 Task: Toggle the show push success notification.
Action: Mouse moved to (7, 514)
Screenshot: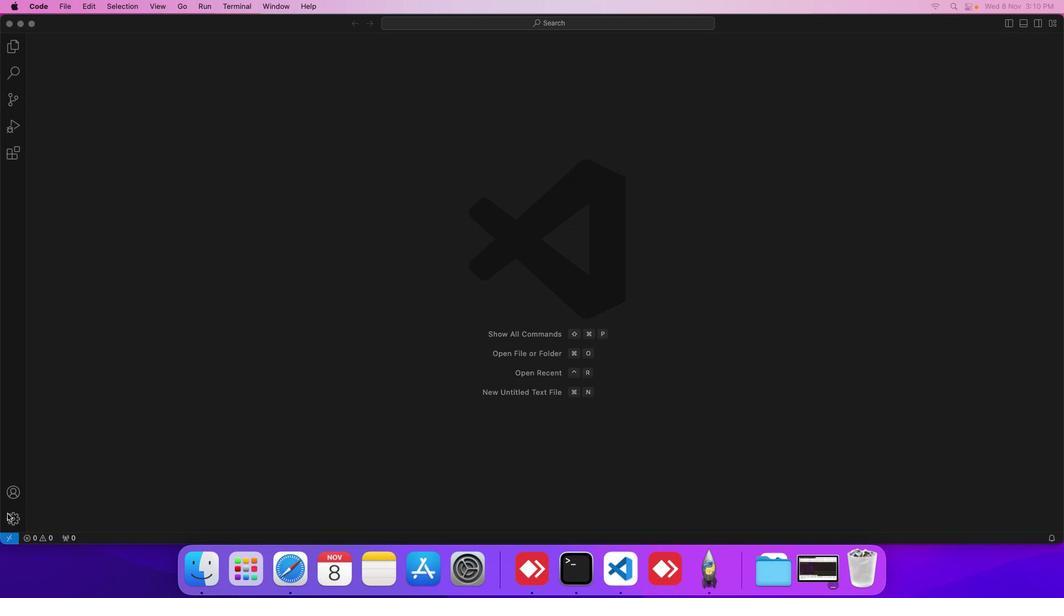 
Action: Mouse pressed left at (7, 514)
Screenshot: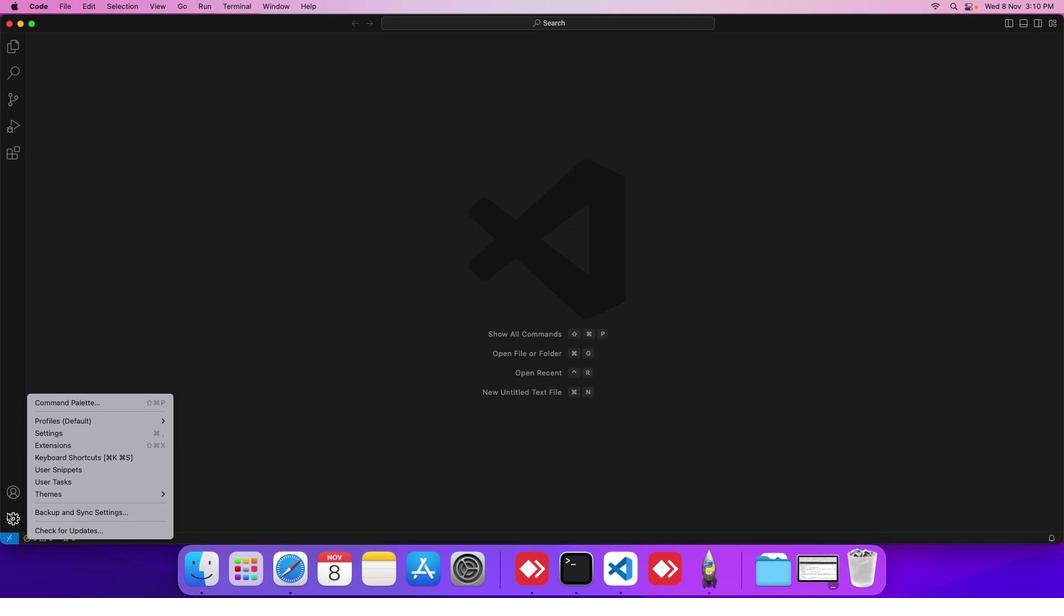 
Action: Mouse moved to (68, 437)
Screenshot: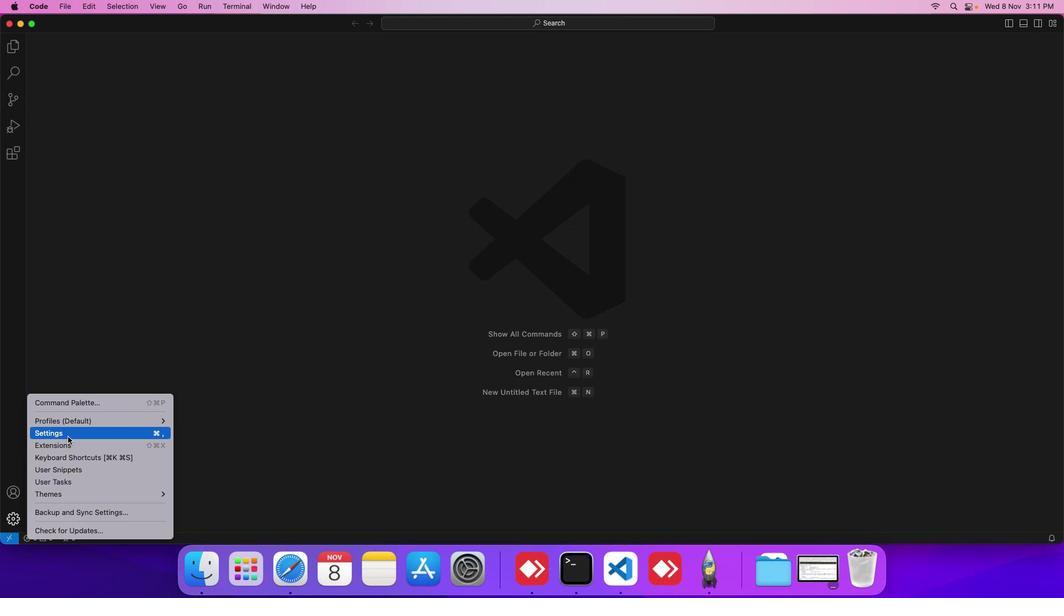
Action: Mouse pressed left at (68, 437)
Screenshot: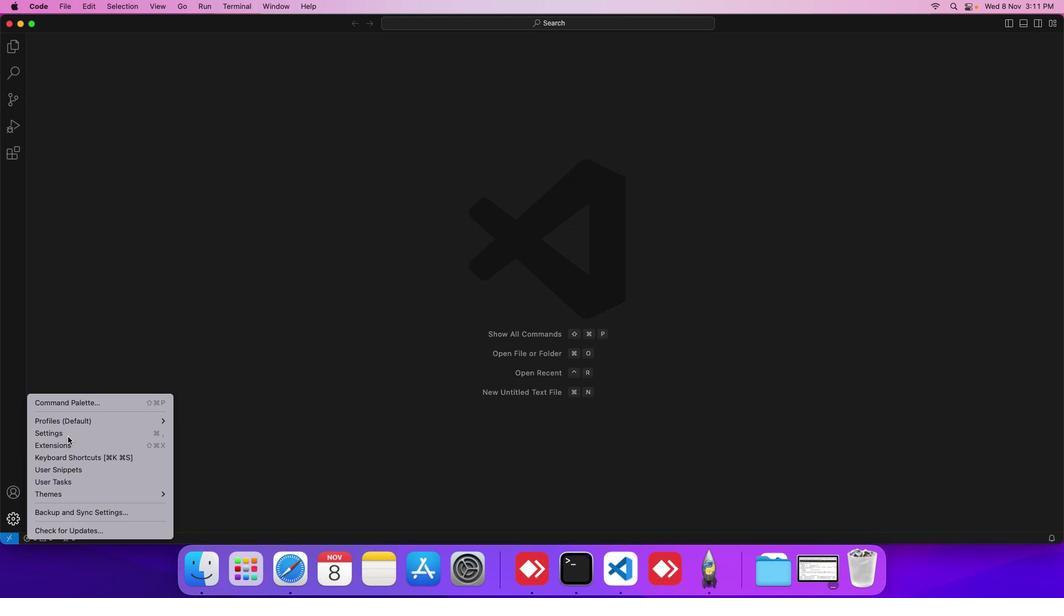 
Action: Mouse moved to (273, 197)
Screenshot: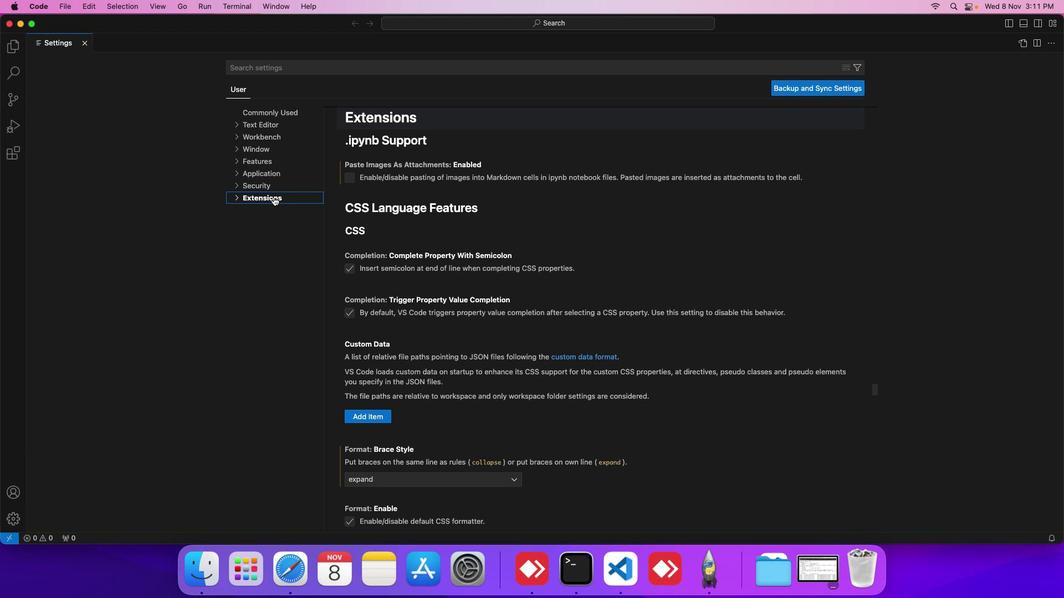 
Action: Mouse pressed left at (273, 197)
Screenshot: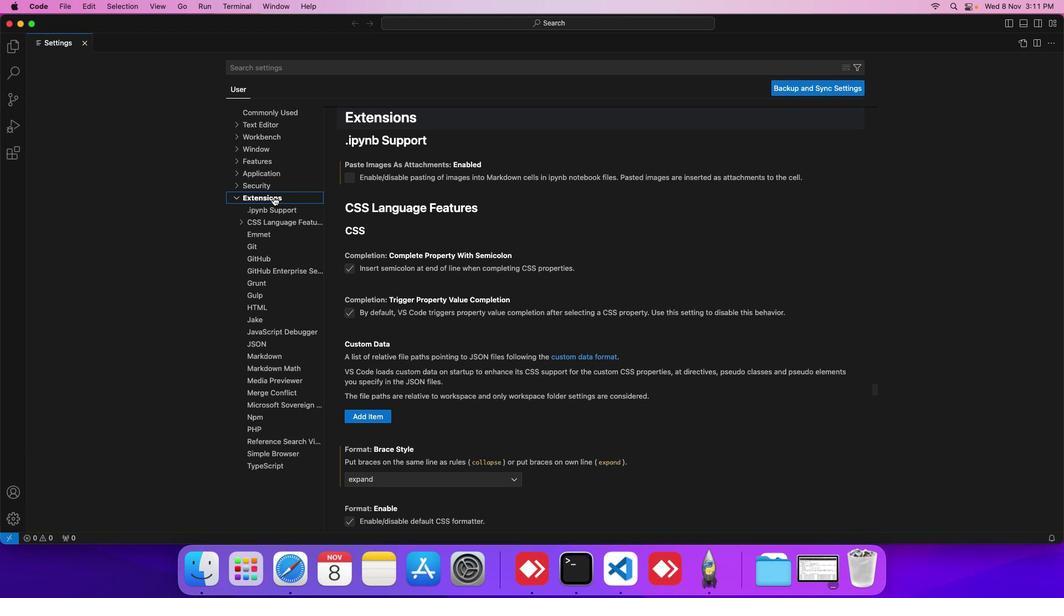 
Action: Mouse moved to (259, 247)
Screenshot: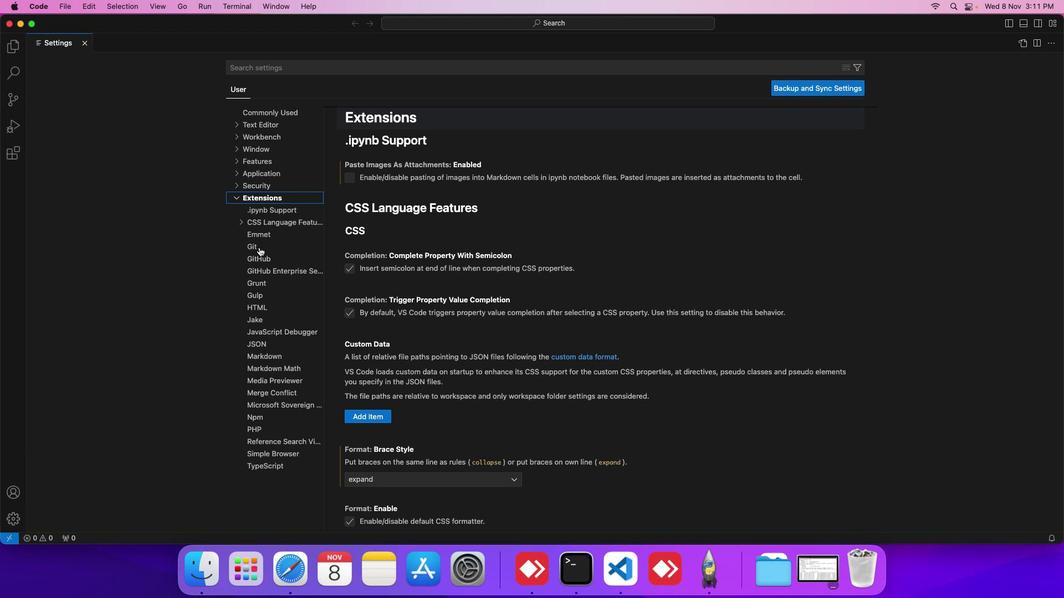 
Action: Mouse pressed left at (259, 247)
Screenshot: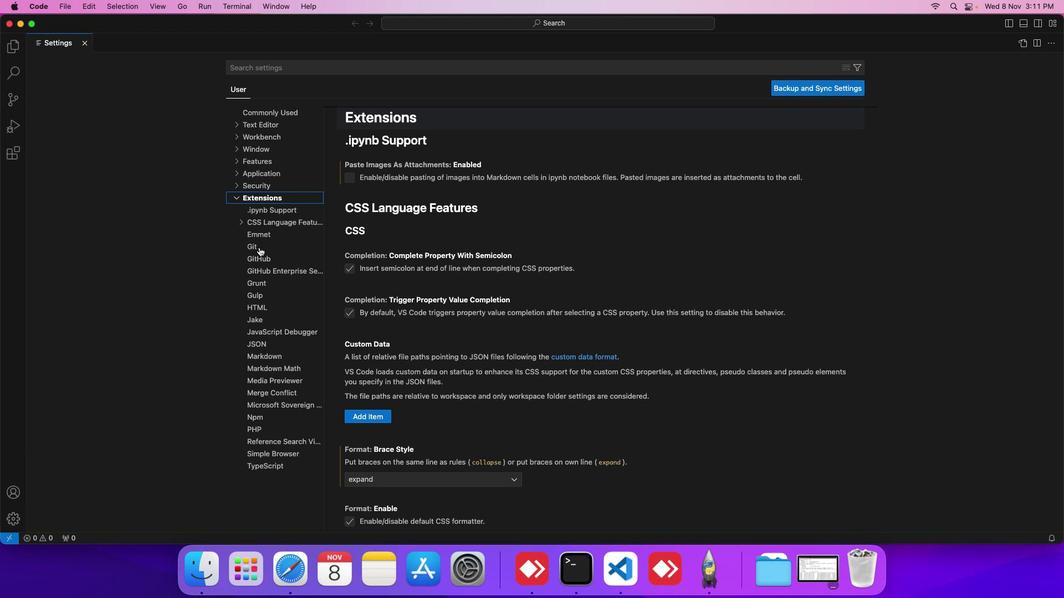 
Action: Mouse moved to (372, 320)
Screenshot: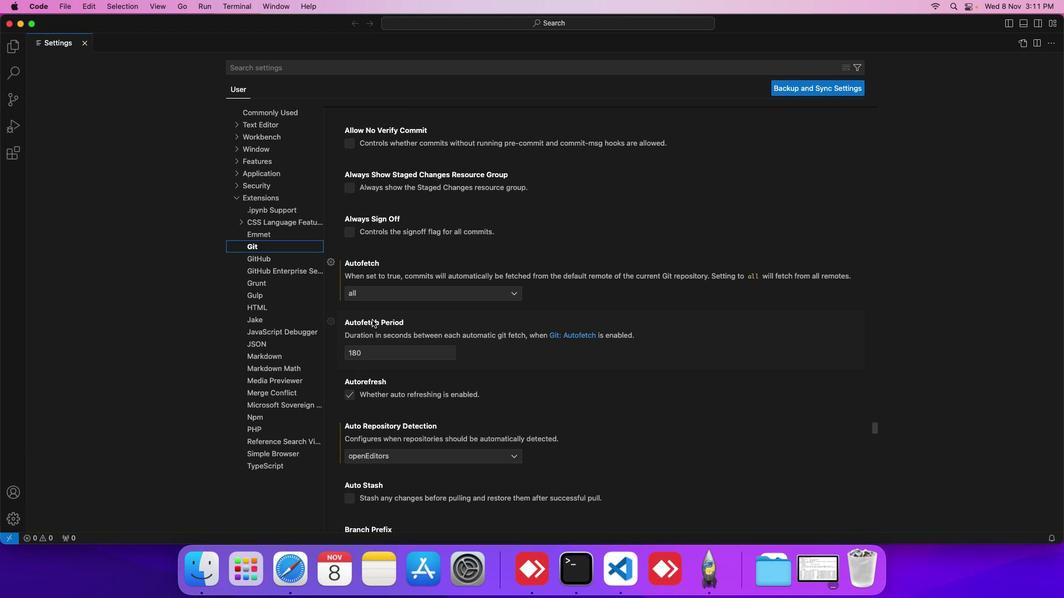 
Action: Mouse scrolled (372, 320) with delta (0, 0)
Screenshot: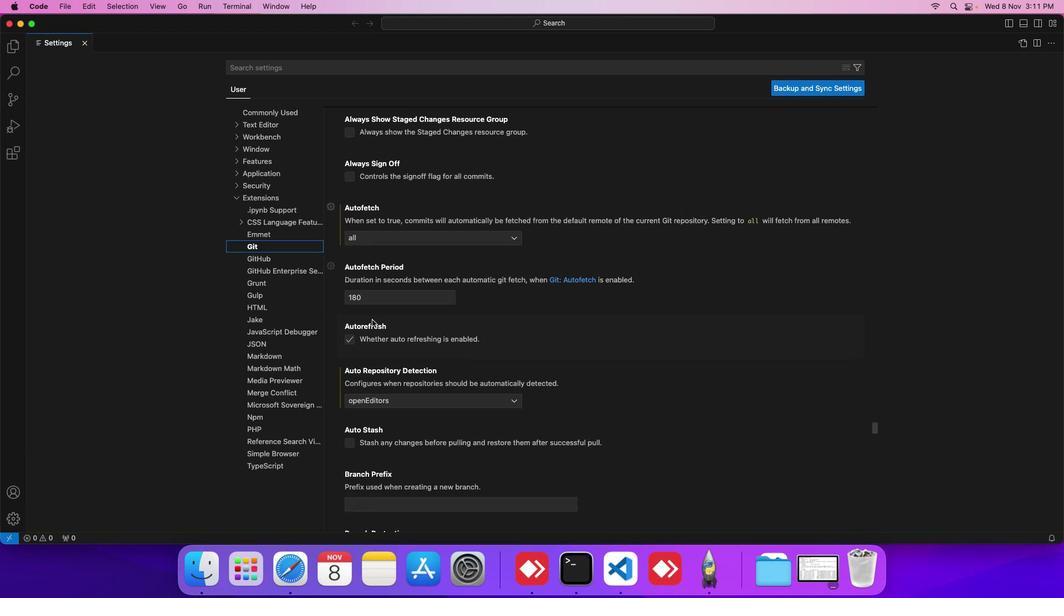 
Action: Mouse scrolled (372, 320) with delta (0, 0)
Screenshot: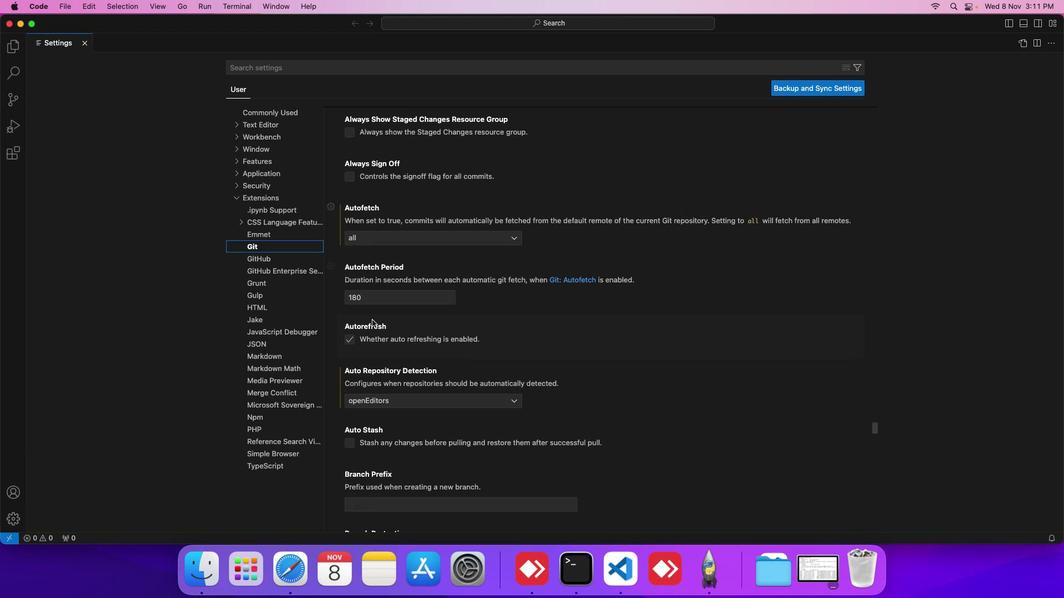 
Action: Mouse scrolled (372, 320) with delta (0, -1)
Screenshot: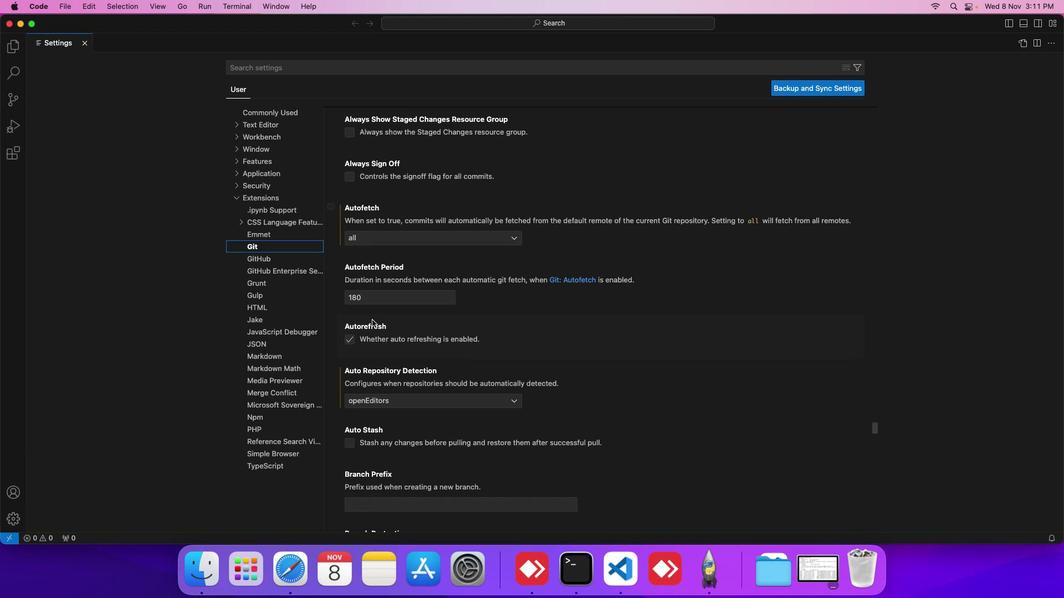 
Action: Mouse scrolled (372, 320) with delta (0, 0)
Screenshot: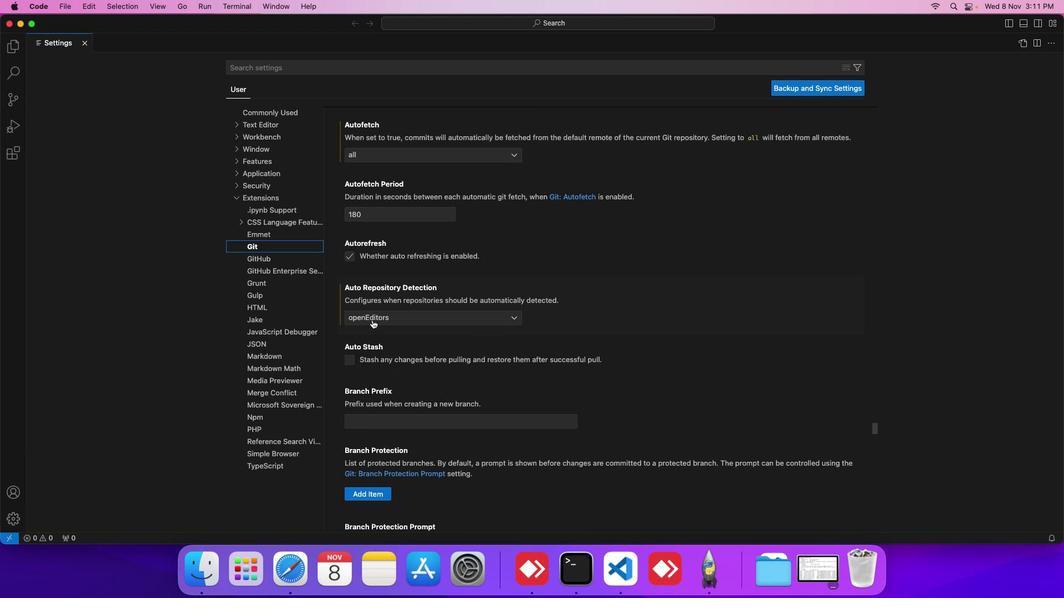
Action: Mouse scrolled (372, 320) with delta (0, -1)
Screenshot: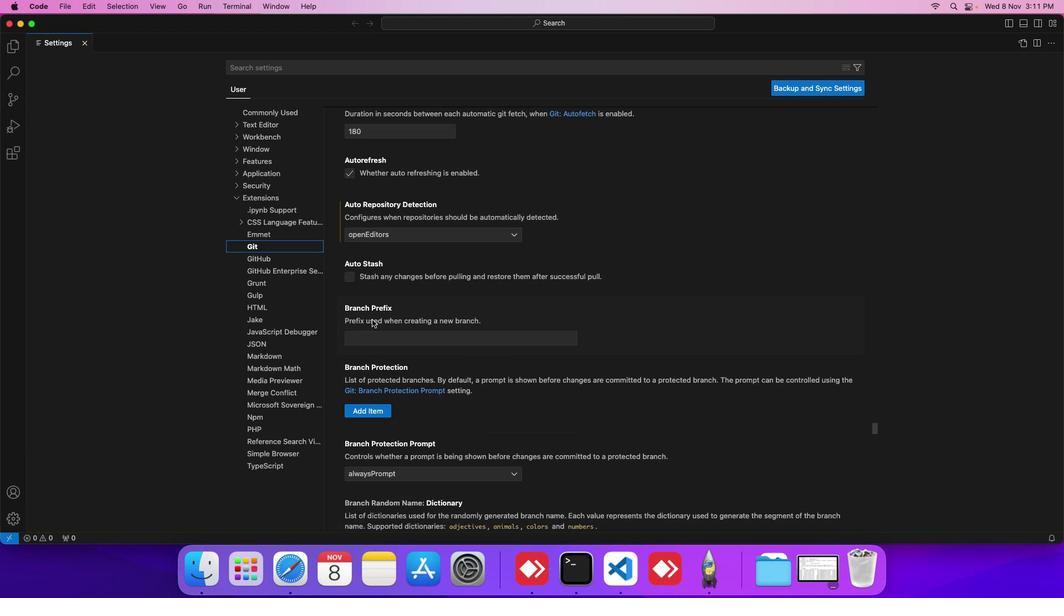 
Action: Mouse scrolled (372, 320) with delta (0, -1)
Screenshot: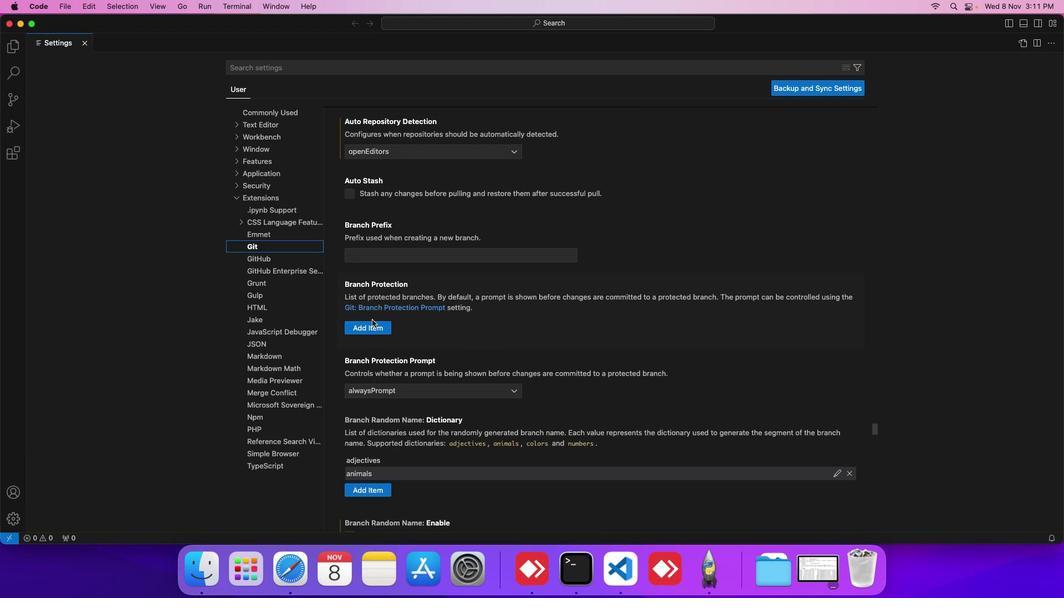 
Action: Mouse scrolled (372, 320) with delta (0, -1)
Screenshot: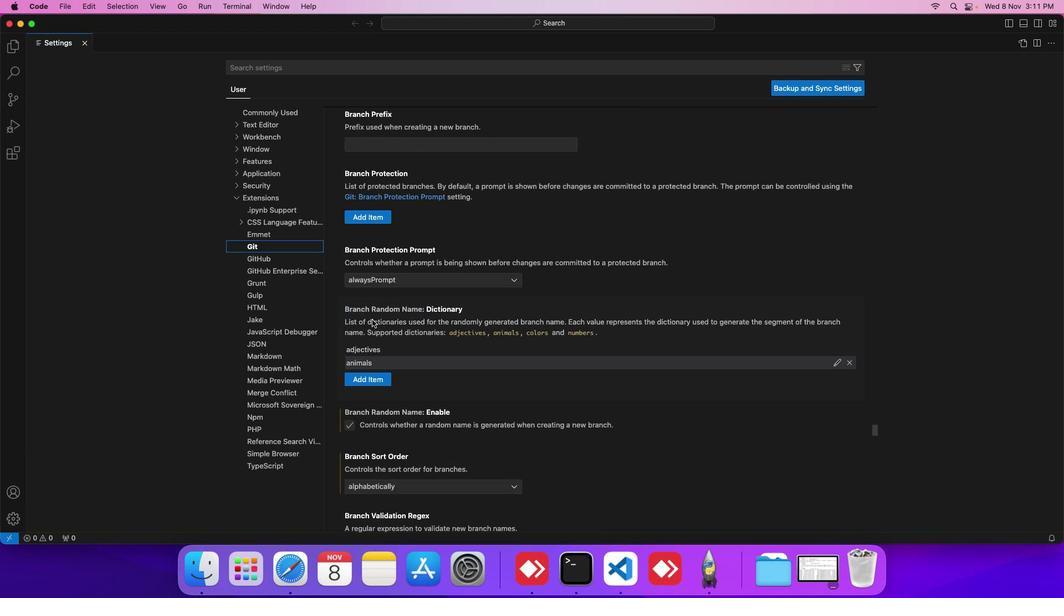 
Action: Mouse scrolled (372, 320) with delta (0, -2)
Screenshot: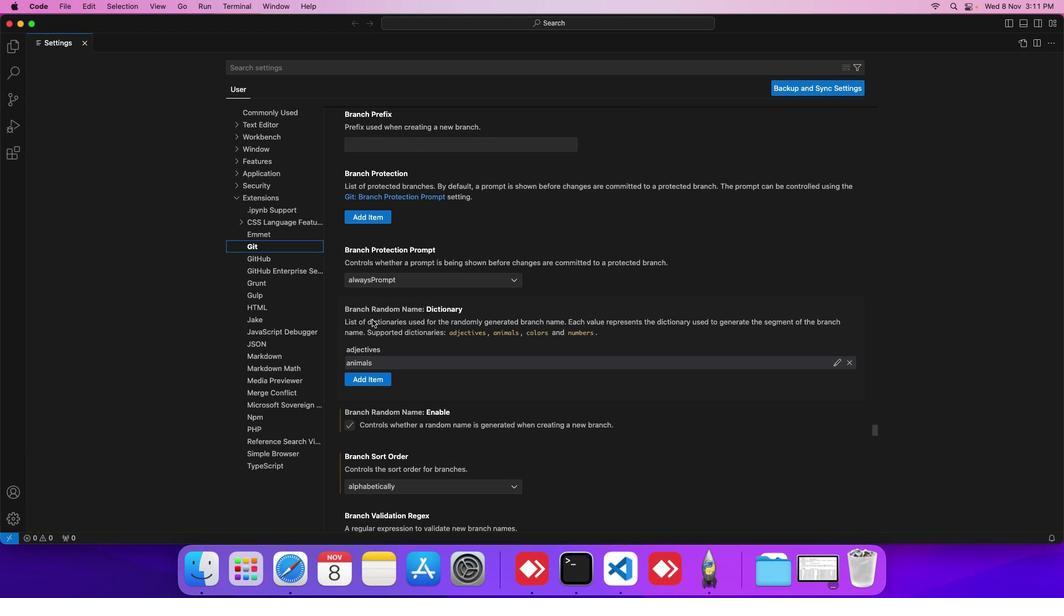 
Action: Mouse scrolled (372, 320) with delta (0, 0)
Screenshot: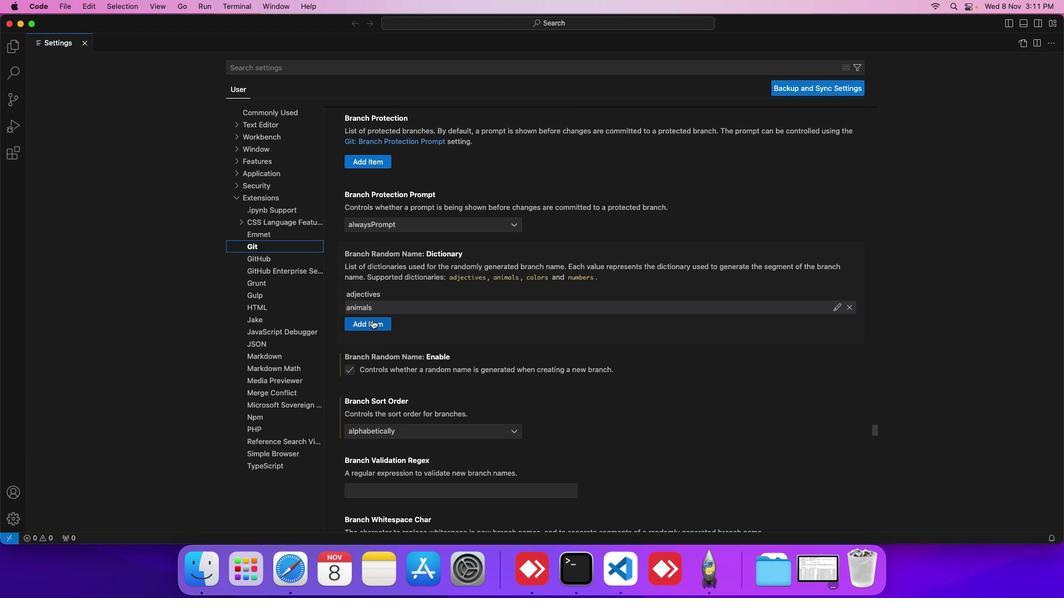 
Action: Mouse scrolled (372, 320) with delta (0, 0)
Screenshot: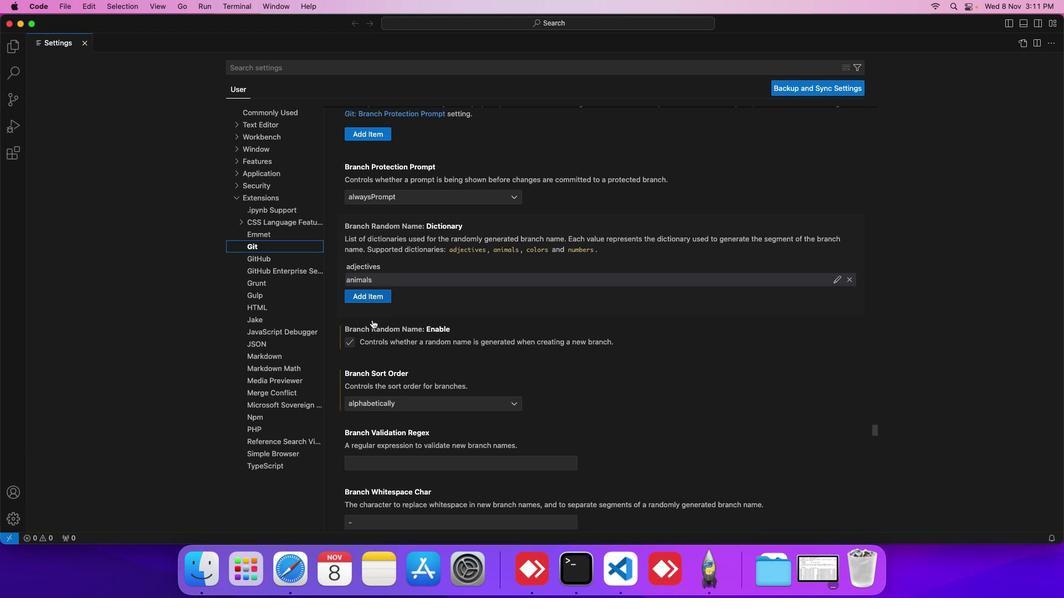 
Action: Mouse scrolled (372, 320) with delta (0, 0)
Screenshot: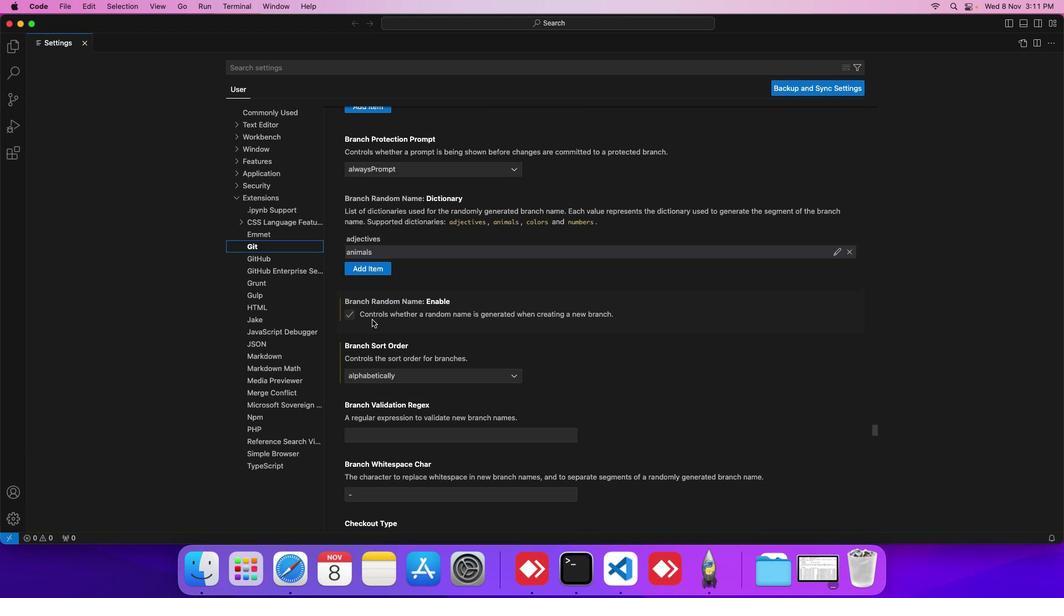 
Action: Mouse scrolled (372, 320) with delta (0, 0)
Screenshot: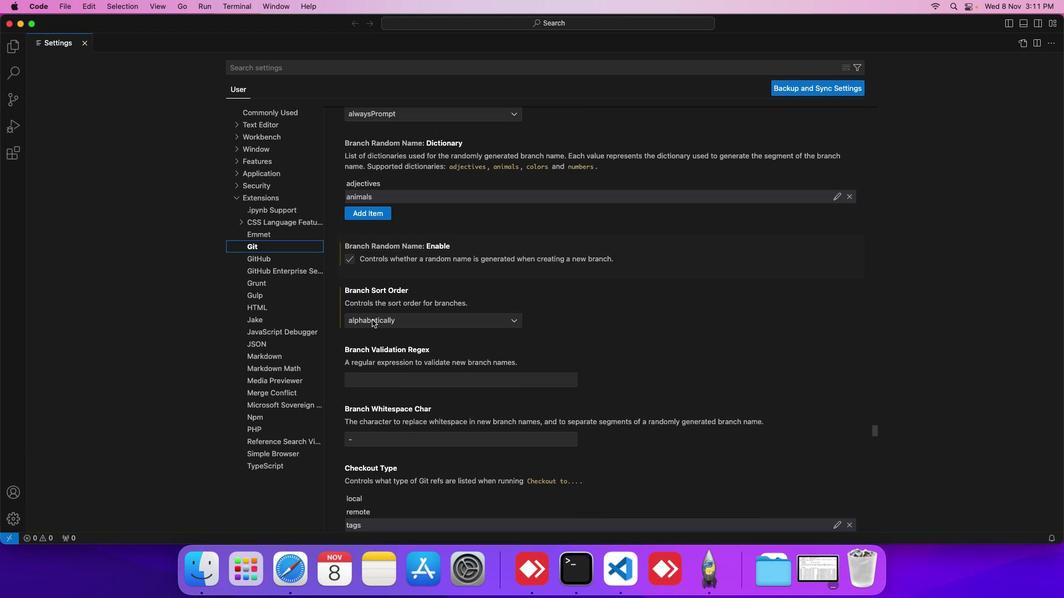 
Action: Mouse scrolled (372, 320) with delta (0, -1)
Screenshot: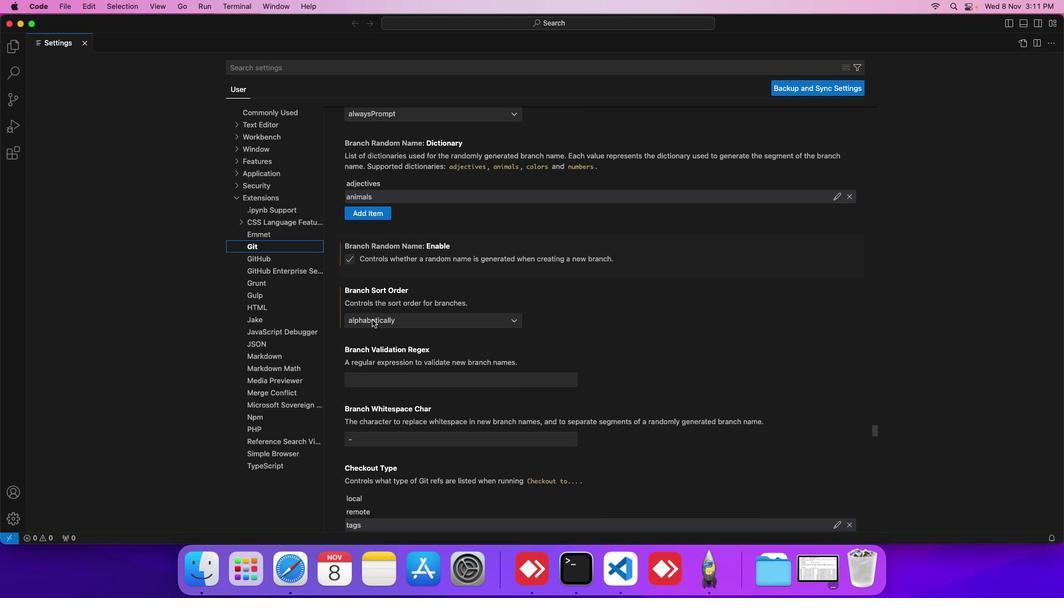 
Action: Mouse scrolled (372, 320) with delta (0, 0)
Screenshot: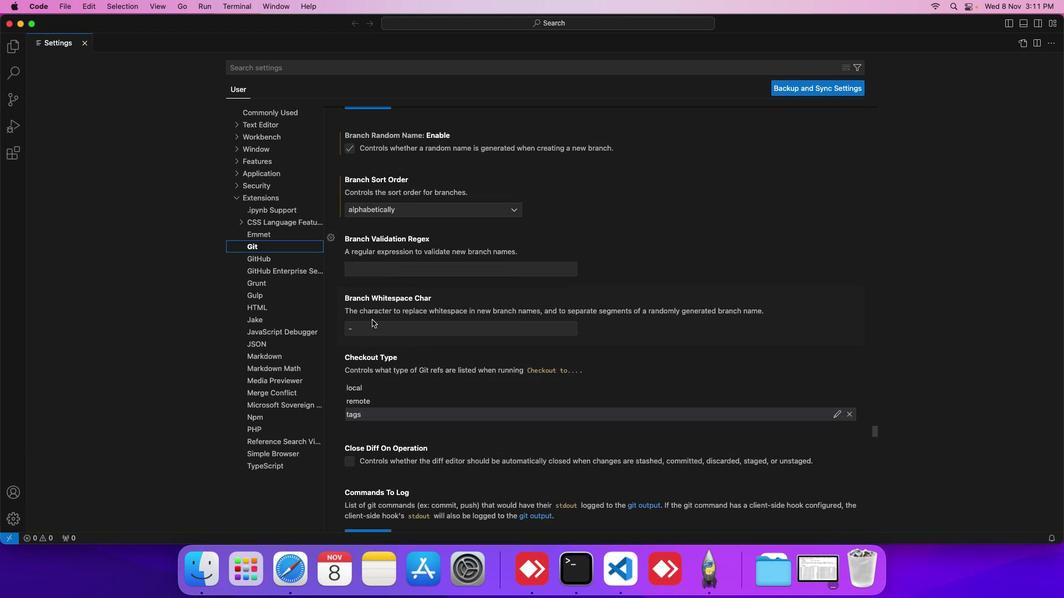 
Action: Mouse scrolled (372, 320) with delta (0, 0)
Screenshot: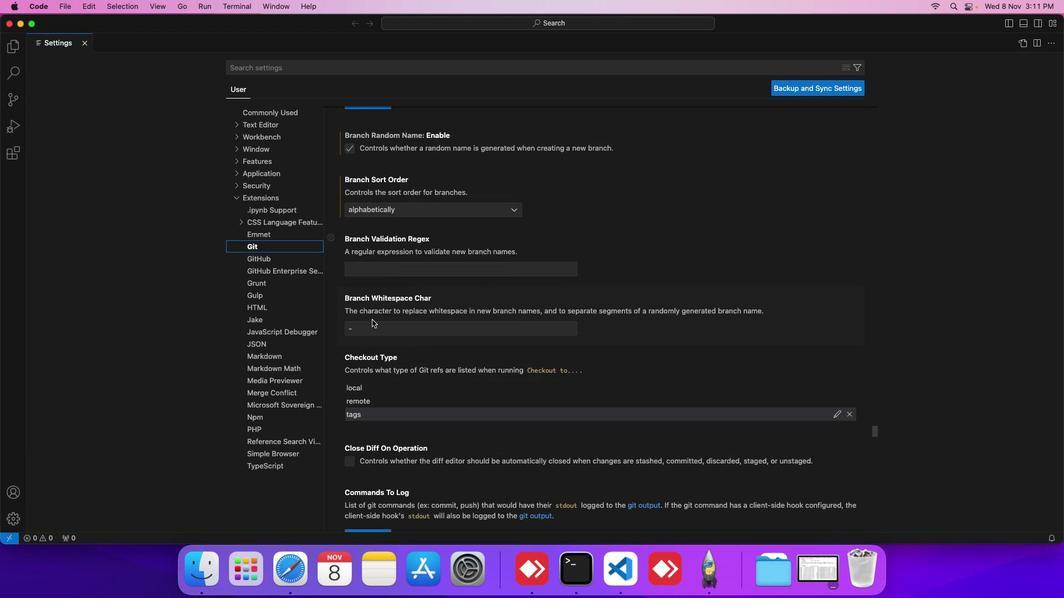 
Action: Mouse scrolled (372, 320) with delta (0, -1)
Screenshot: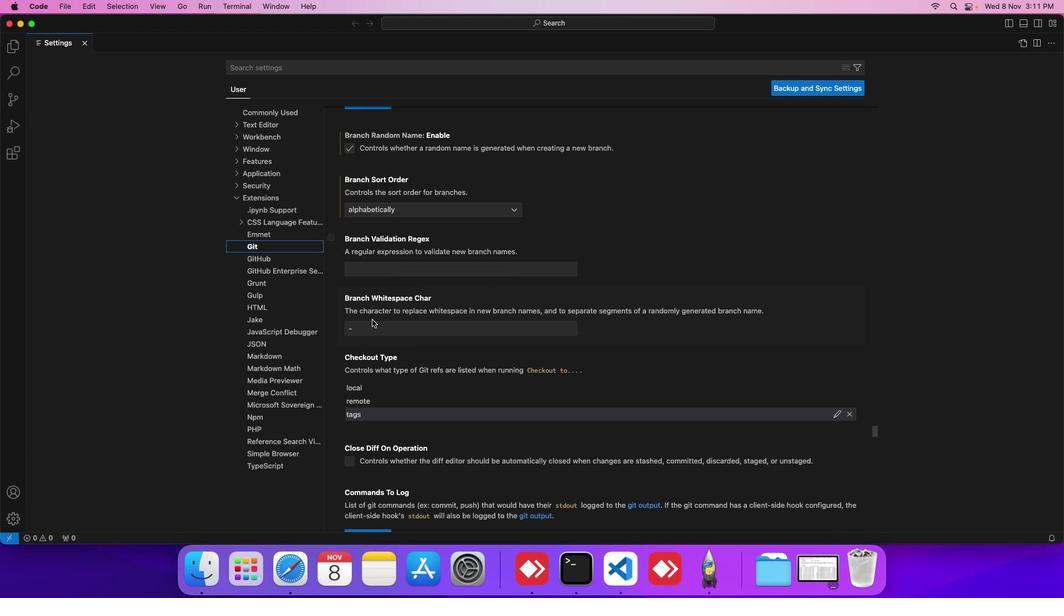 
Action: Mouse scrolled (372, 320) with delta (0, -1)
Screenshot: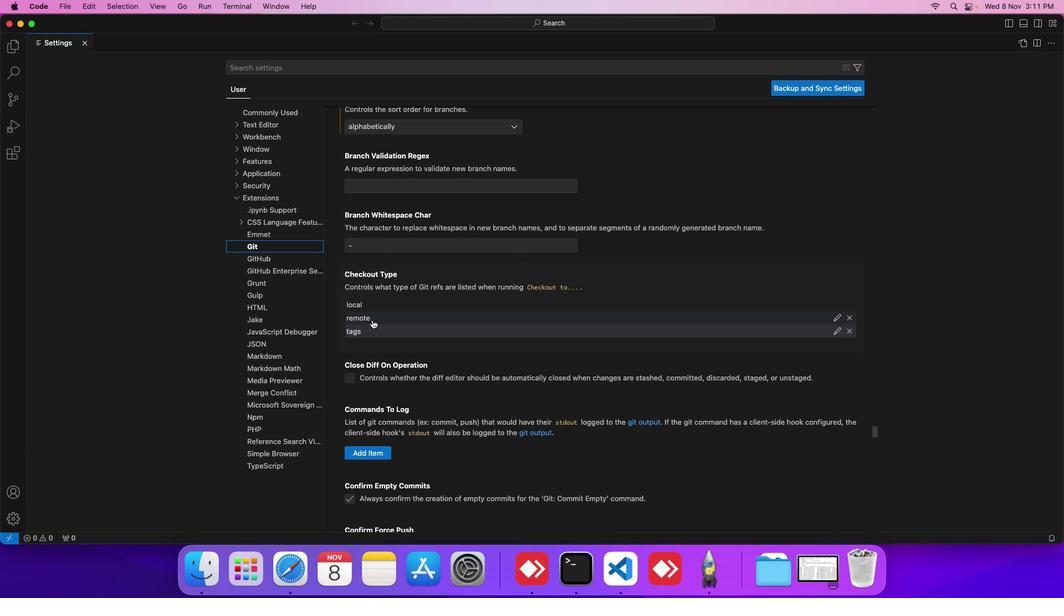 
Action: Mouse scrolled (372, 320) with delta (0, 0)
Screenshot: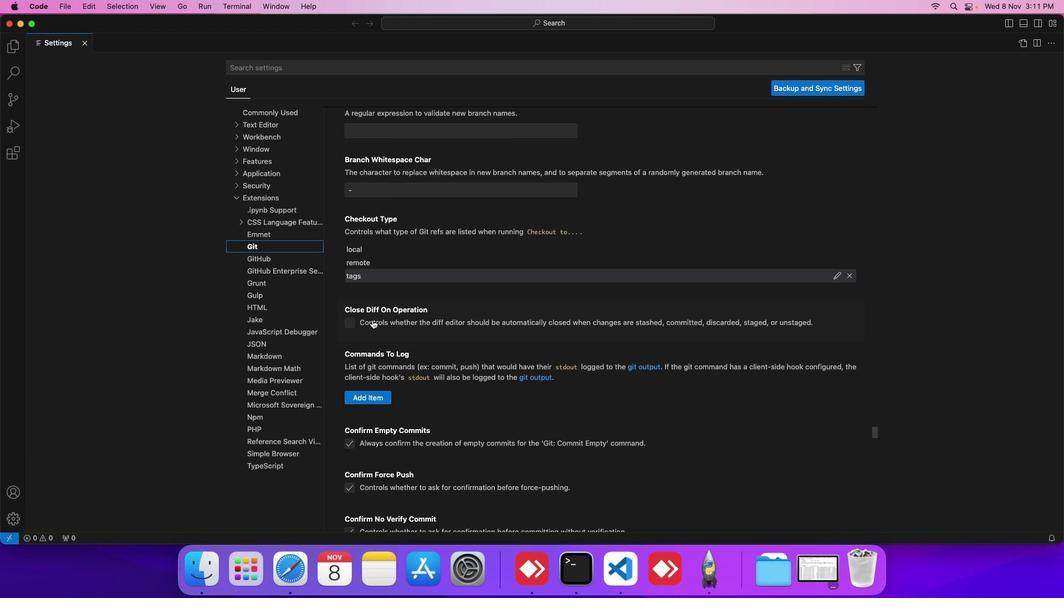 
Action: Mouse scrolled (372, 320) with delta (0, -1)
Screenshot: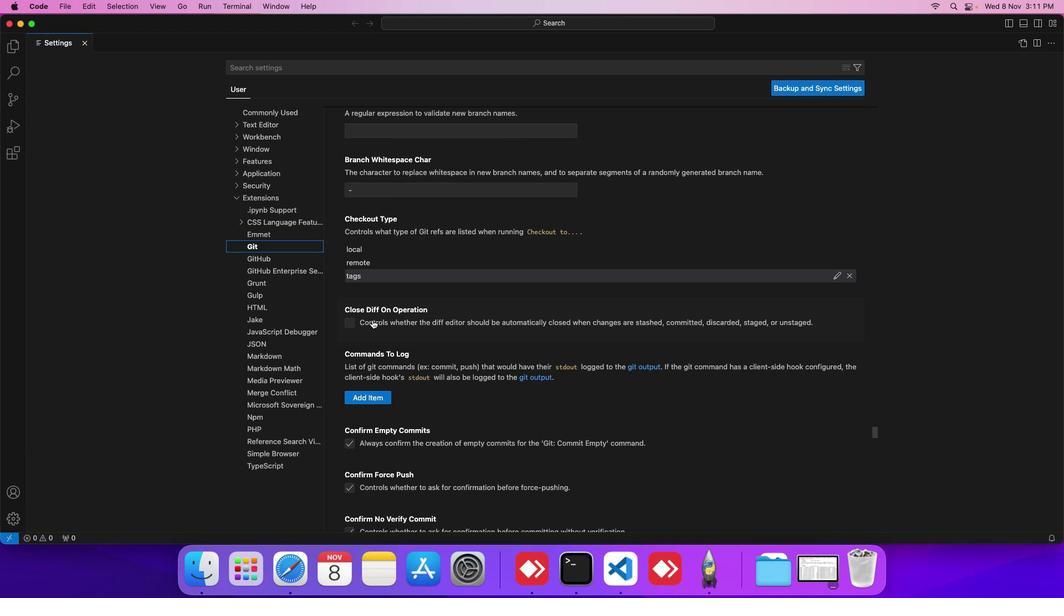 
Action: Mouse scrolled (372, 320) with delta (0, 0)
Screenshot: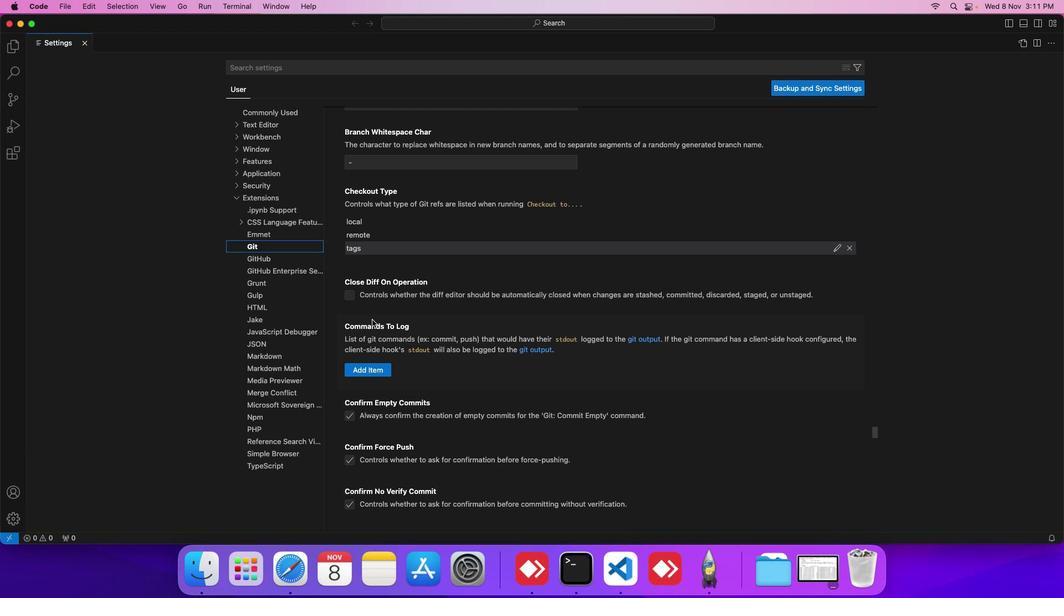 
Action: Mouse scrolled (372, 320) with delta (0, 0)
Screenshot: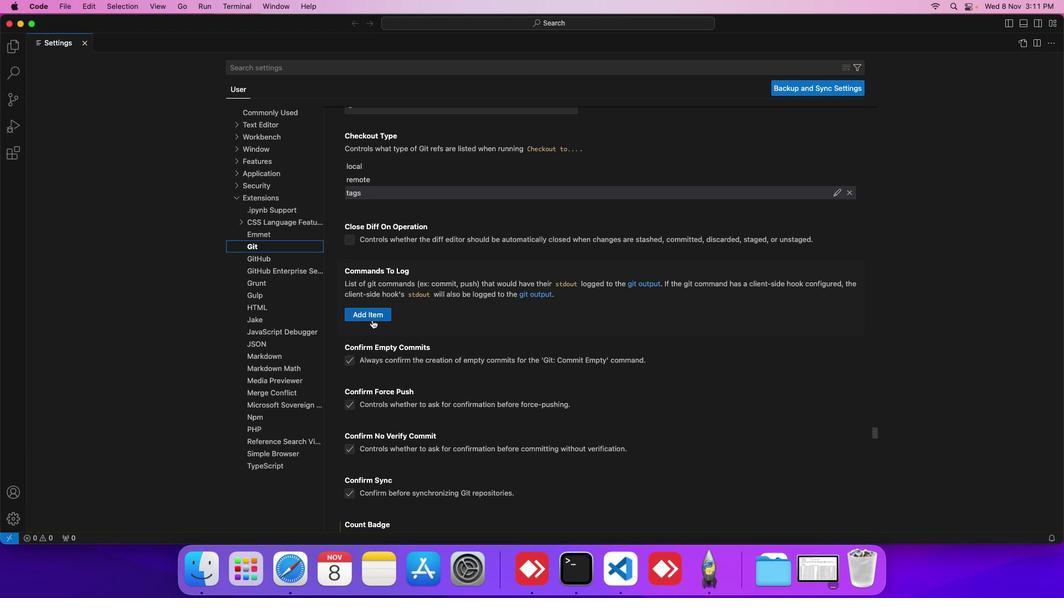 
Action: Mouse scrolled (372, 320) with delta (0, 0)
Screenshot: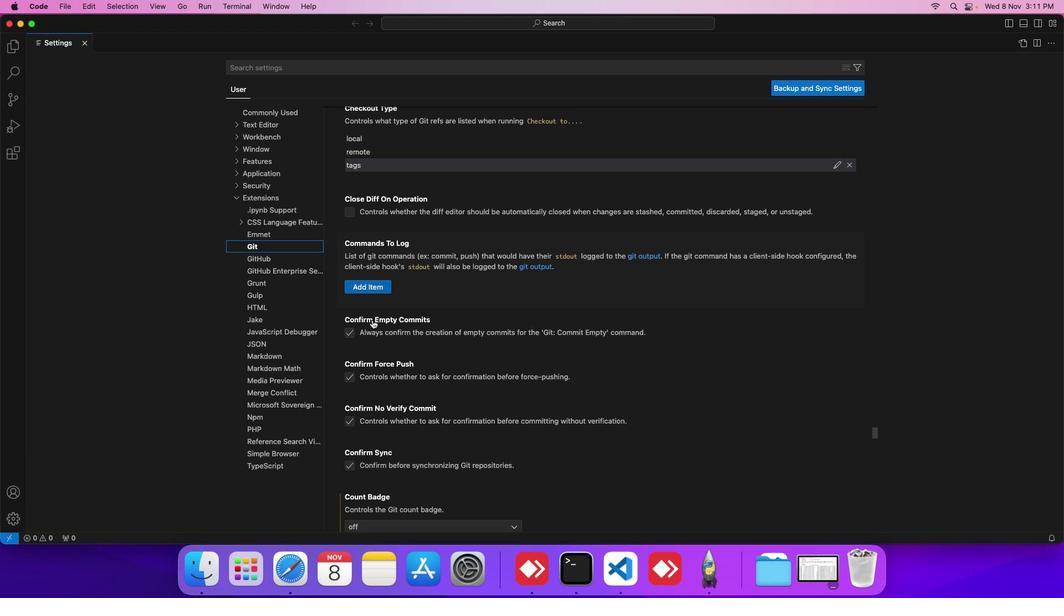 
Action: Mouse scrolled (372, 320) with delta (0, 0)
Screenshot: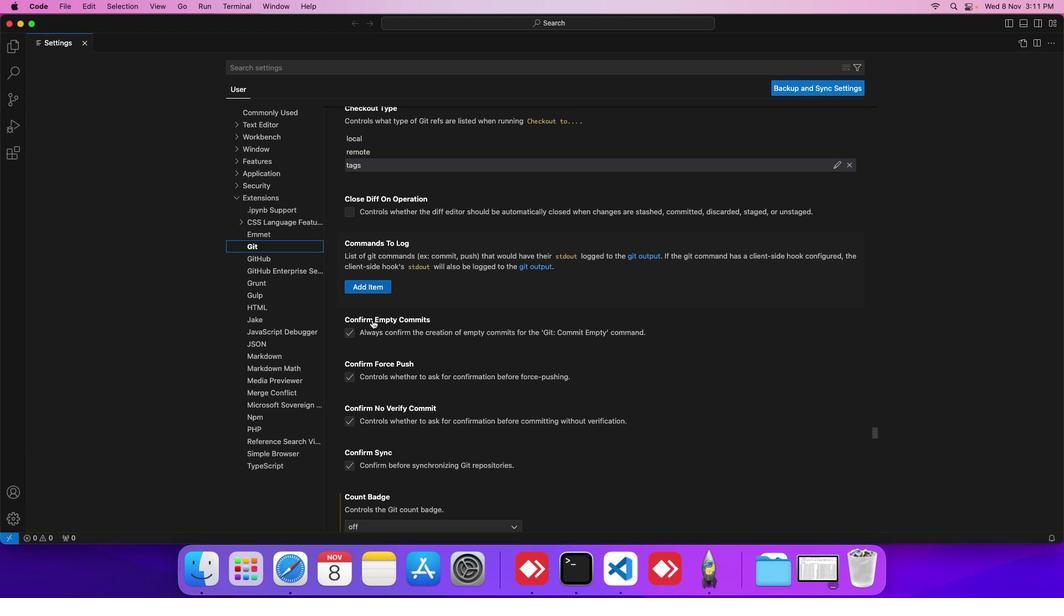 
Action: Mouse scrolled (372, 320) with delta (0, 0)
Screenshot: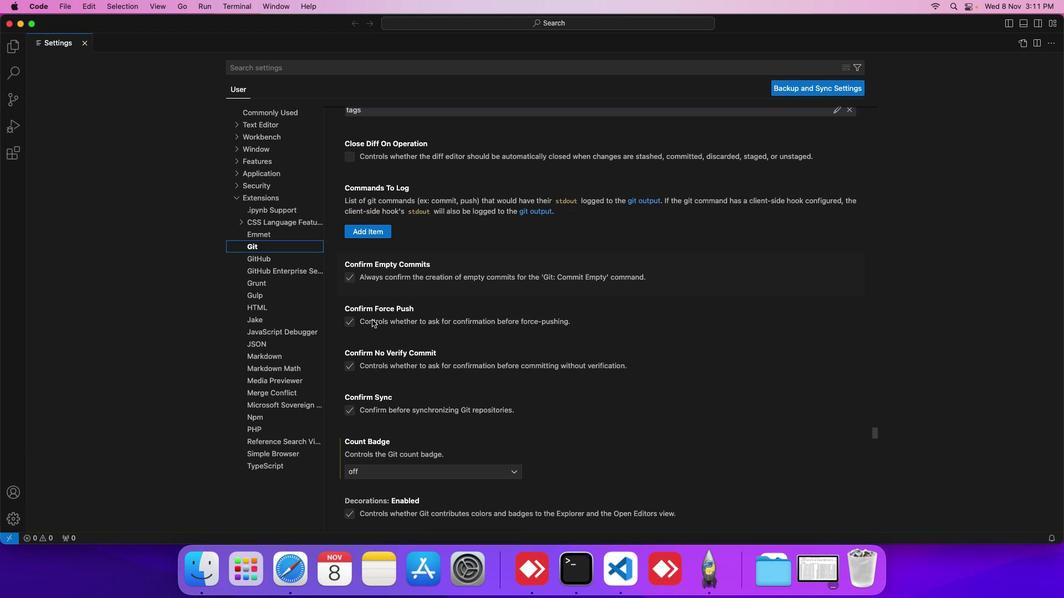 
Action: Mouse scrolled (372, 320) with delta (0, 0)
Screenshot: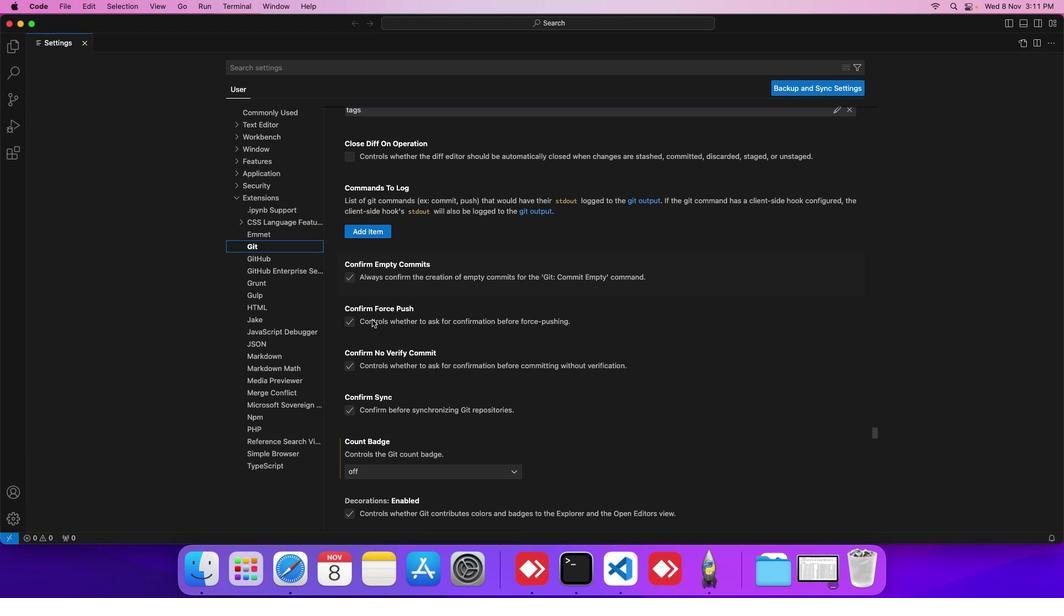 
Action: Mouse scrolled (372, 320) with delta (0, 0)
Screenshot: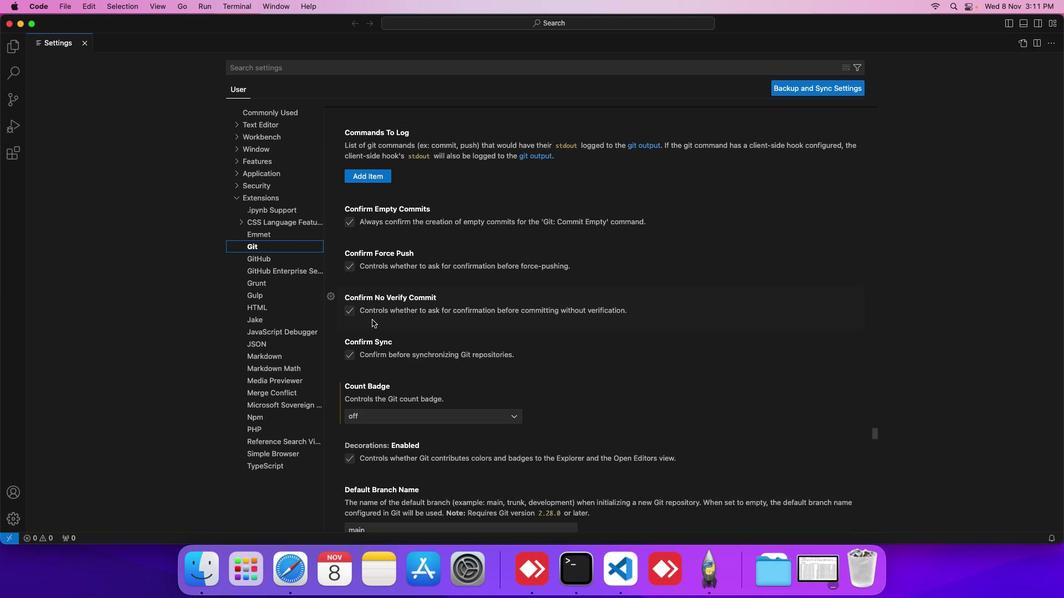 
Action: Mouse scrolled (372, 320) with delta (0, 0)
Screenshot: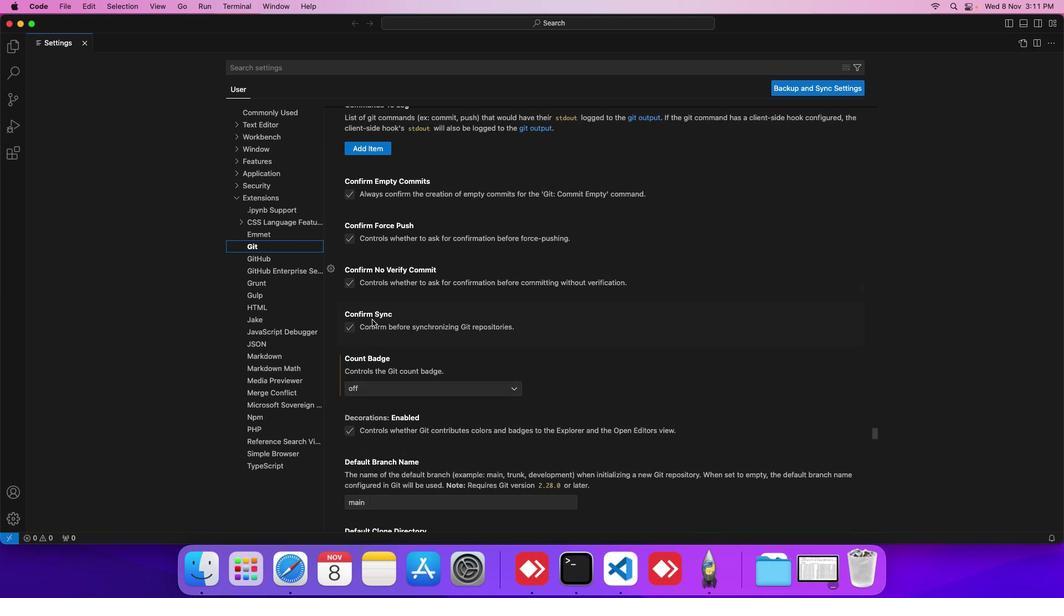 
Action: Mouse scrolled (372, 320) with delta (0, 0)
Screenshot: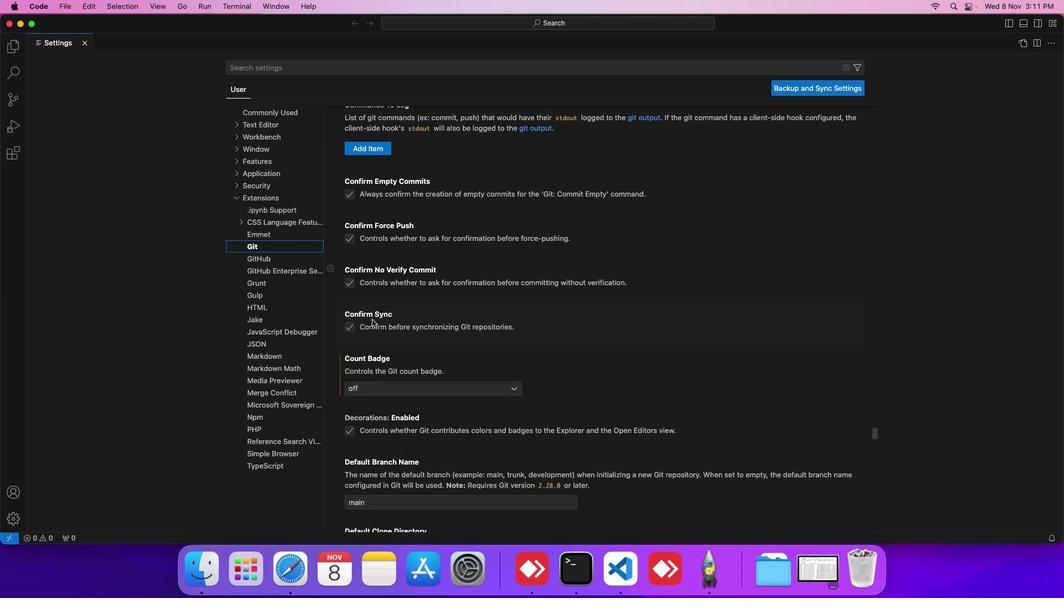 
Action: Mouse scrolled (372, 320) with delta (0, 0)
Screenshot: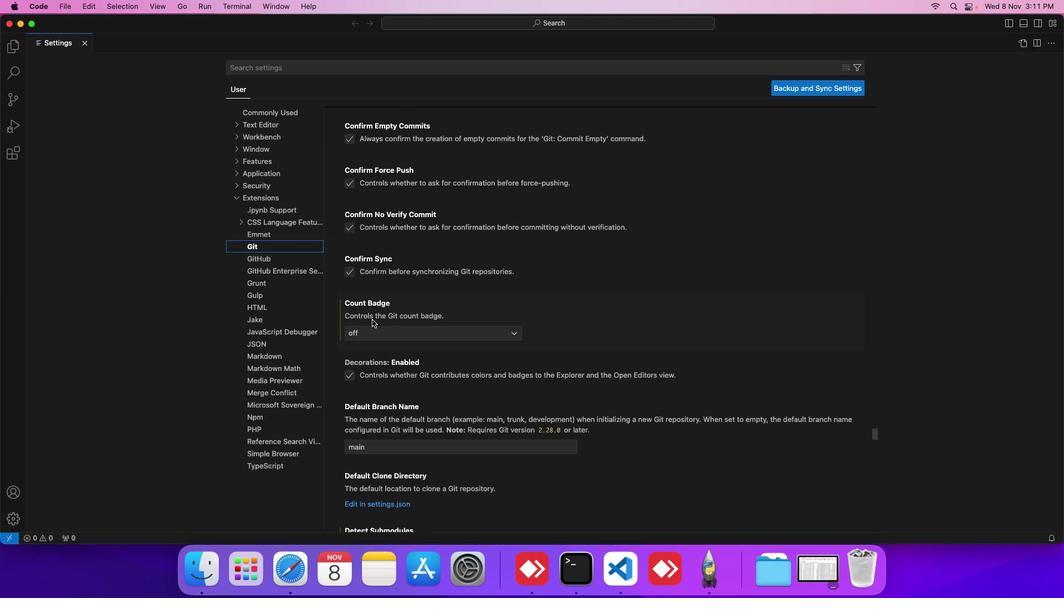 
Action: Mouse scrolled (372, 320) with delta (0, 0)
Screenshot: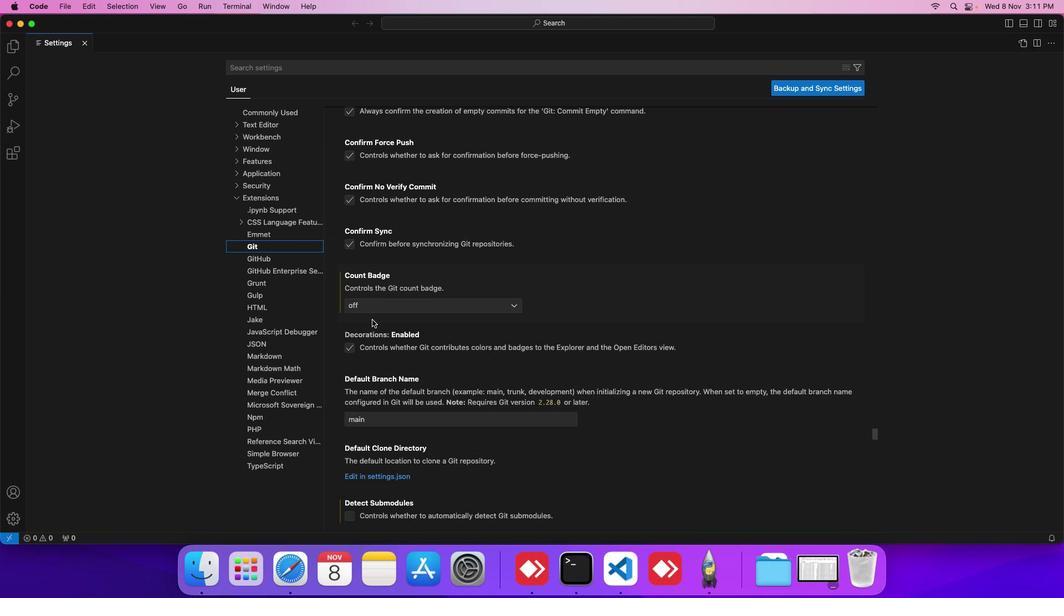 
Action: Mouse scrolled (372, 320) with delta (0, 0)
Screenshot: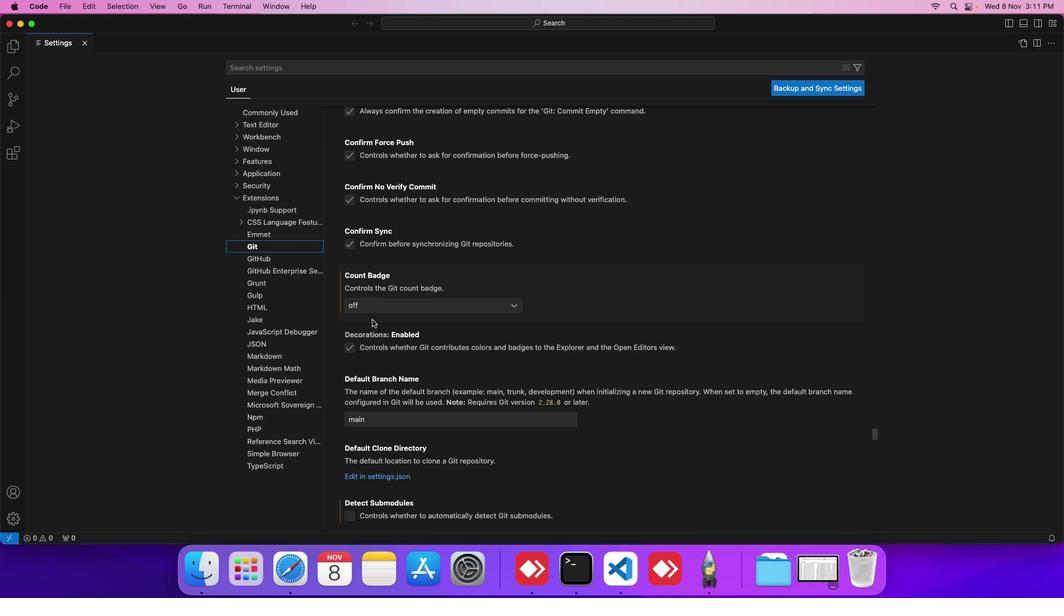 
Action: Mouse scrolled (372, 320) with delta (0, 0)
Screenshot: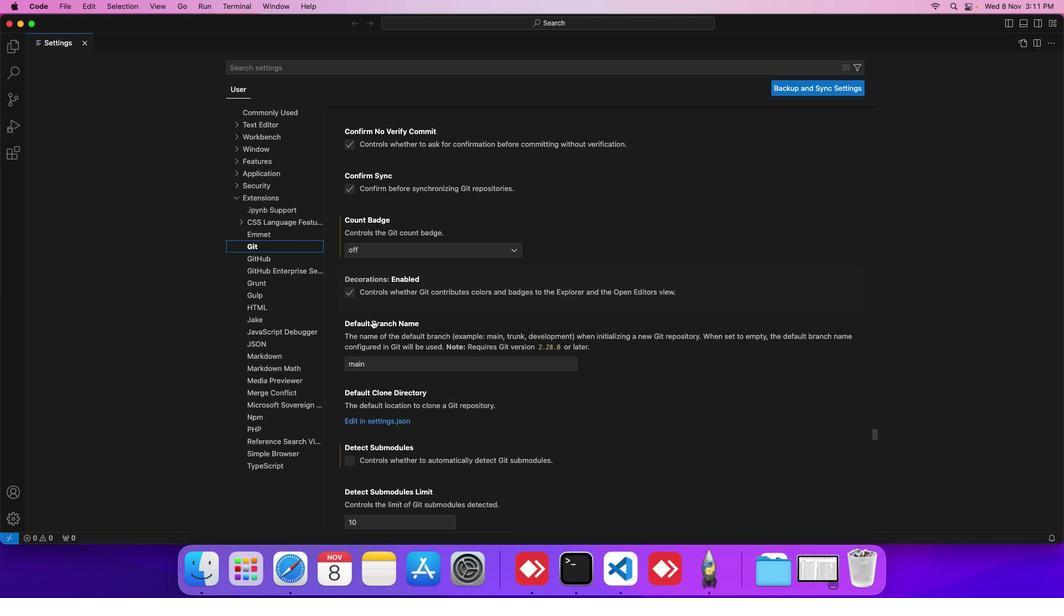 
Action: Mouse scrolled (372, 320) with delta (0, 0)
Screenshot: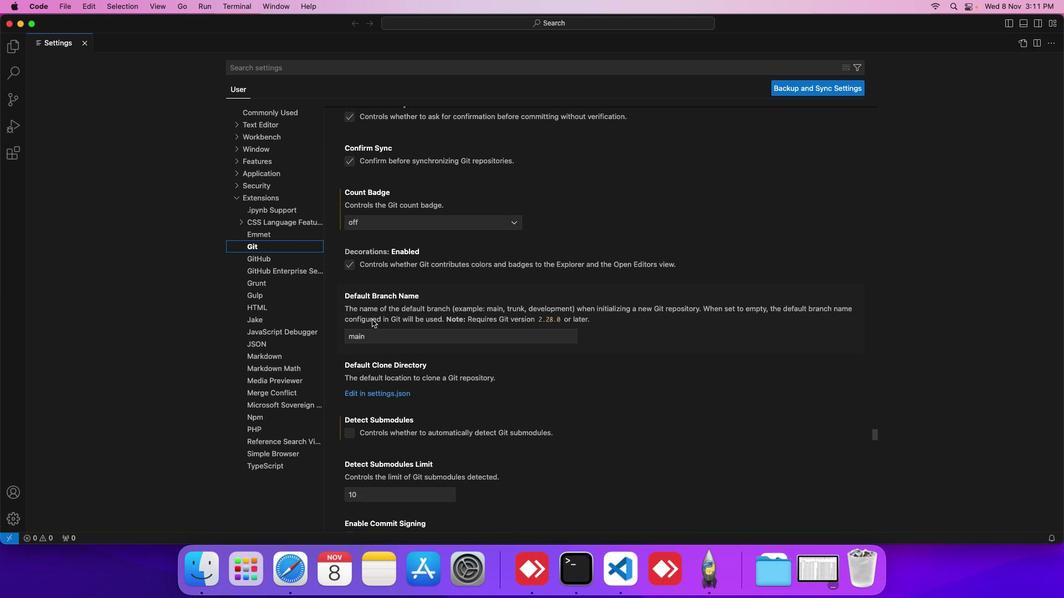 
Action: Mouse scrolled (372, 320) with delta (0, 0)
Screenshot: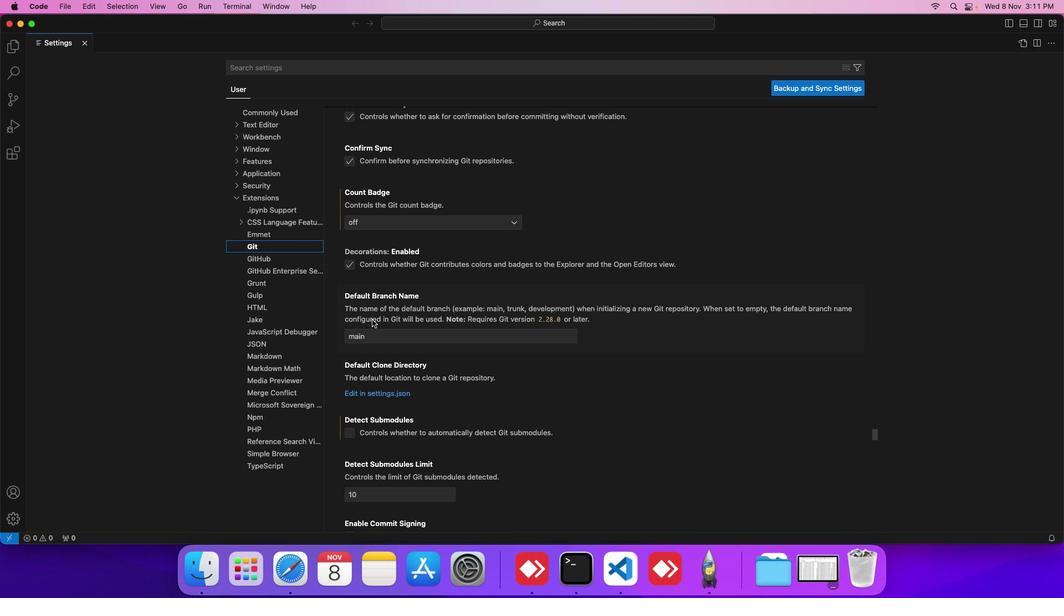
Action: Mouse scrolled (372, 320) with delta (0, 0)
Screenshot: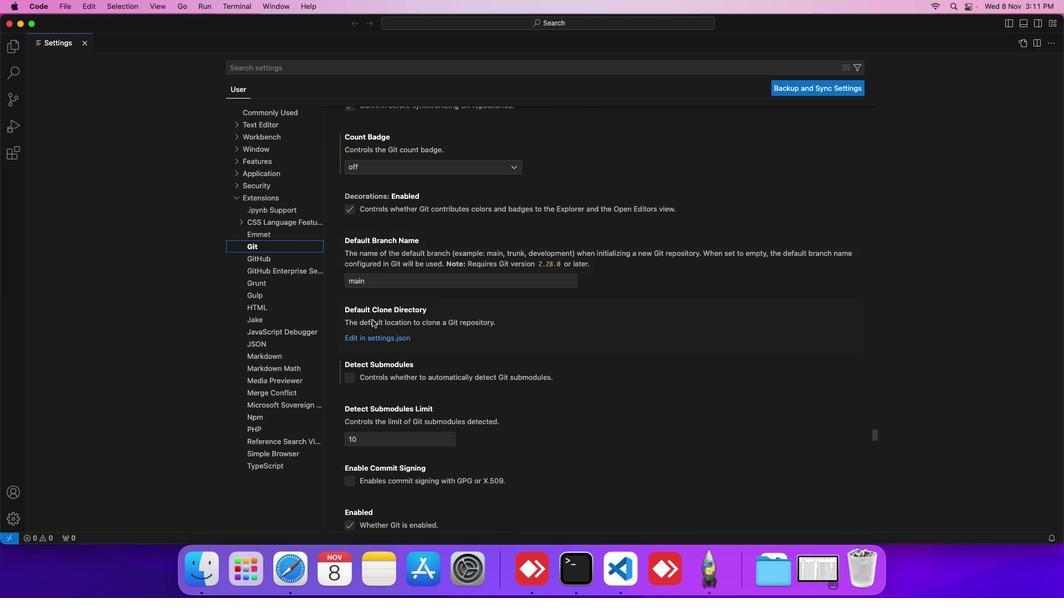 
Action: Mouse scrolled (372, 320) with delta (0, 0)
Screenshot: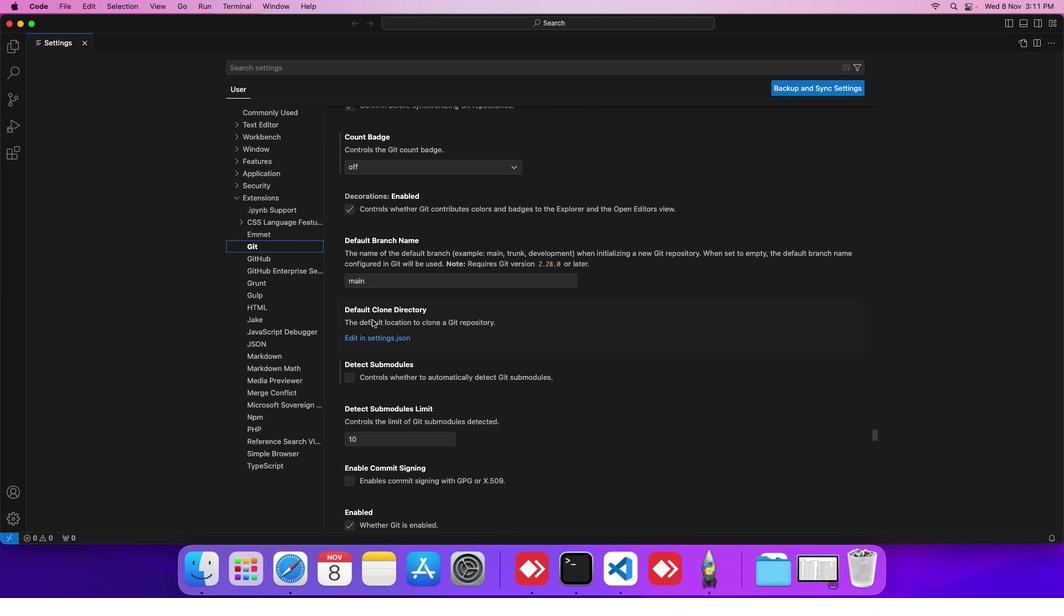 
Action: Mouse scrolled (372, 320) with delta (0, 0)
Screenshot: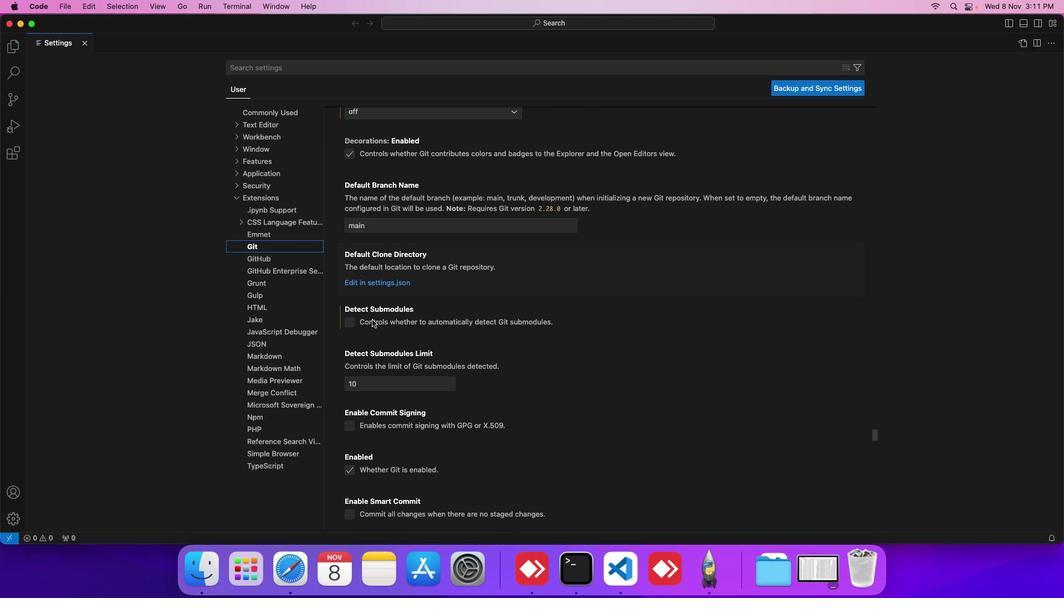 
Action: Mouse scrolled (372, 320) with delta (0, 0)
Screenshot: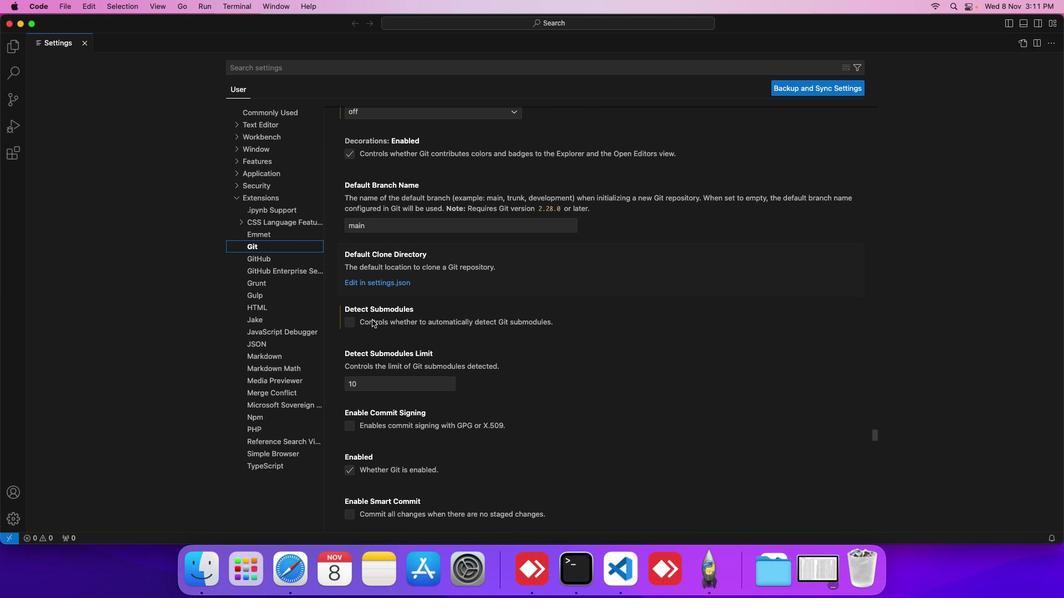 
Action: Mouse scrolled (372, 320) with delta (0, 0)
Screenshot: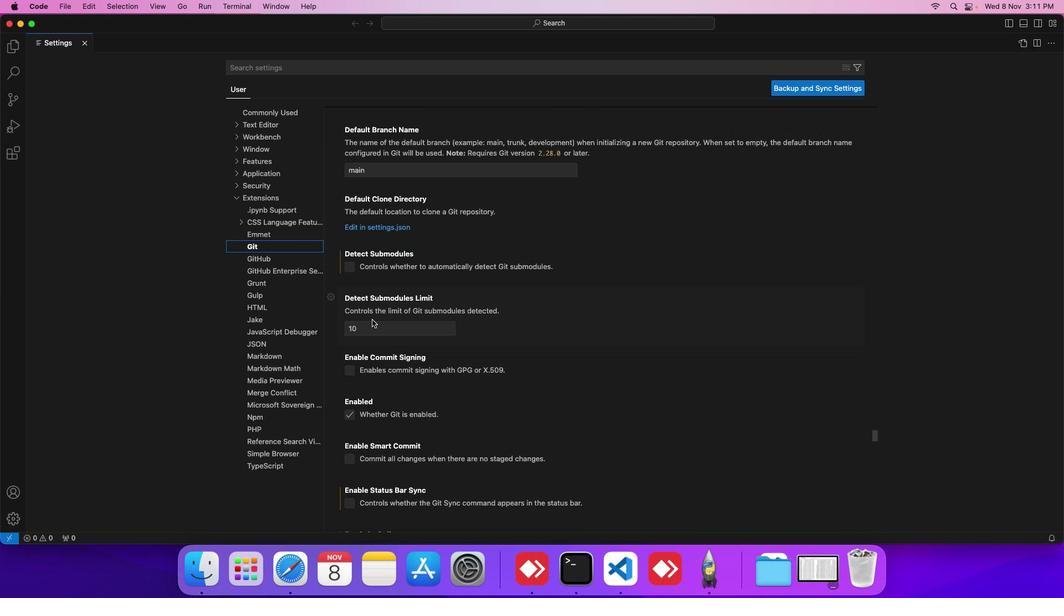
Action: Mouse scrolled (372, 320) with delta (0, 0)
Screenshot: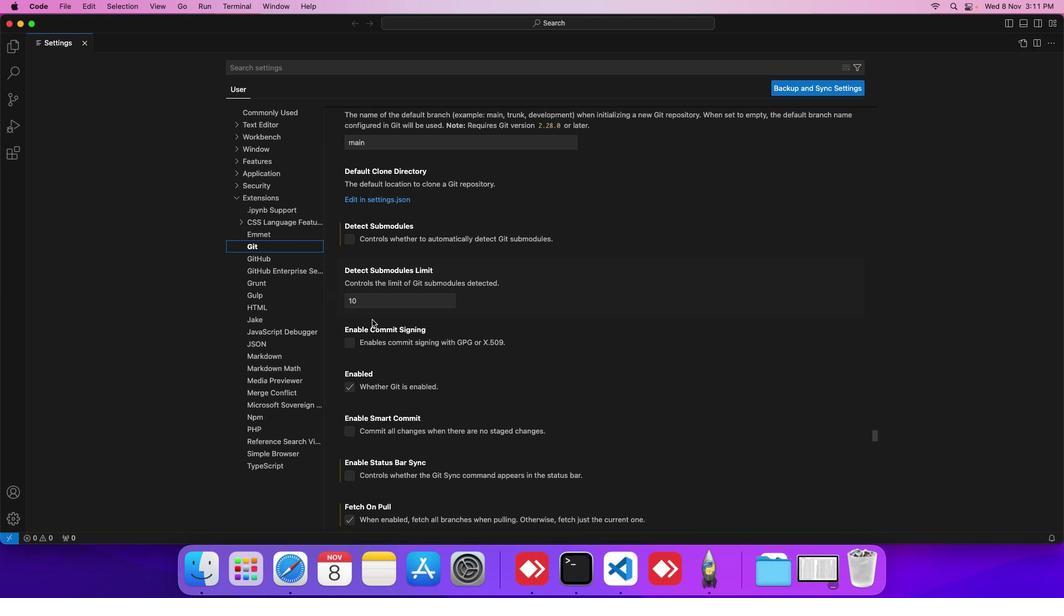 
Action: Mouse scrolled (372, 320) with delta (0, 0)
Screenshot: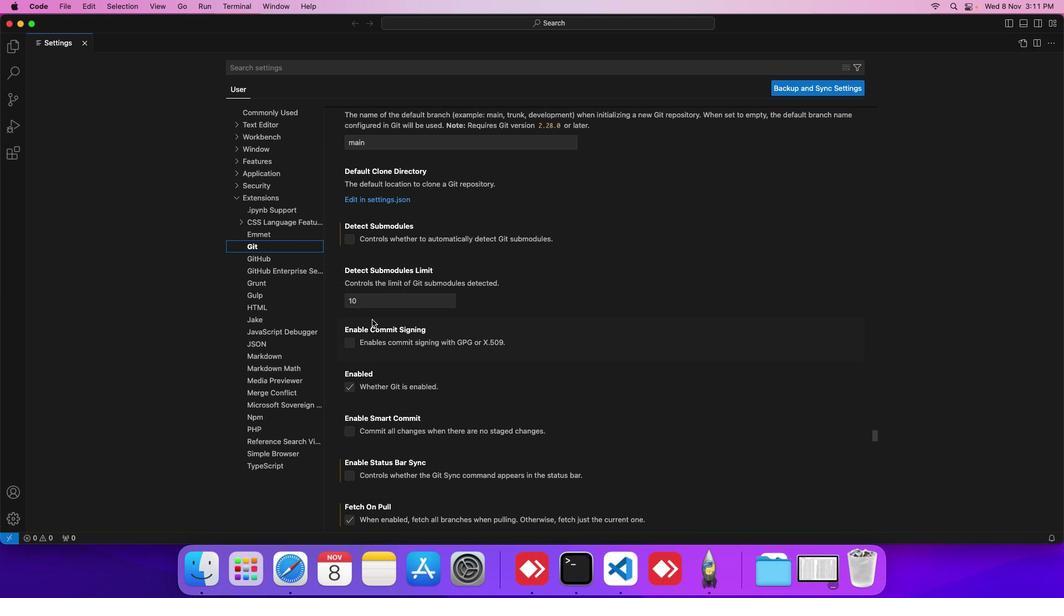 
Action: Mouse scrolled (372, 320) with delta (0, 0)
Screenshot: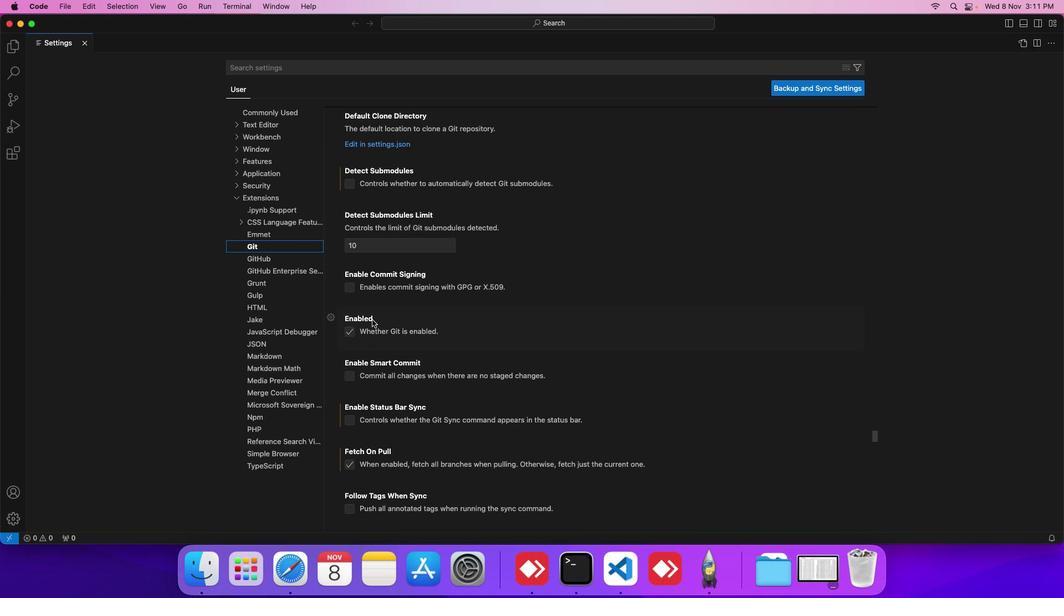 
Action: Mouse scrolled (372, 320) with delta (0, 0)
Screenshot: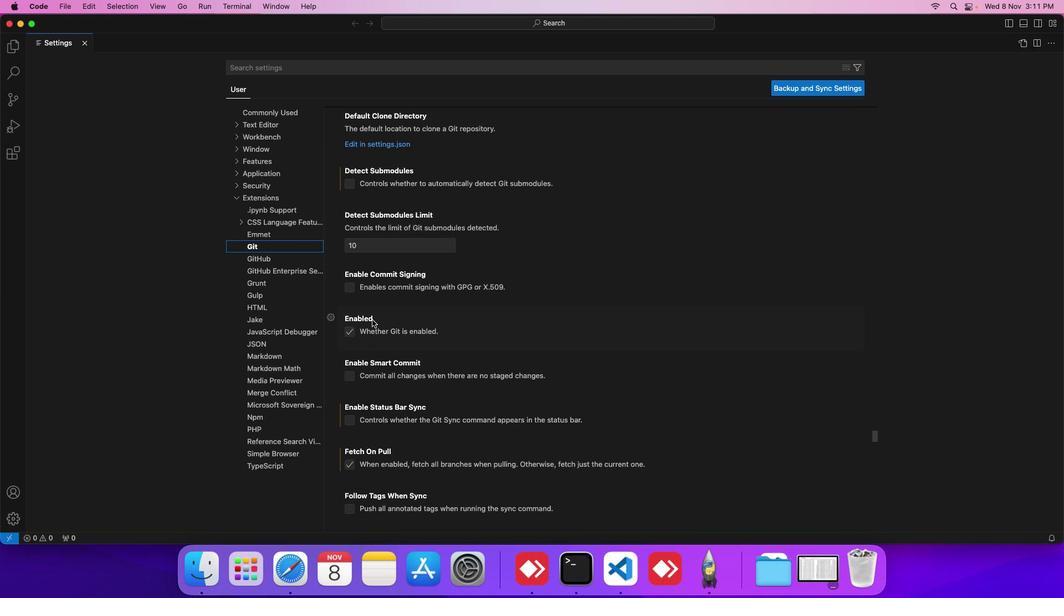 
Action: Mouse scrolled (372, 320) with delta (0, 0)
Screenshot: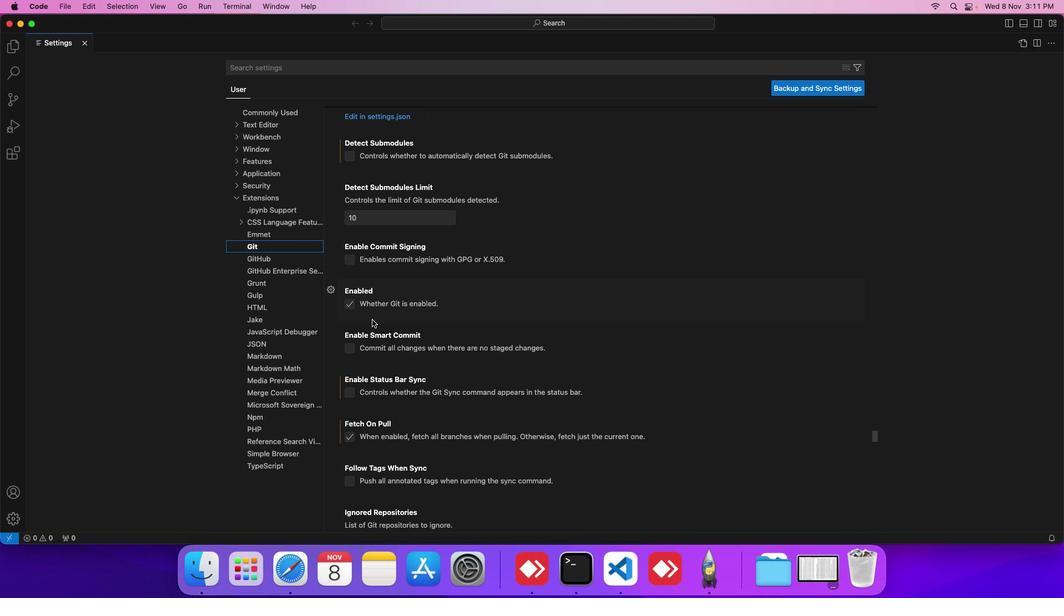 
Action: Mouse scrolled (372, 320) with delta (0, 0)
Screenshot: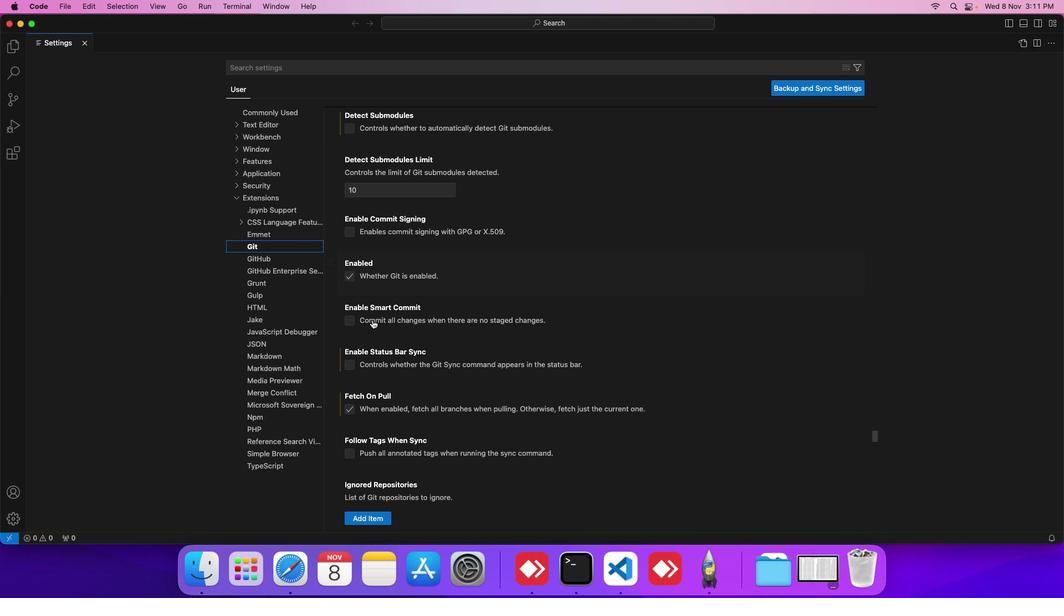
Action: Mouse scrolled (372, 320) with delta (0, 0)
Screenshot: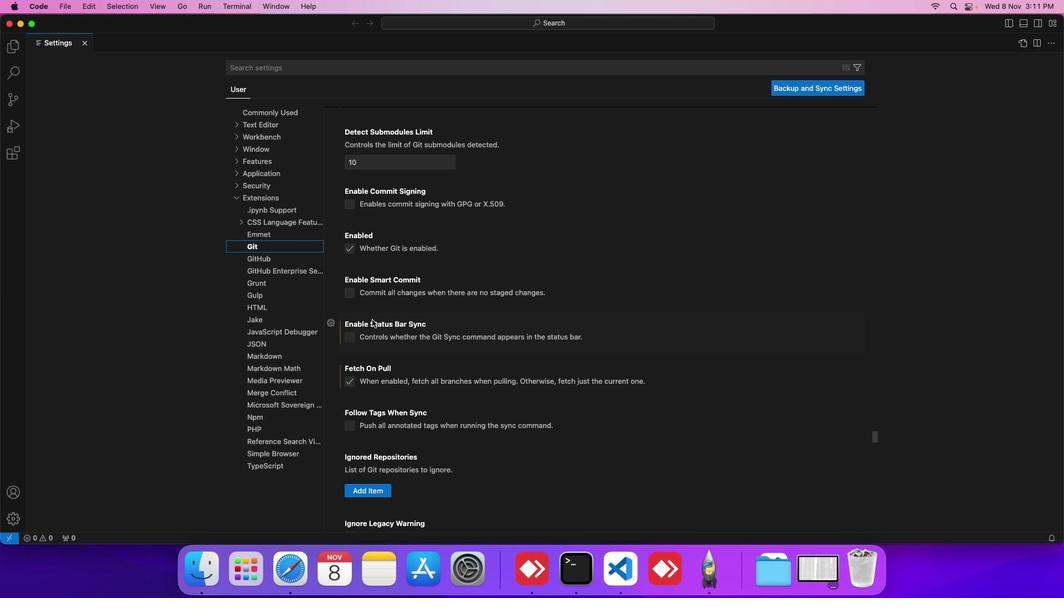 
Action: Mouse scrolled (372, 320) with delta (0, 0)
Screenshot: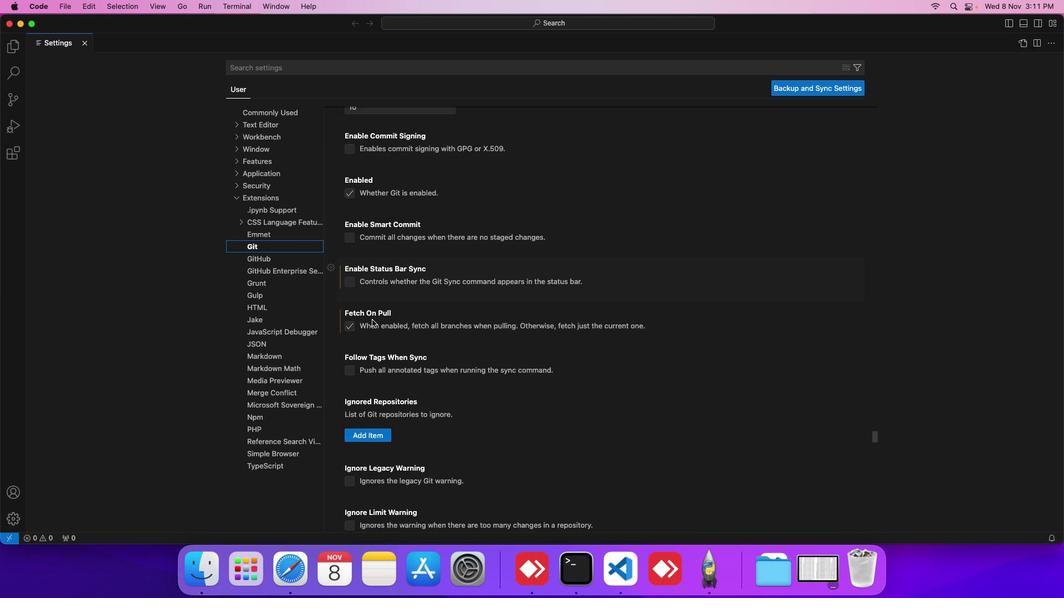 
Action: Mouse scrolled (372, 320) with delta (0, 0)
Screenshot: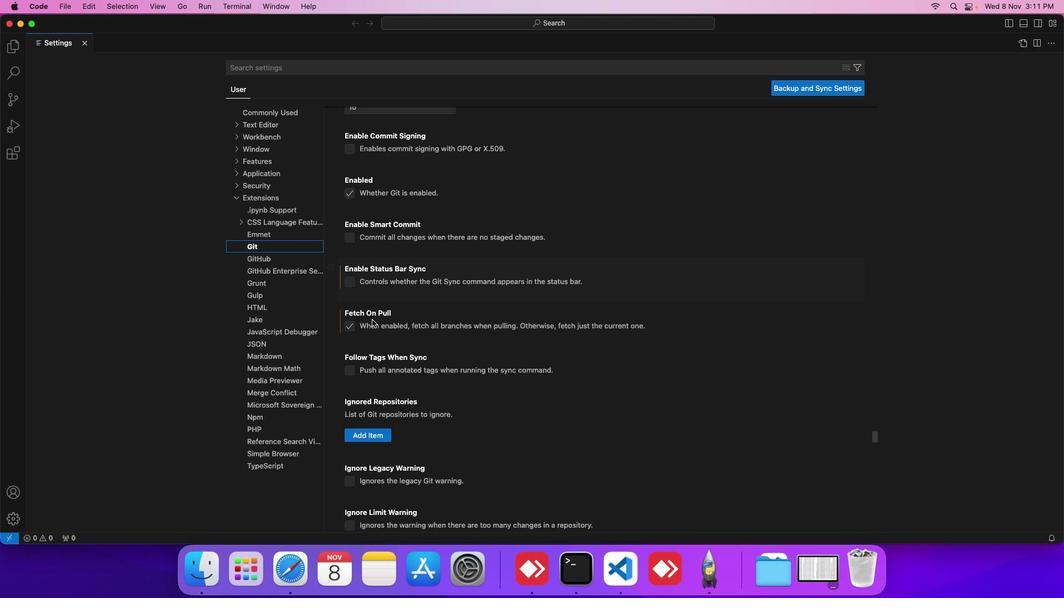 
Action: Mouse scrolled (372, 320) with delta (0, 0)
Screenshot: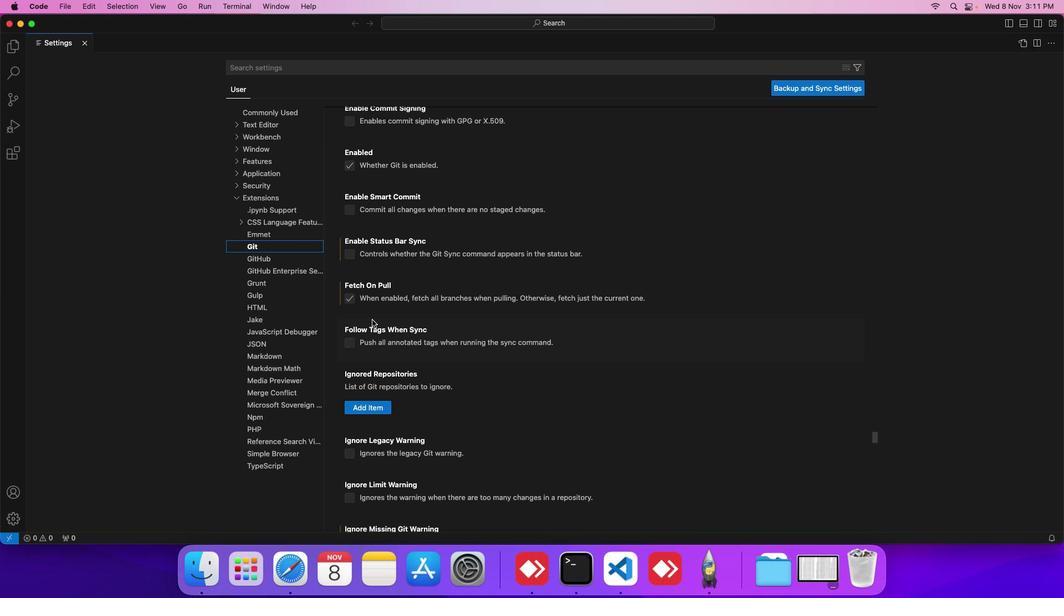 
Action: Mouse scrolled (372, 320) with delta (0, 0)
Screenshot: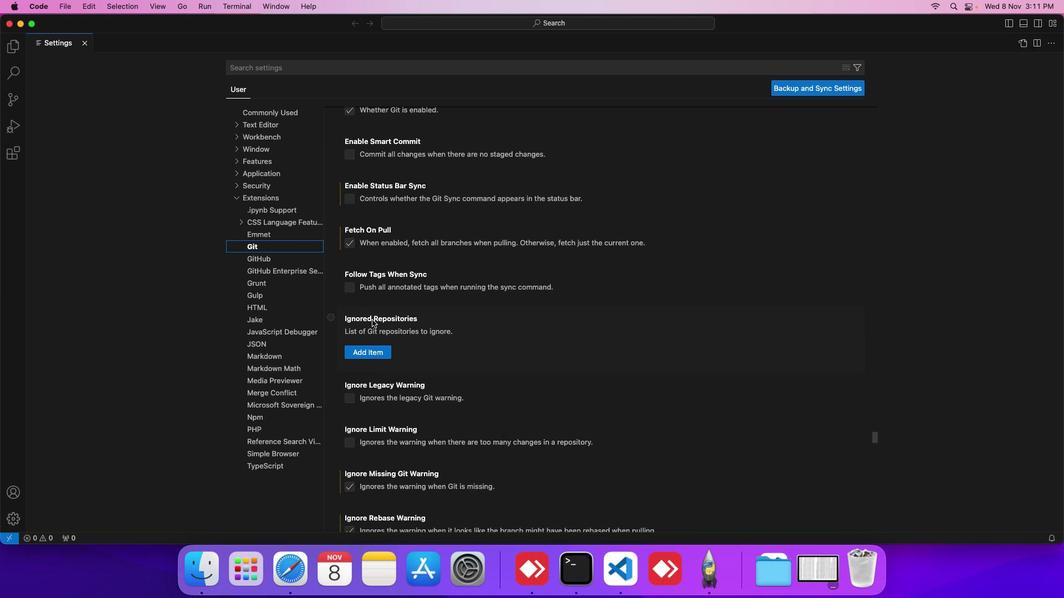 
Action: Mouse scrolled (372, 320) with delta (0, 0)
Screenshot: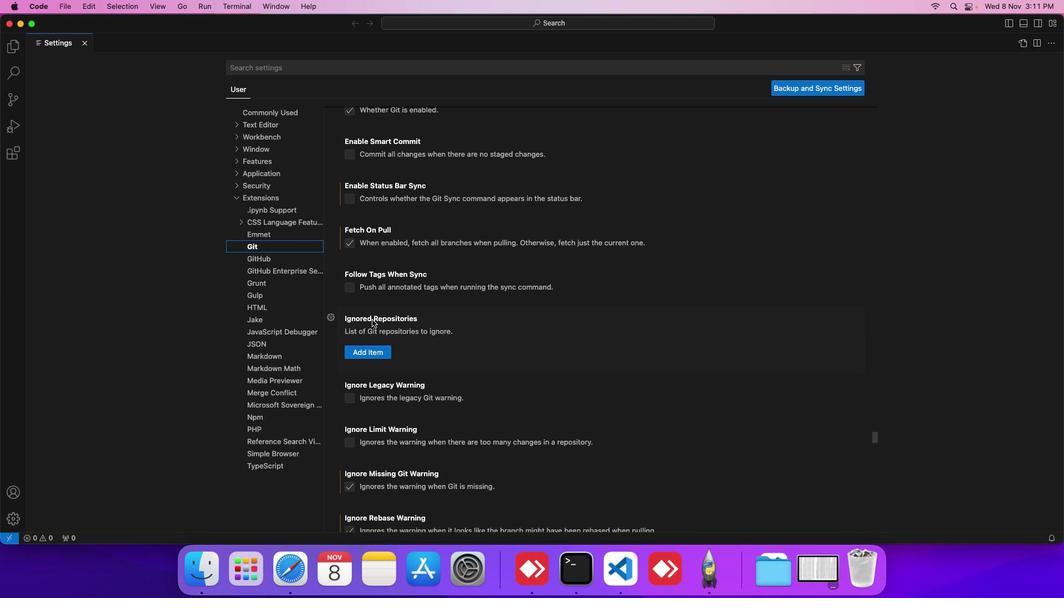 
Action: Mouse scrolled (372, 320) with delta (0, 0)
Screenshot: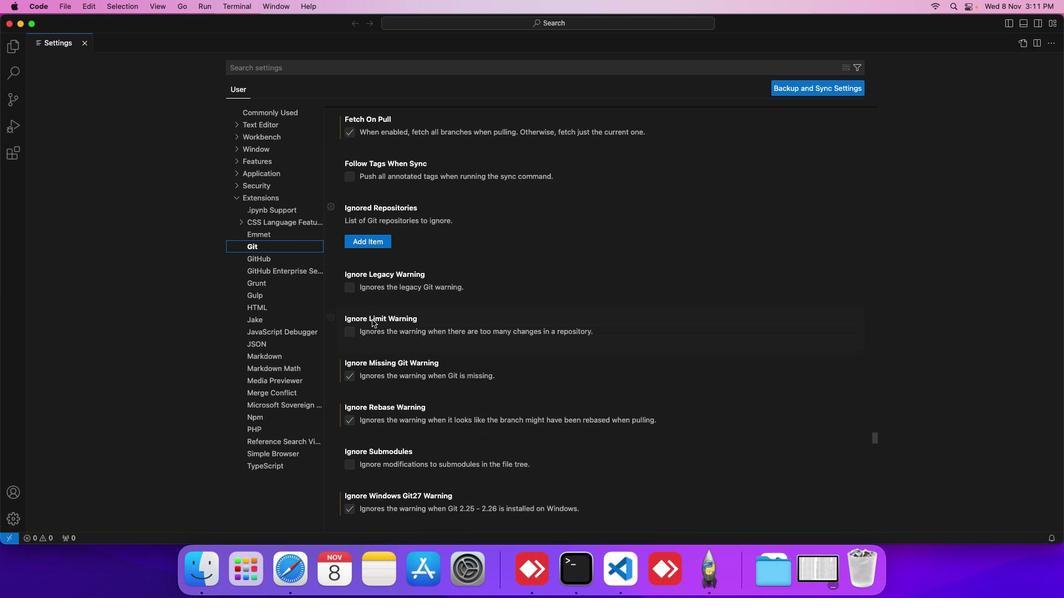 
Action: Mouse scrolled (372, 320) with delta (0, 0)
Screenshot: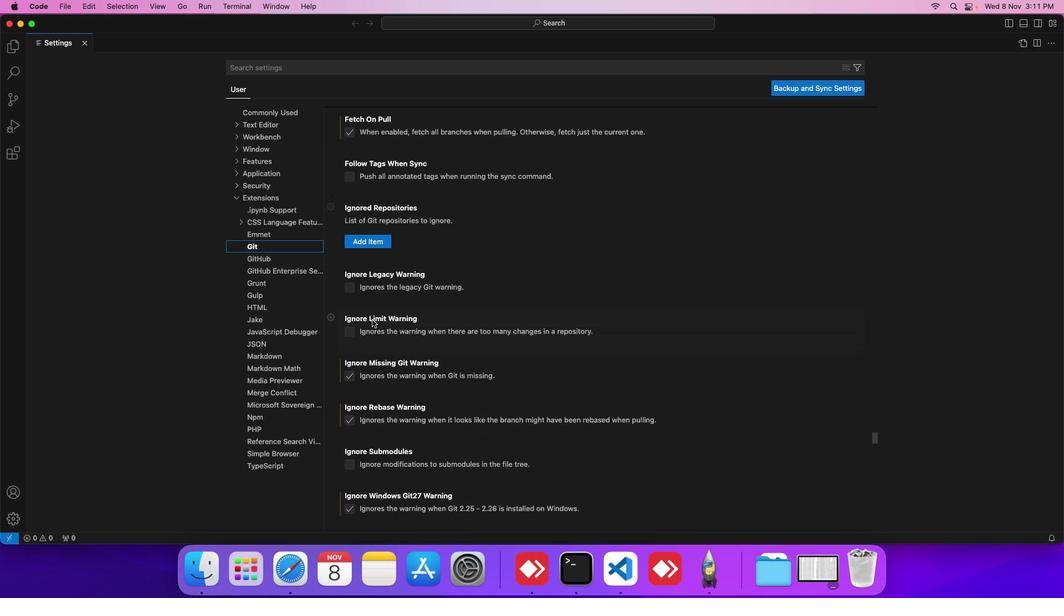 
Action: Mouse scrolled (372, 320) with delta (0, -1)
Screenshot: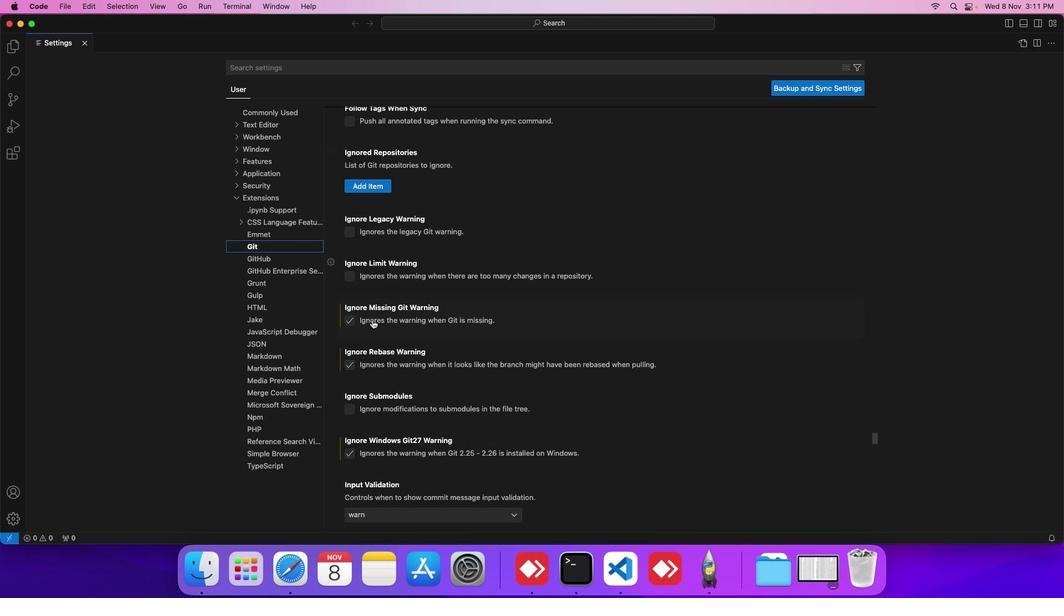 
Action: Mouse scrolled (372, 320) with delta (0, -1)
Screenshot: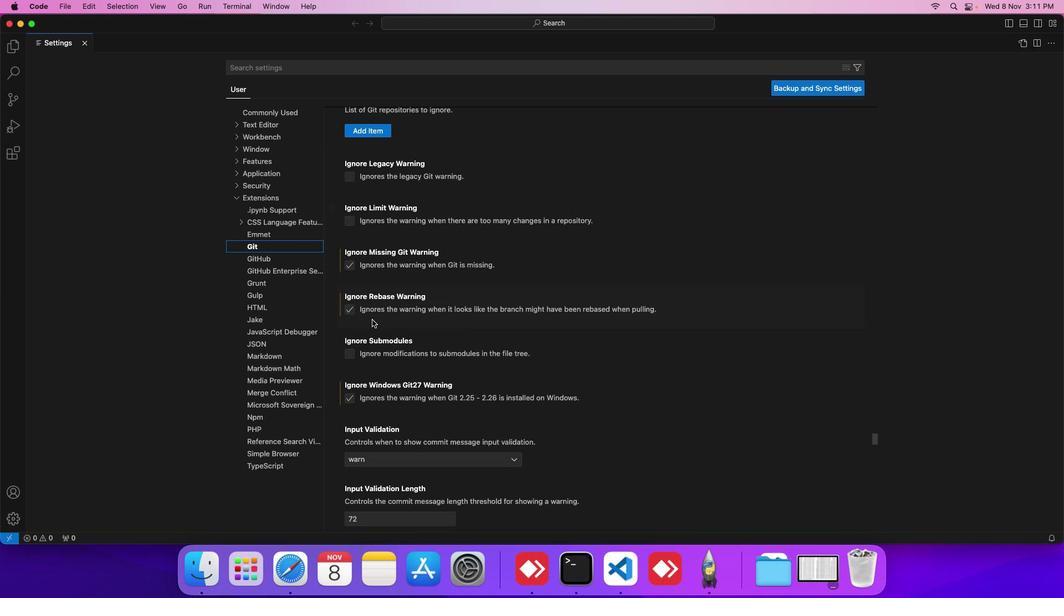 
Action: Mouse scrolled (372, 320) with delta (0, -1)
Screenshot: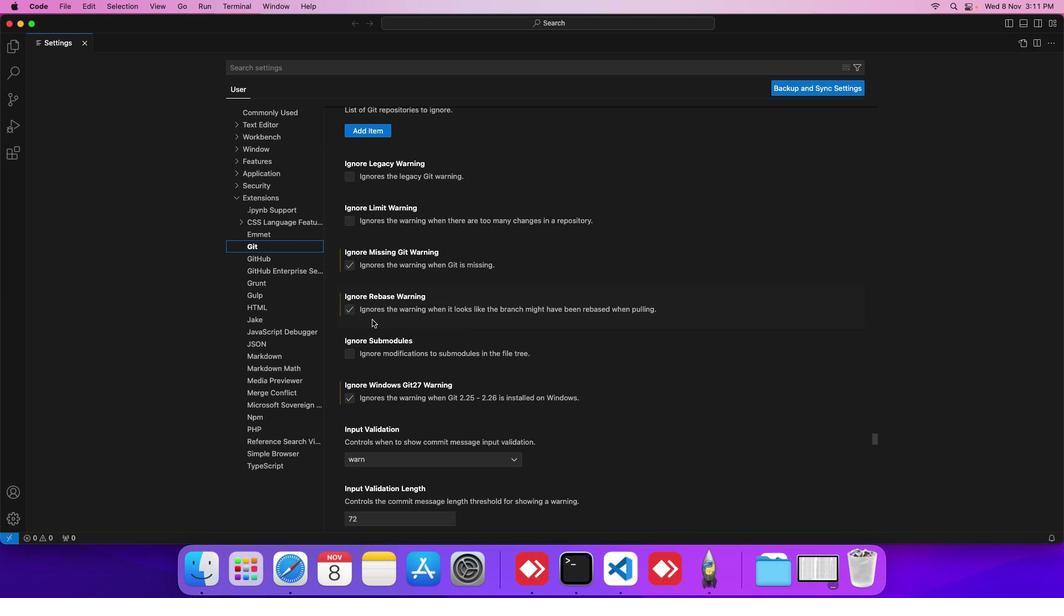 
Action: Mouse scrolled (372, 320) with delta (0, 0)
Screenshot: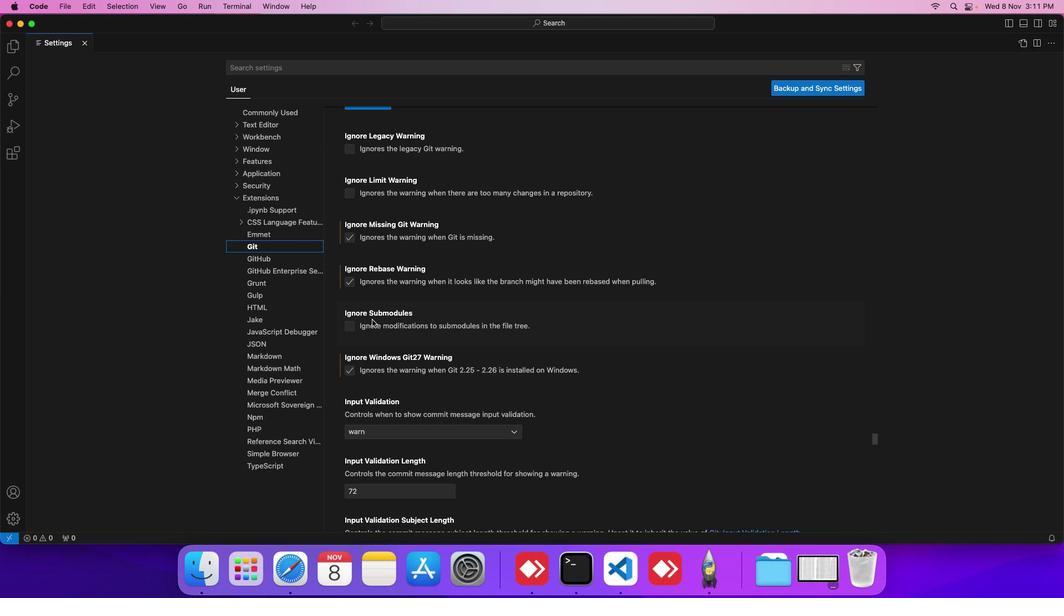 
Action: Mouse scrolled (372, 320) with delta (0, 0)
Screenshot: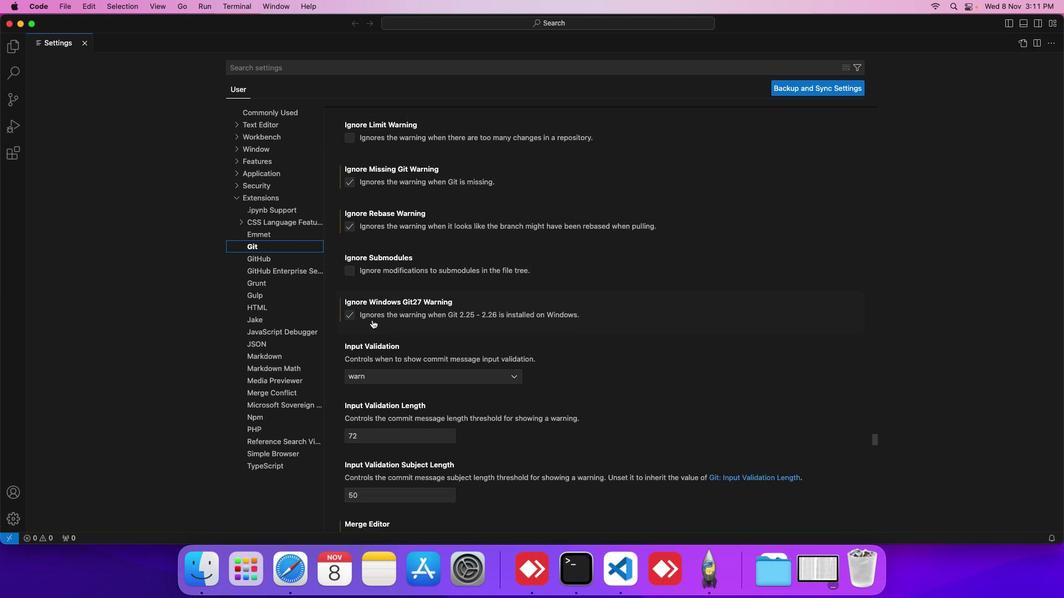 
Action: Mouse scrolled (372, 320) with delta (0, 0)
Screenshot: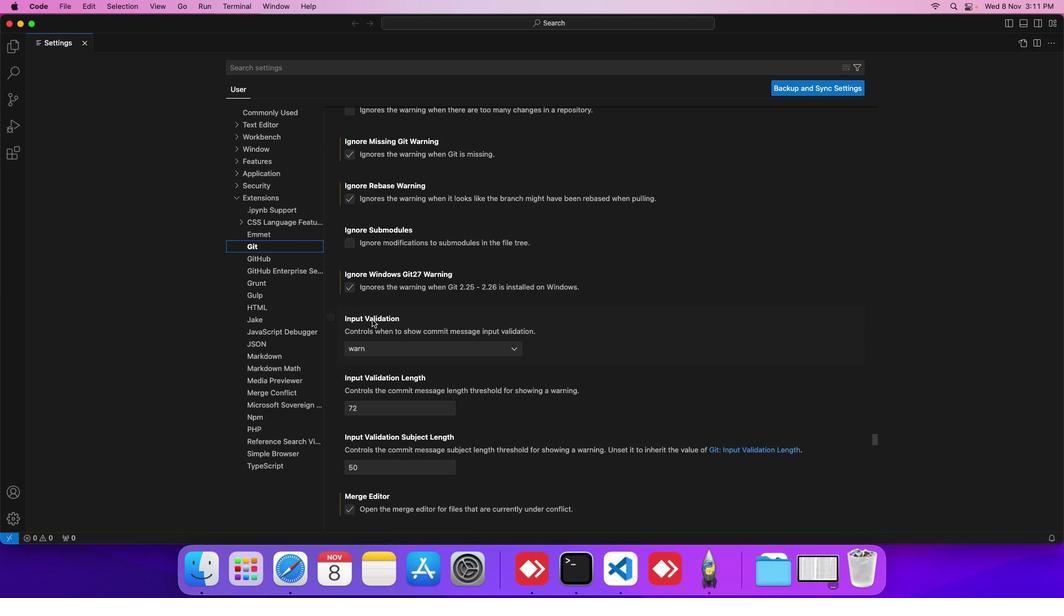 
Action: Mouse scrolled (372, 320) with delta (0, 0)
Screenshot: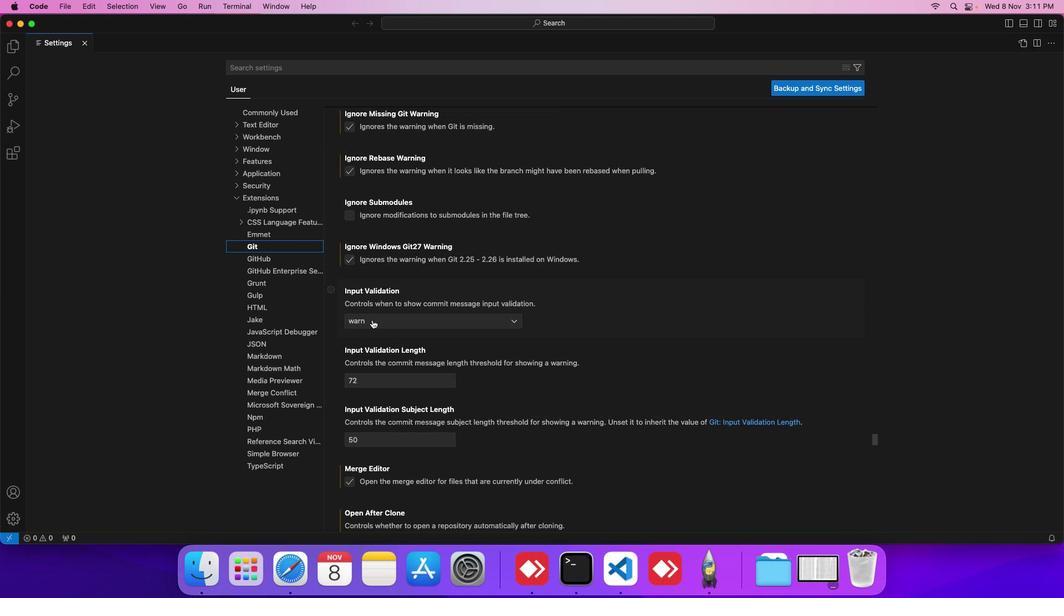 
Action: Mouse scrolled (372, 320) with delta (0, 0)
Screenshot: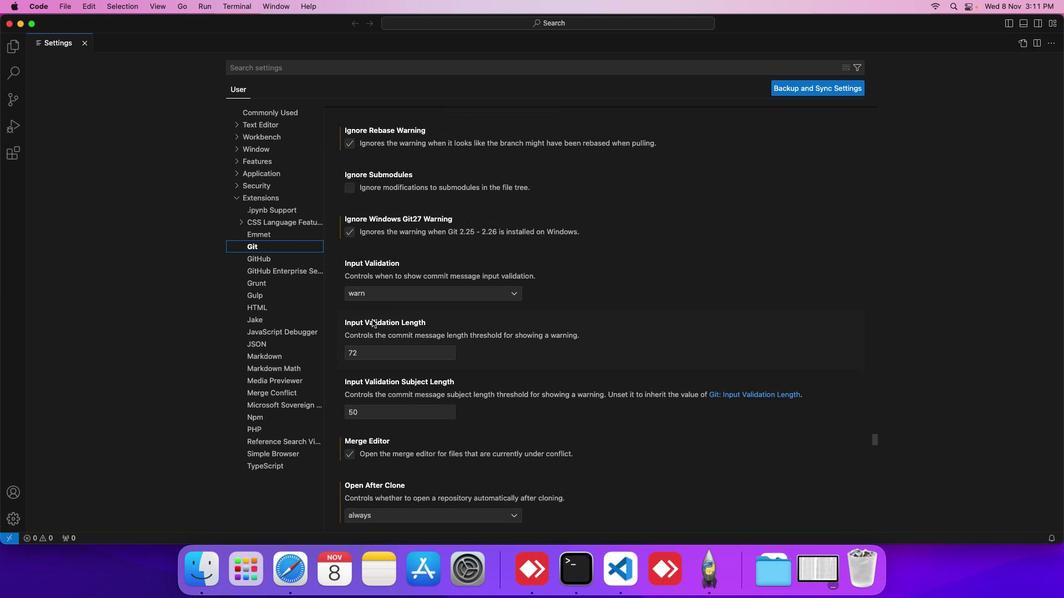 
Action: Mouse scrolled (372, 320) with delta (0, 0)
Screenshot: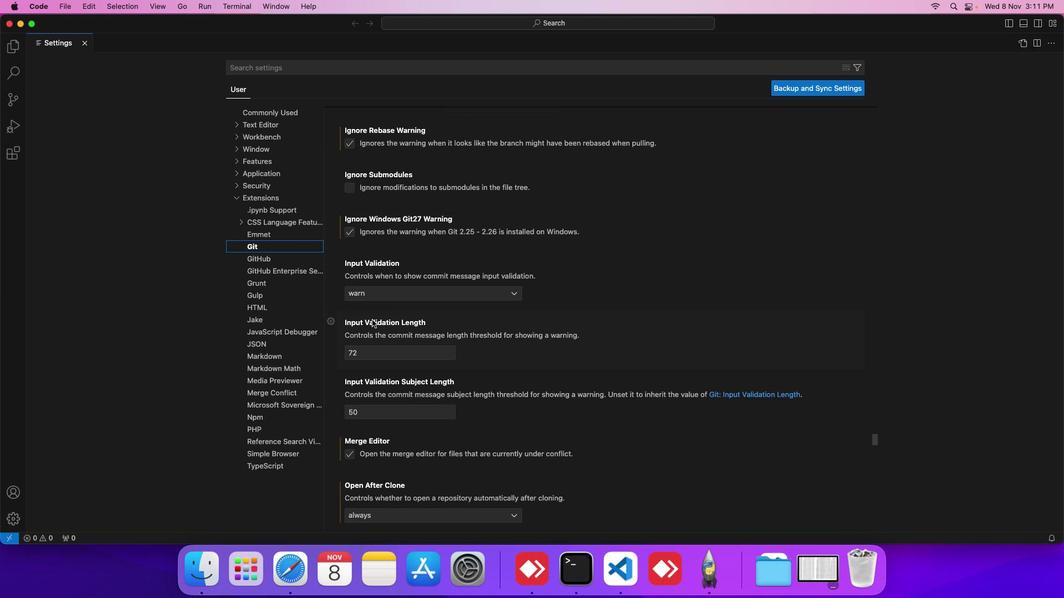 
Action: Mouse scrolled (372, 320) with delta (0, 0)
Screenshot: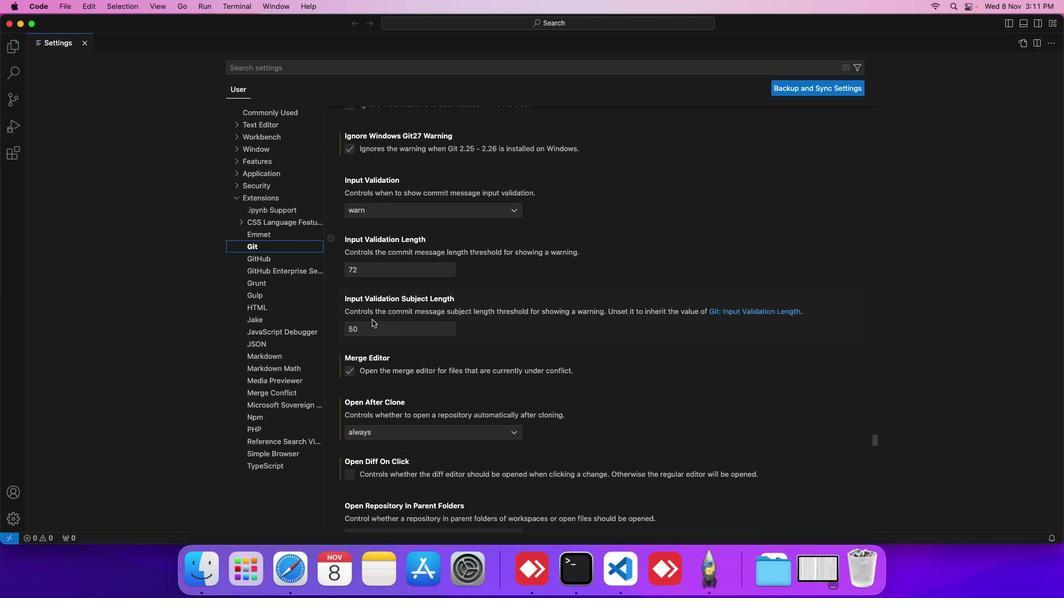 
Action: Mouse scrolled (372, 320) with delta (0, 0)
Screenshot: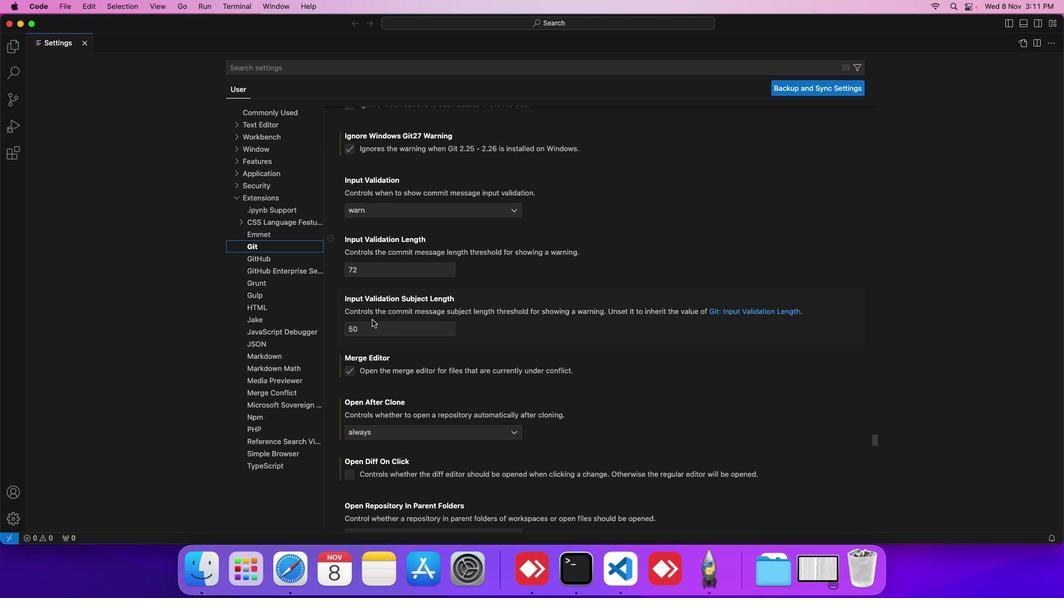 
Action: Mouse scrolled (372, 320) with delta (0, 0)
Screenshot: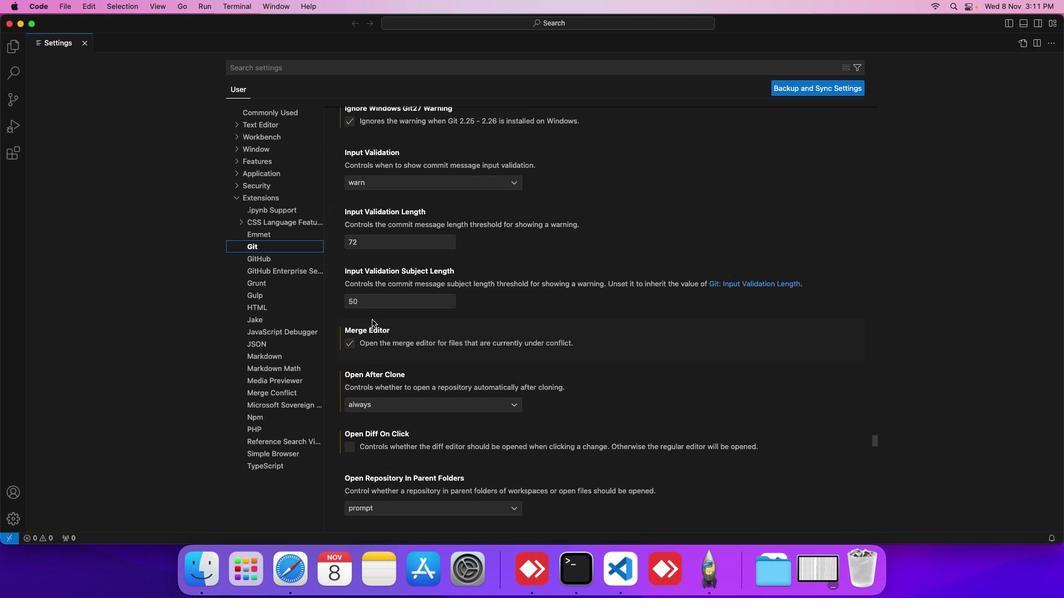 
Action: Mouse scrolled (372, 320) with delta (0, 0)
Screenshot: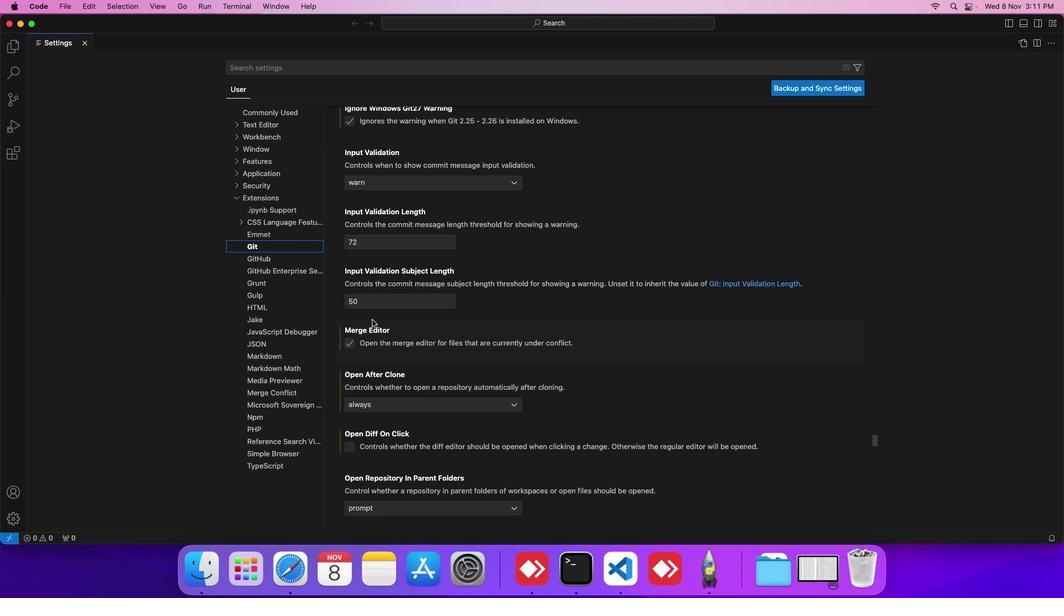 
Action: Mouse scrolled (372, 320) with delta (0, 0)
Screenshot: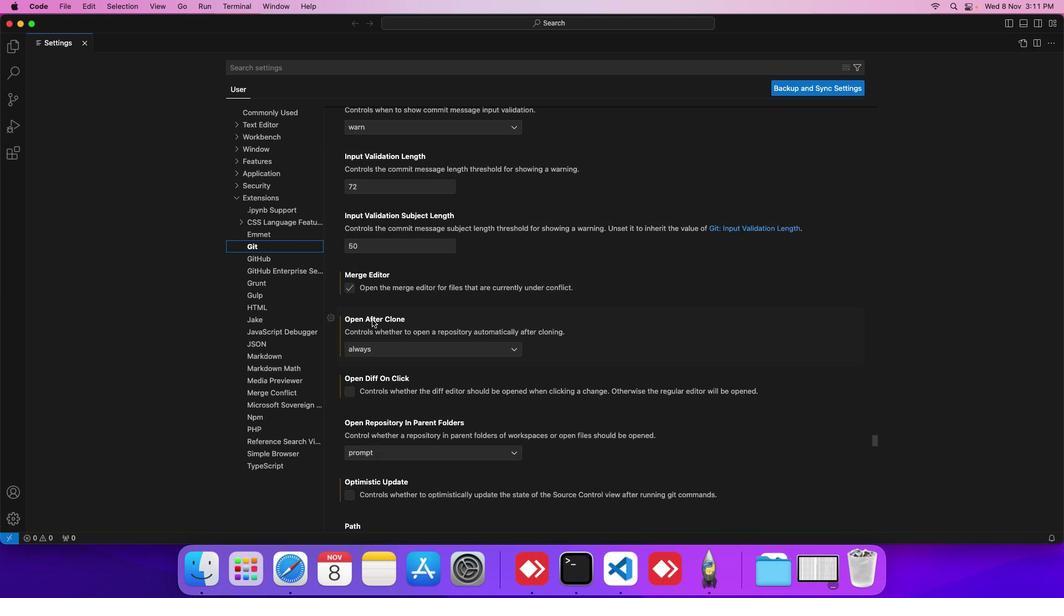 
Action: Mouse scrolled (372, 320) with delta (0, 0)
Screenshot: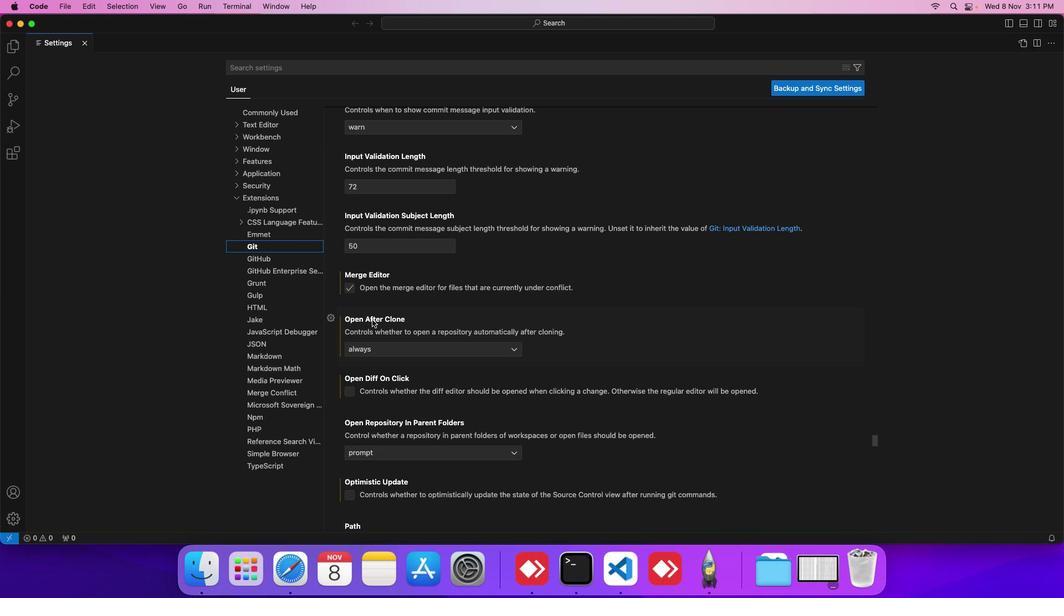 
Action: Mouse scrolled (372, 320) with delta (0, 0)
Screenshot: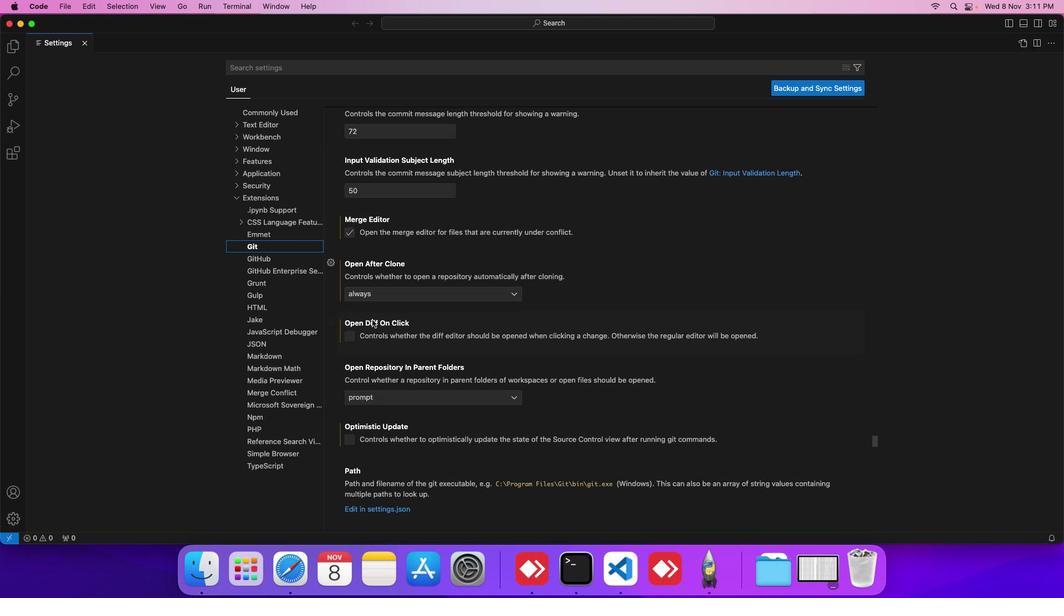 
Action: Mouse scrolled (372, 320) with delta (0, 0)
Screenshot: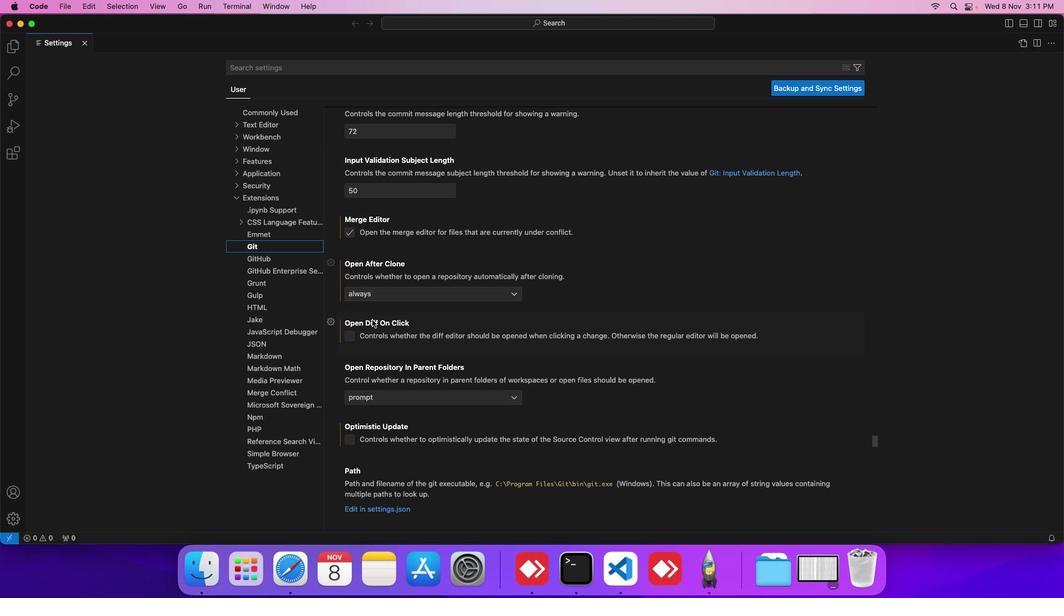 
Action: Mouse scrolled (372, 320) with delta (0, 0)
Screenshot: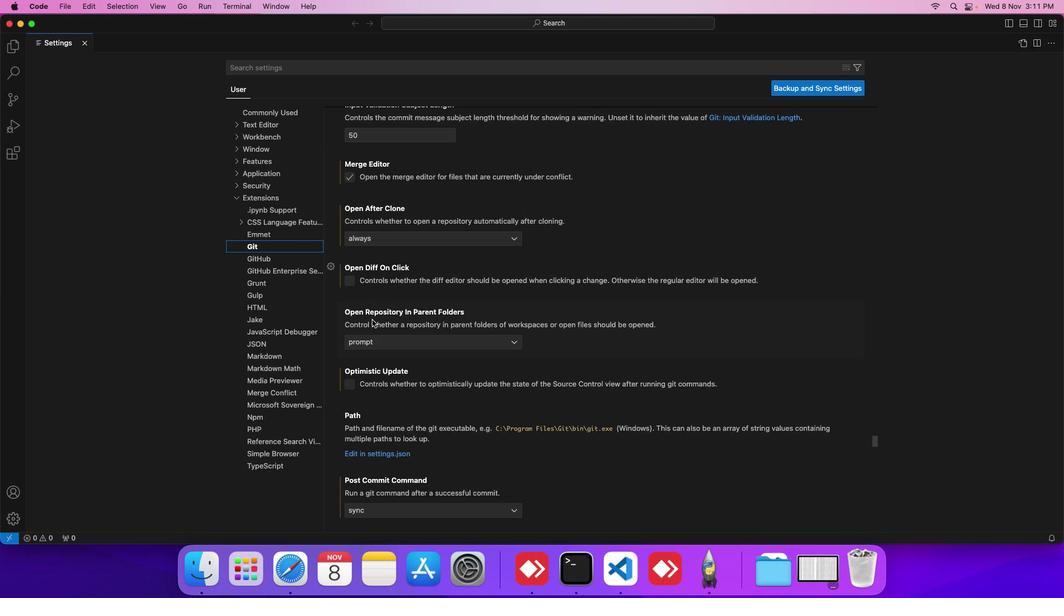
Action: Mouse scrolled (372, 320) with delta (0, 0)
Screenshot: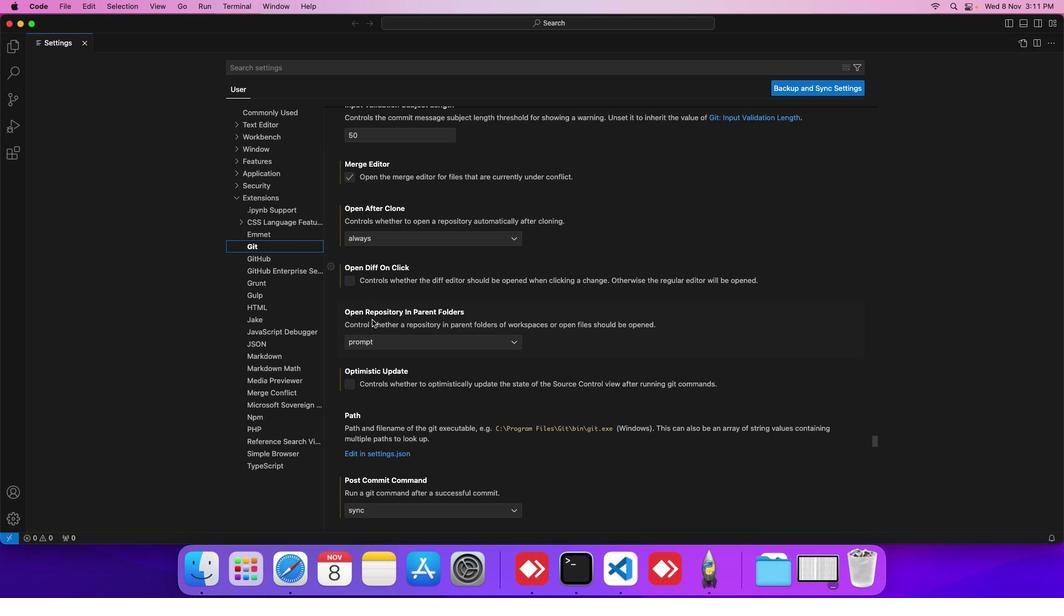 
Action: Mouse scrolled (372, 320) with delta (0, 0)
Screenshot: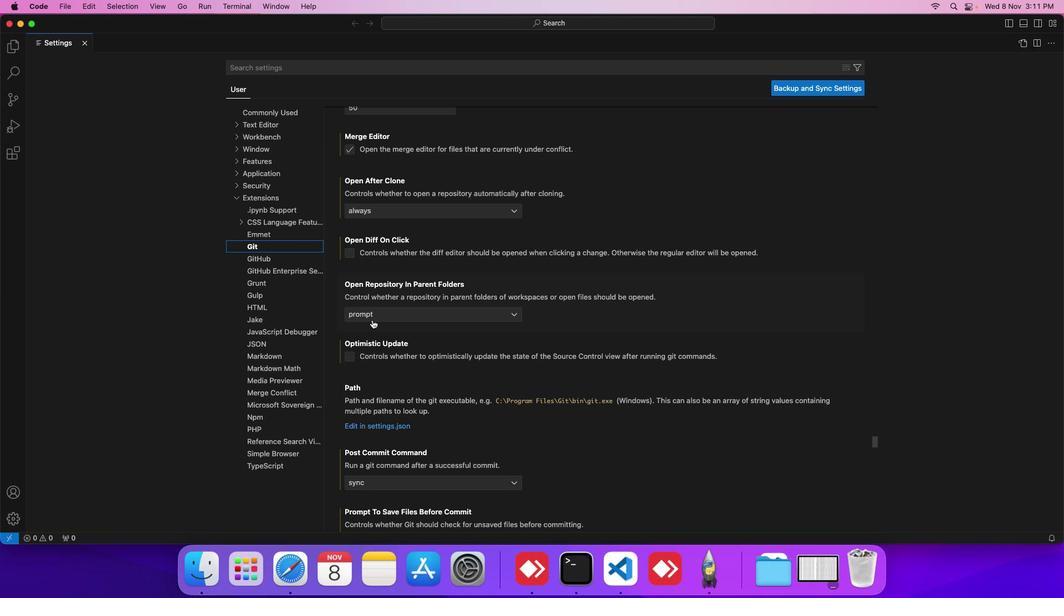 
Action: Mouse scrolled (372, 320) with delta (0, 0)
Screenshot: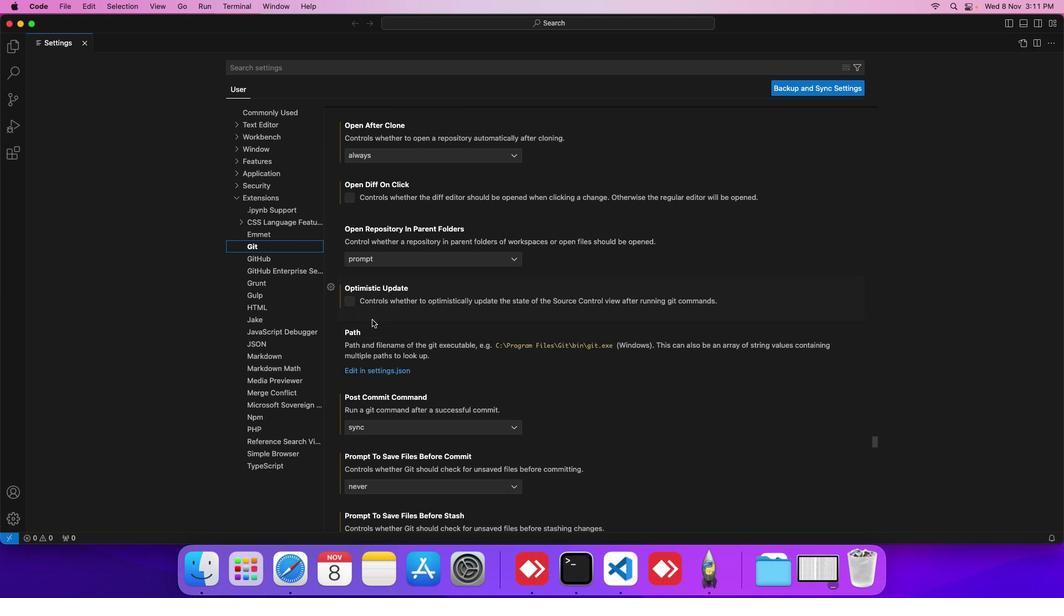 
Action: Mouse scrolled (372, 320) with delta (0, 0)
Screenshot: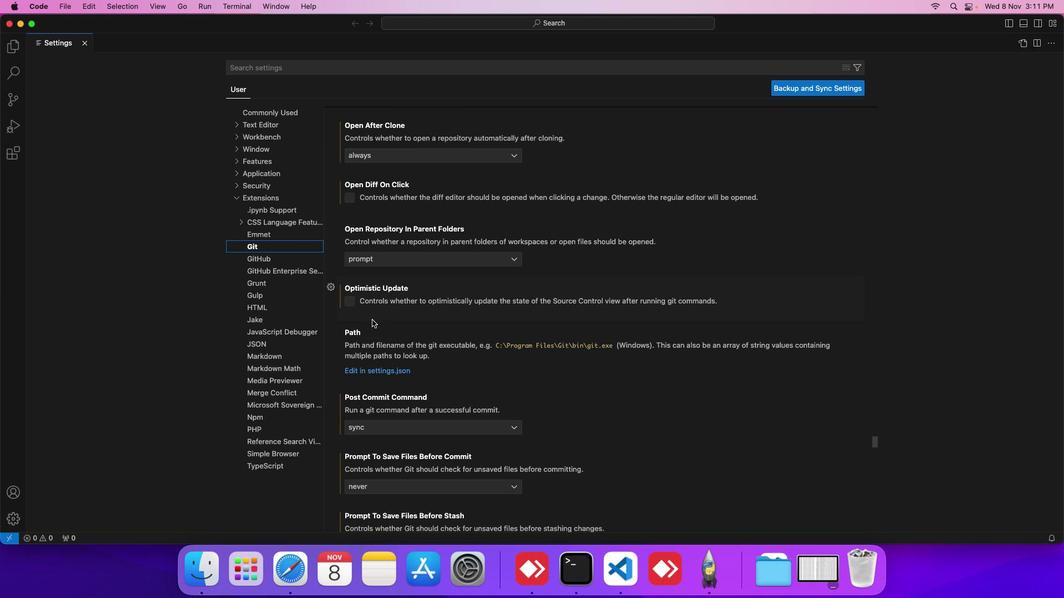 
Action: Mouse scrolled (372, 320) with delta (0, 0)
Screenshot: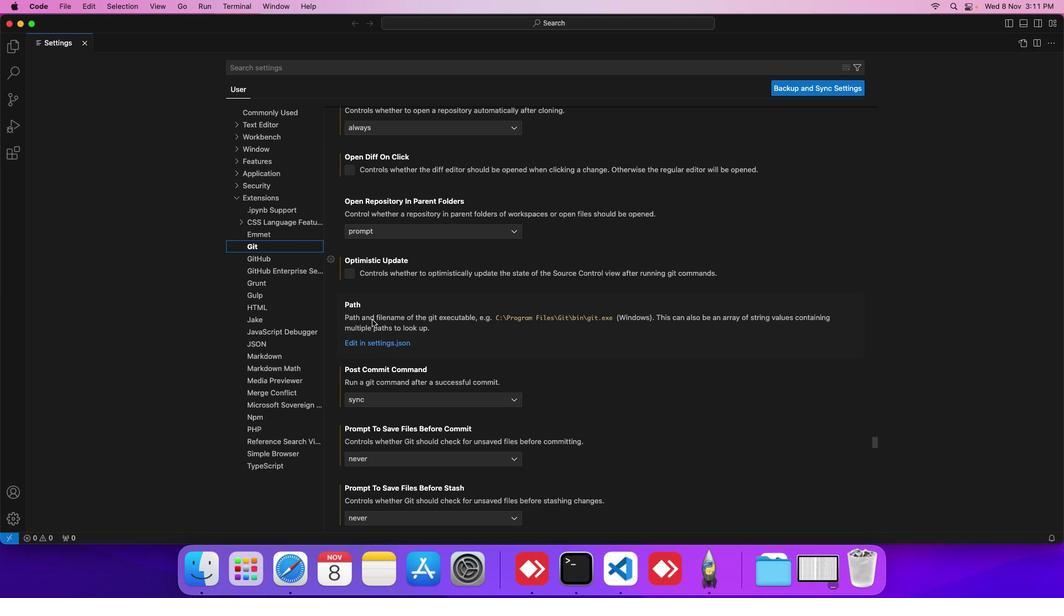 
Action: Mouse scrolled (372, 320) with delta (0, 0)
Screenshot: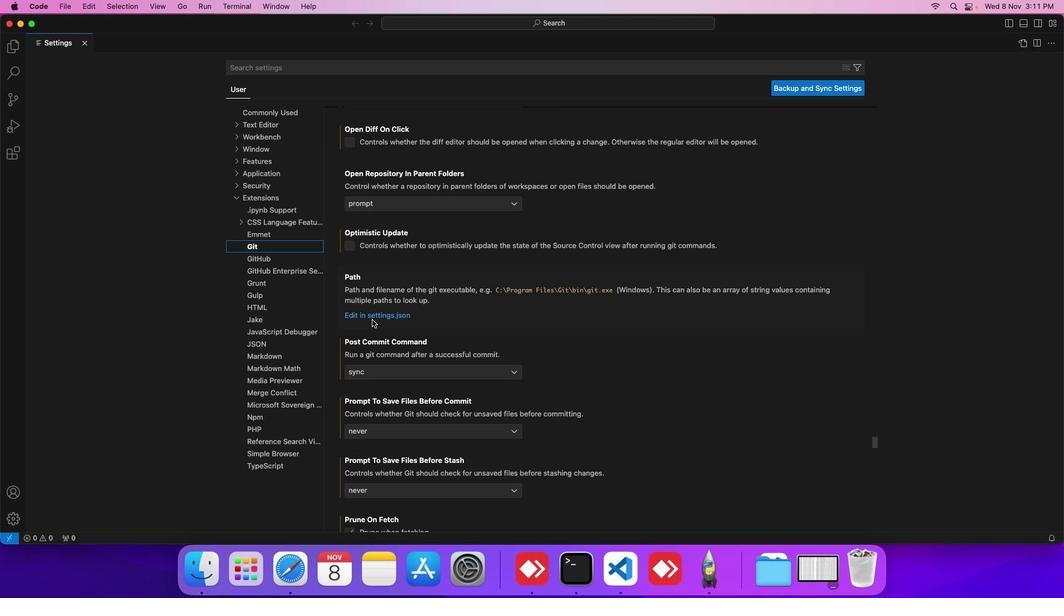 
Action: Mouse scrolled (372, 320) with delta (0, 0)
Screenshot: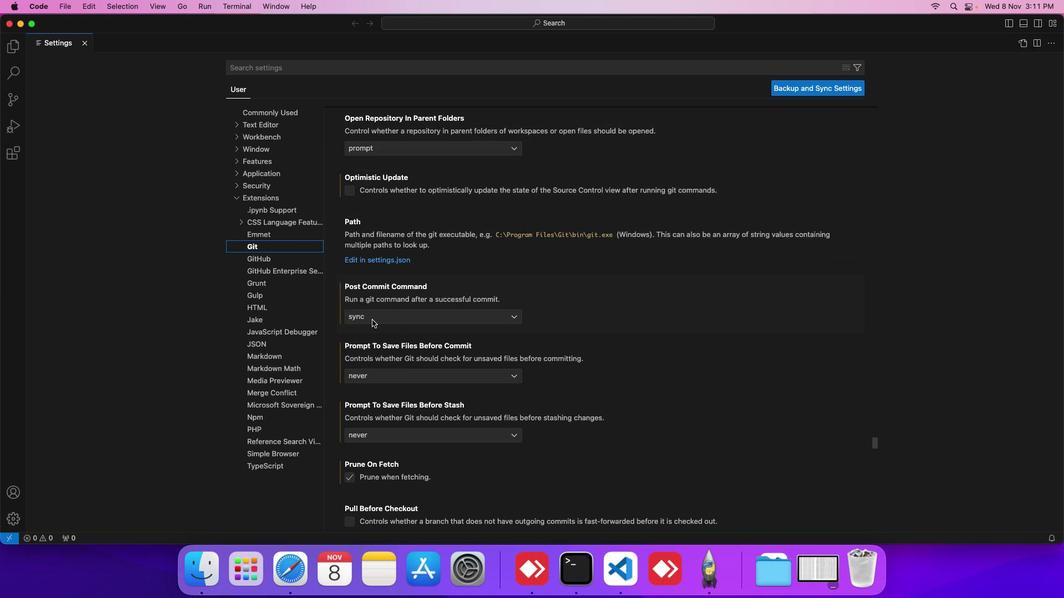 
Action: Mouse scrolled (372, 320) with delta (0, 0)
Screenshot: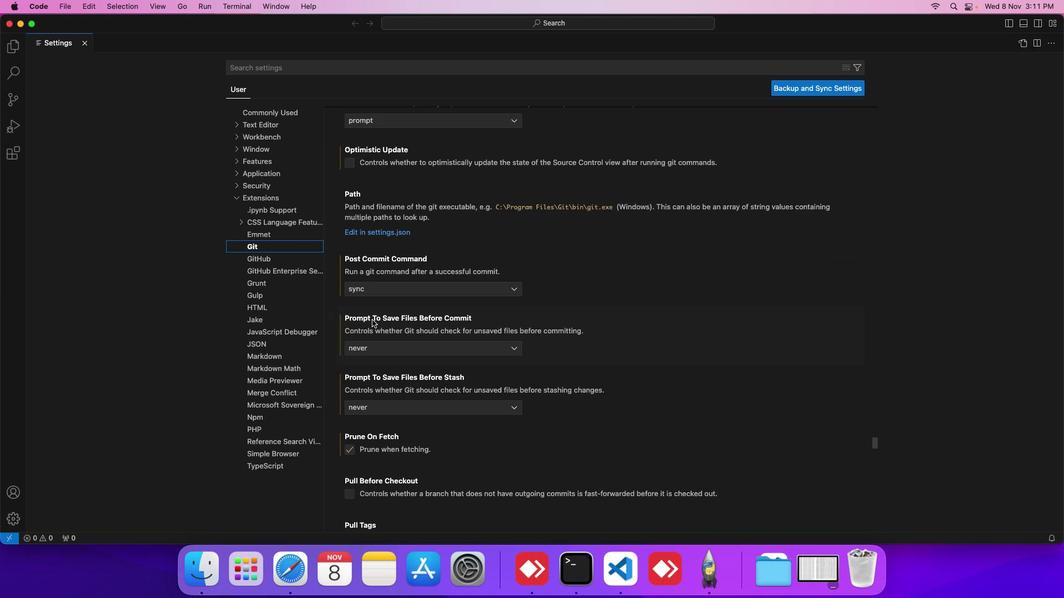 
Action: Mouse scrolled (372, 320) with delta (0, 0)
Screenshot: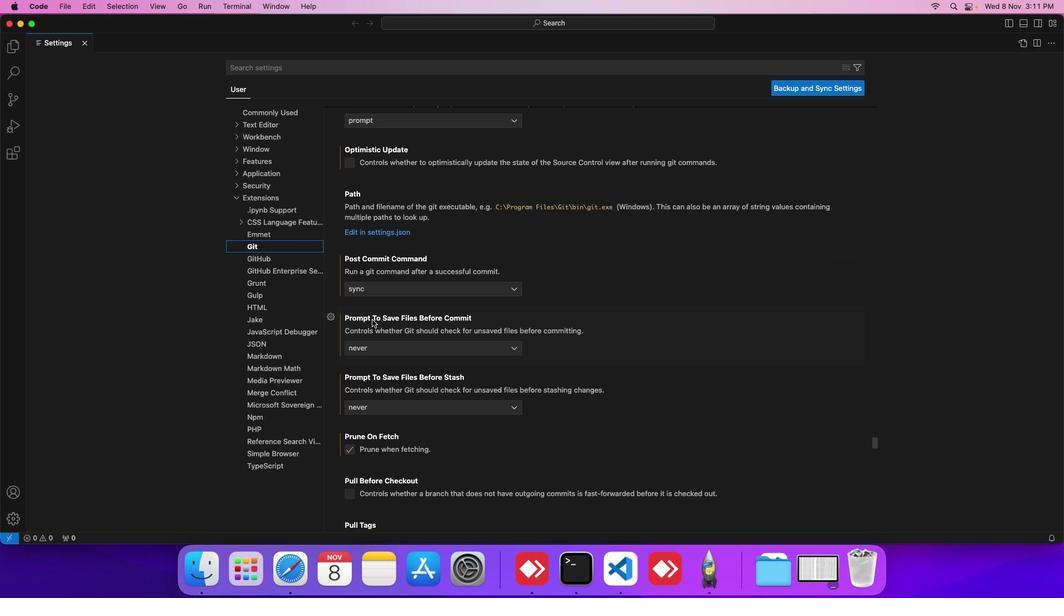 
Action: Mouse scrolled (372, 320) with delta (0, 0)
Screenshot: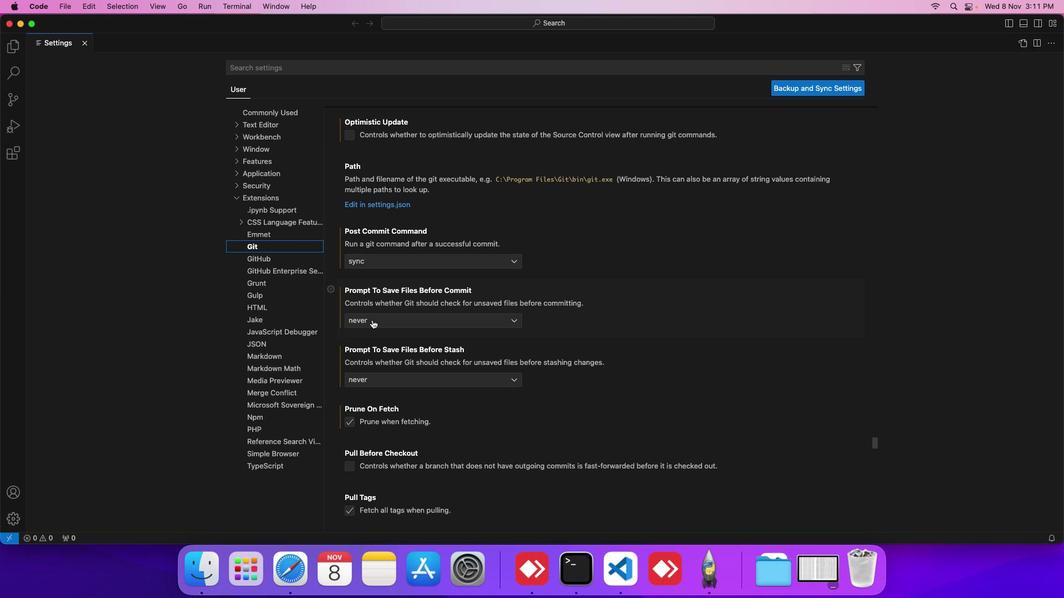 
Action: Mouse scrolled (372, 320) with delta (0, 0)
Screenshot: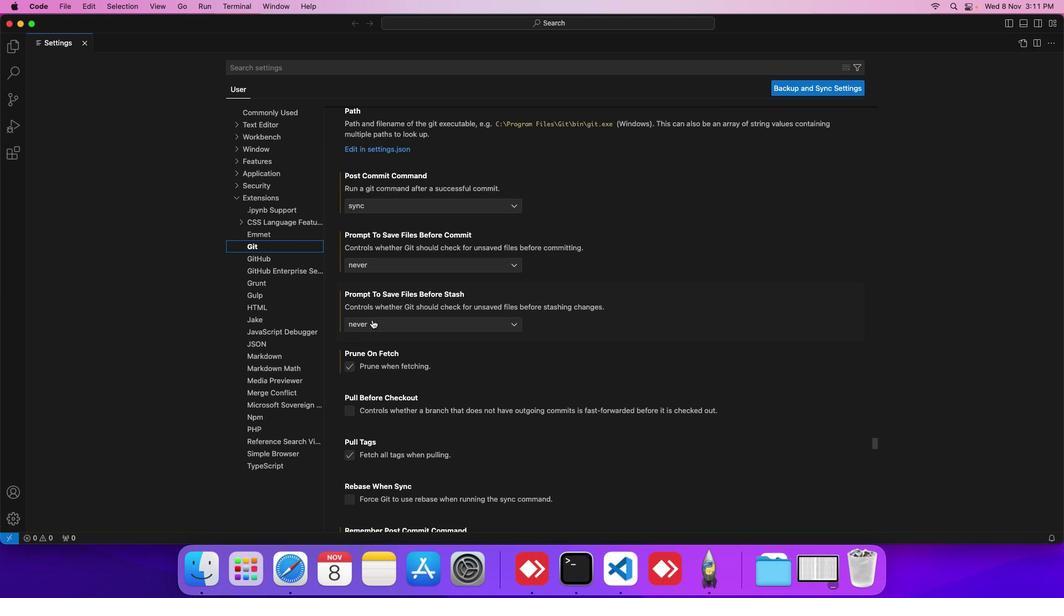 
Action: Mouse scrolled (372, 320) with delta (0, 0)
Screenshot: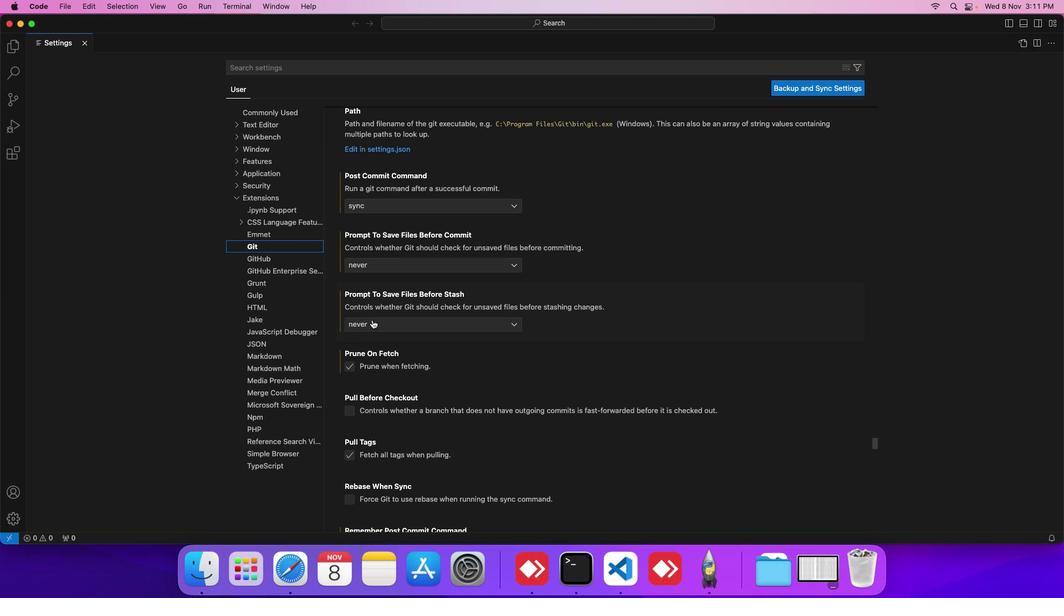 
Action: Mouse scrolled (372, 320) with delta (0, 0)
Screenshot: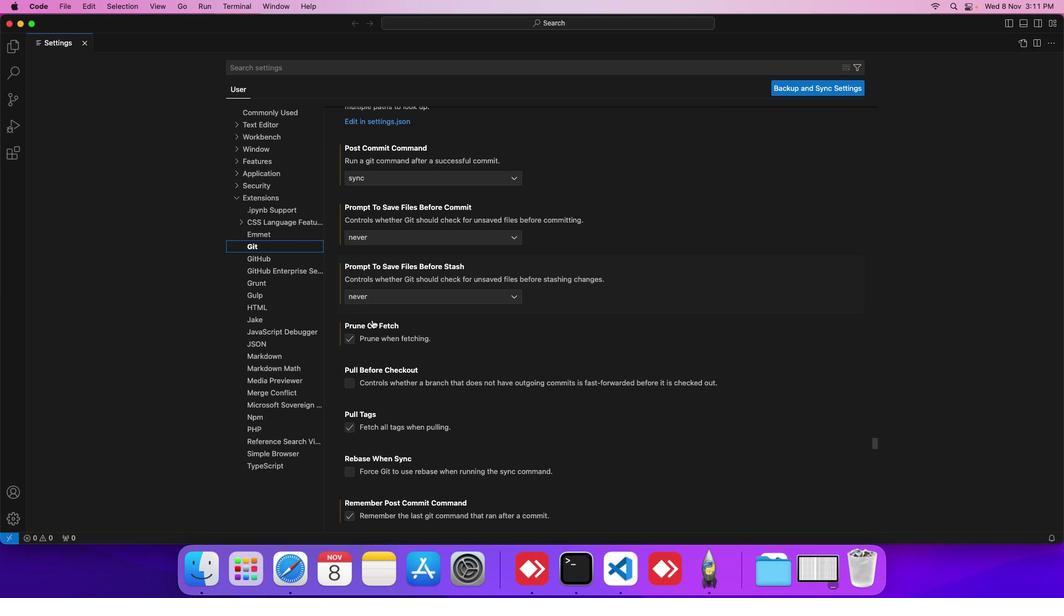 
Action: Mouse scrolled (372, 320) with delta (0, 0)
Screenshot: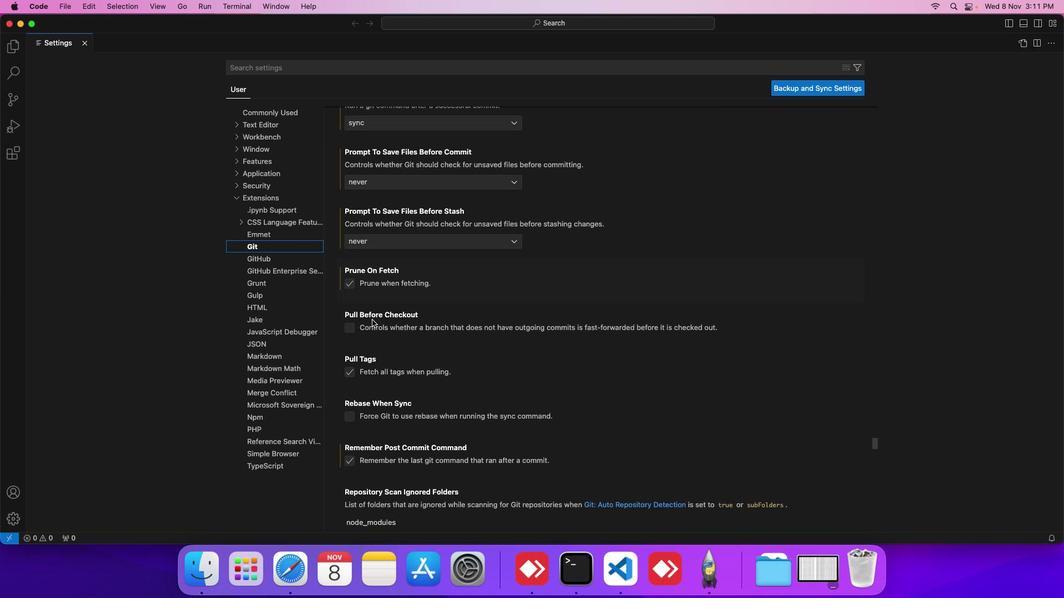 
Action: Mouse scrolled (372, 320) with delta (0, 0)
Screenshot: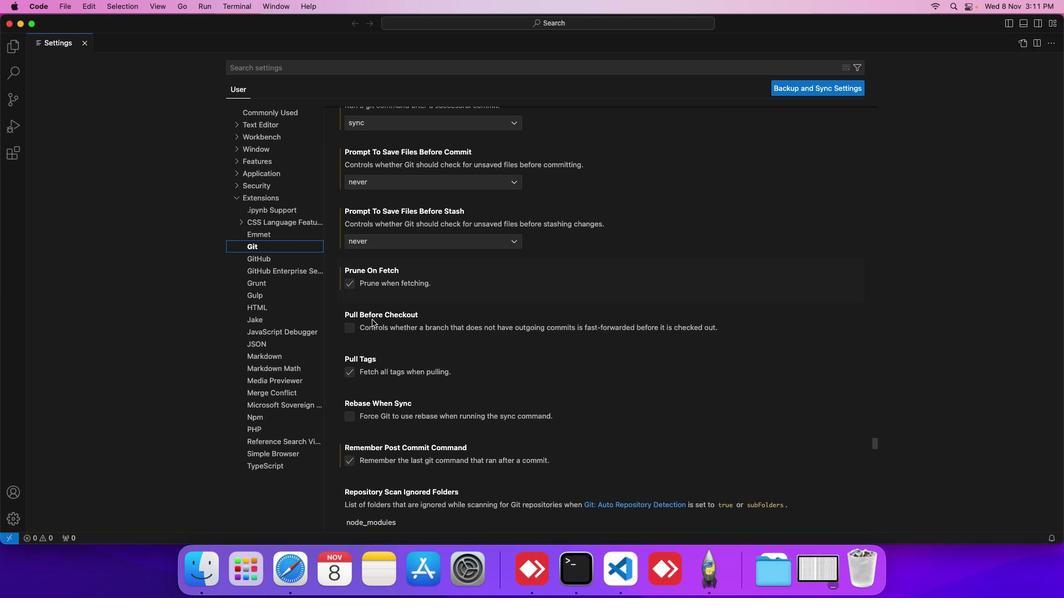 
Action: Mouse scrolled (372, 320) with delta (0, 0)
Screenshot: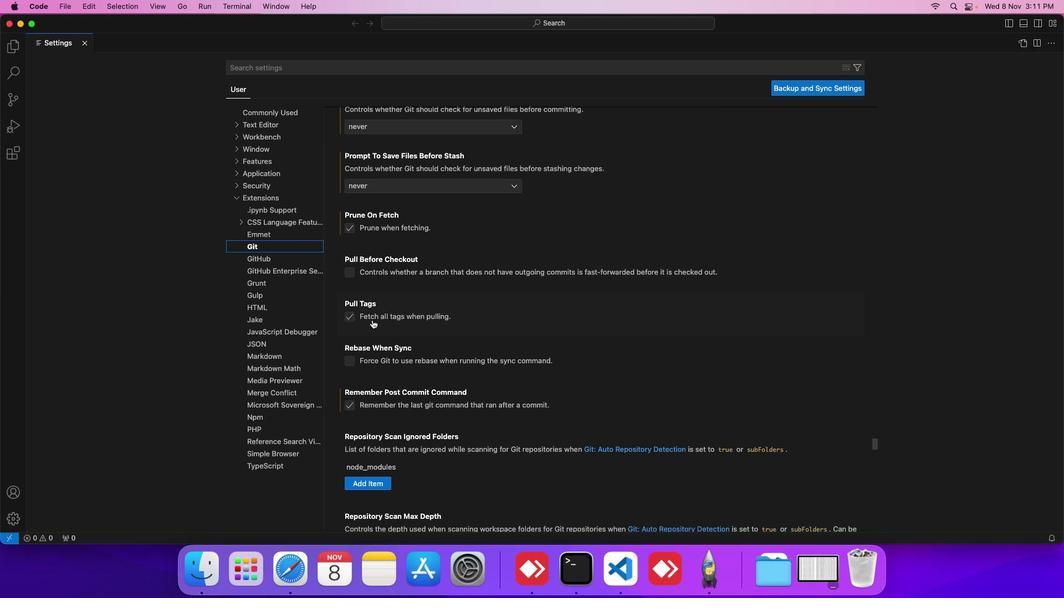 
Action: Mouse scrolled (372, 320) with delta (0, 0)
Screenshot: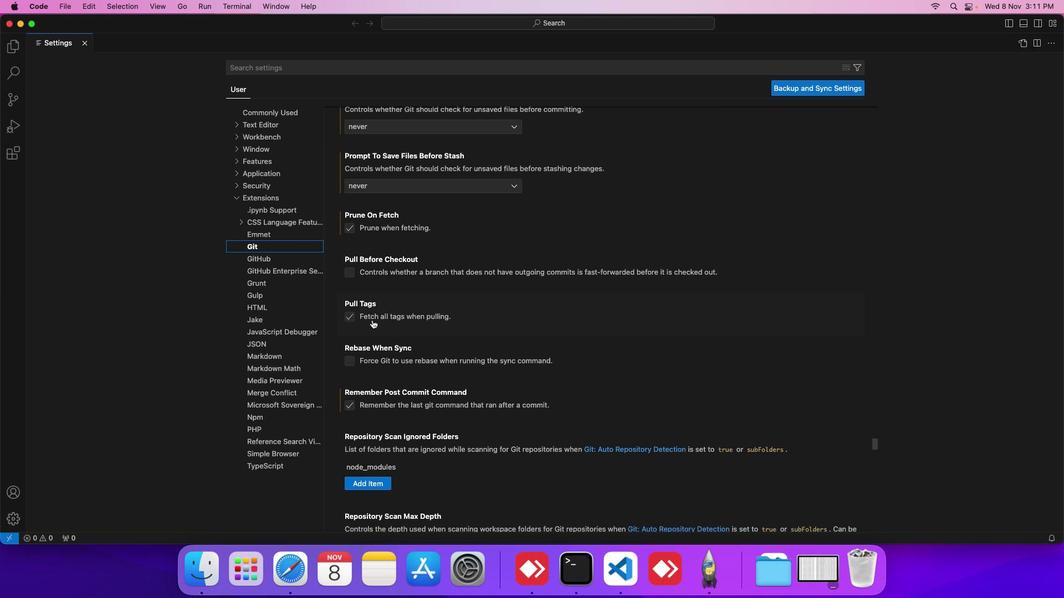 
Action: Mouse scrolled (372, 320) with delta (0, 0)
Screenshot: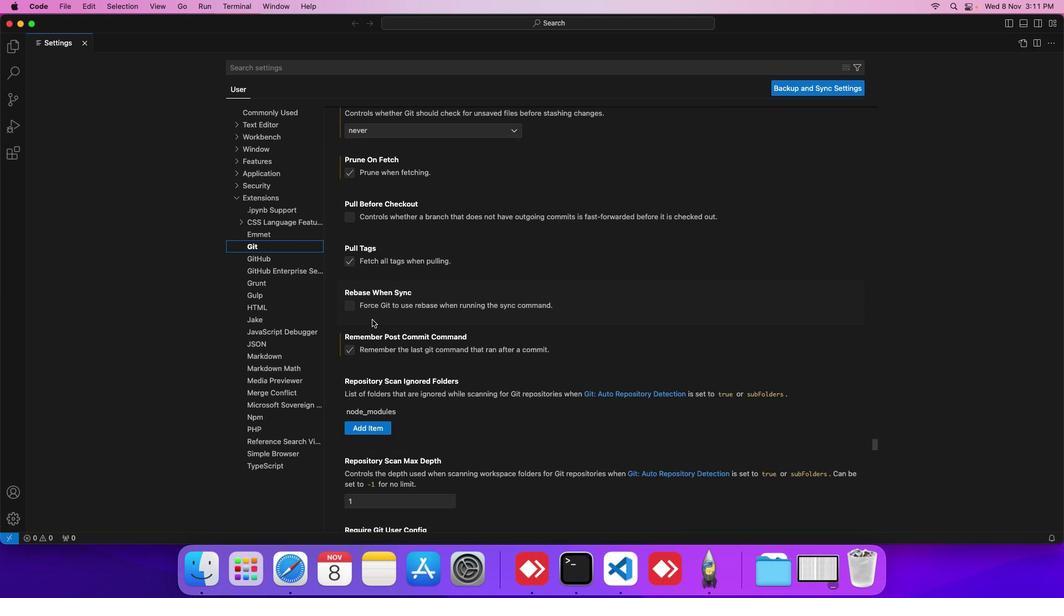 
Action: Mouse scrolled (372, 320) with delta (0, 0)
Screenshot: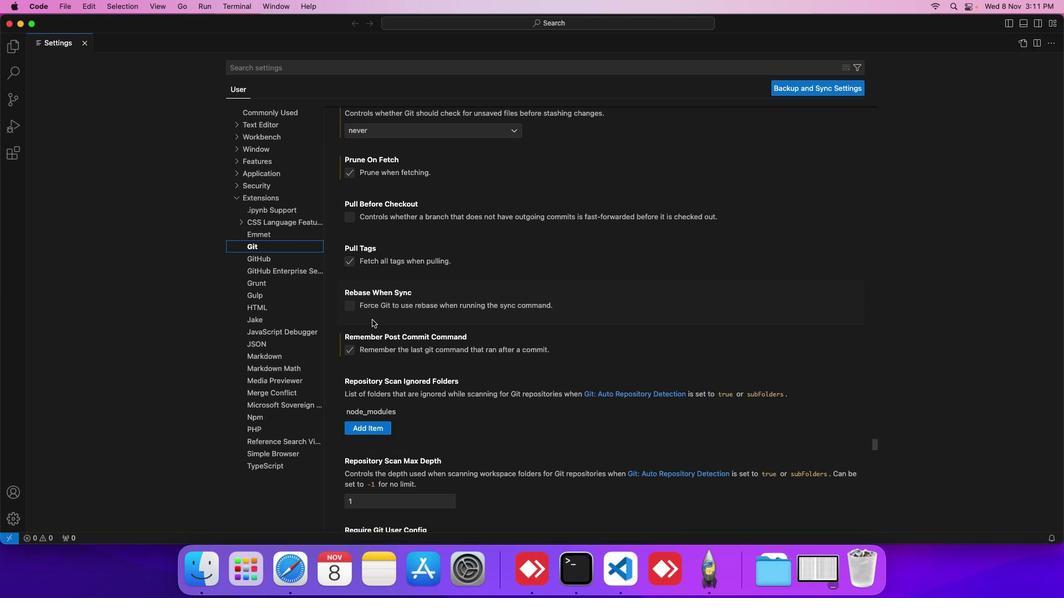 
Action: Mouse scrolled (372, 320) with delta (0, 0)
Screenshot: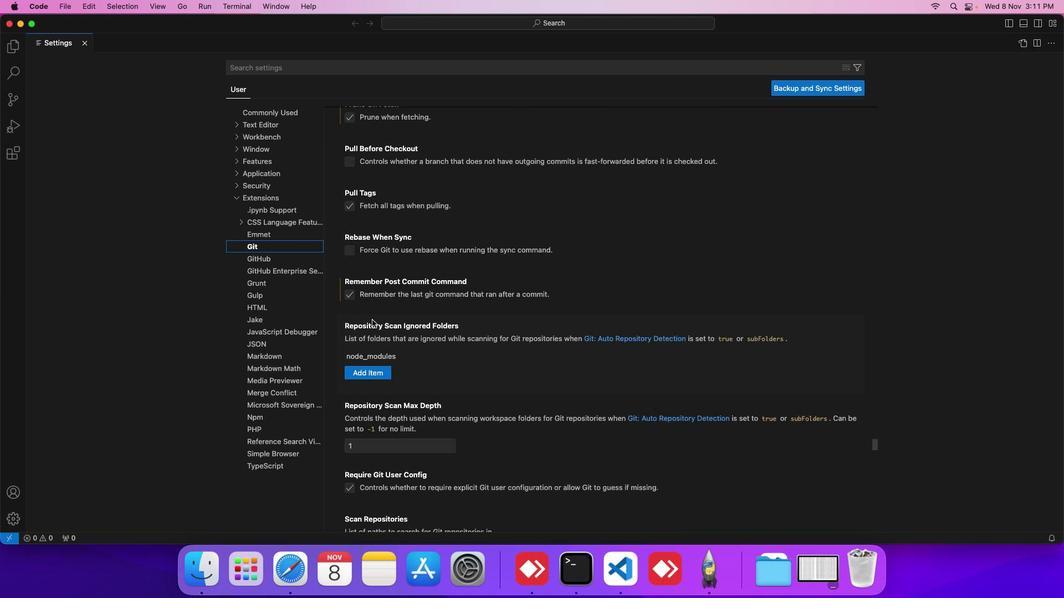 
Action: Mouse scrolled (372, 320) with delta (0, 0)
Screenshot: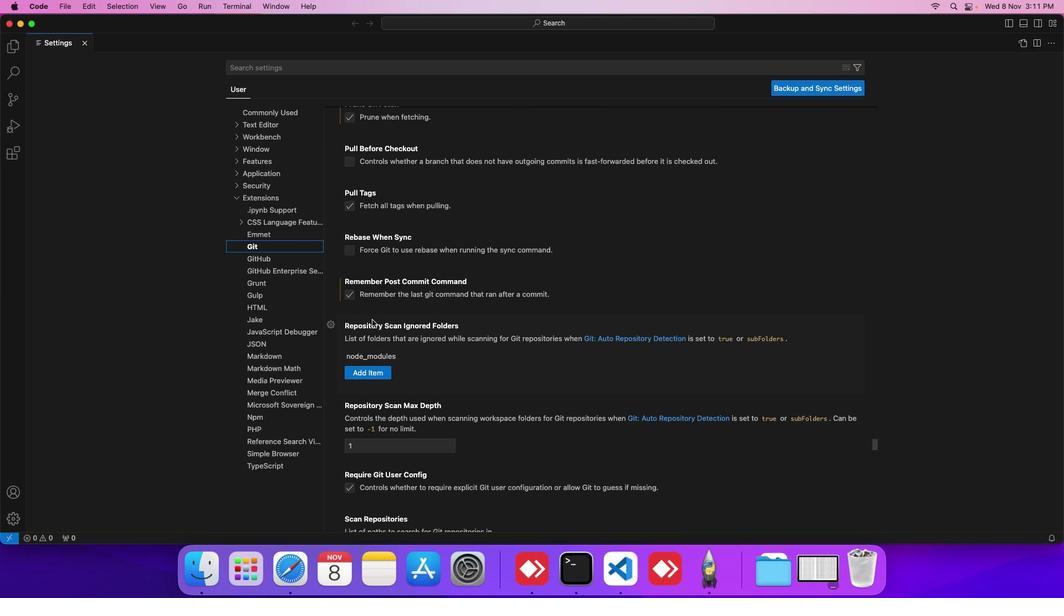 
Action: Mouse scrolled (372, 320) with delta (0, 0)
Screenshot: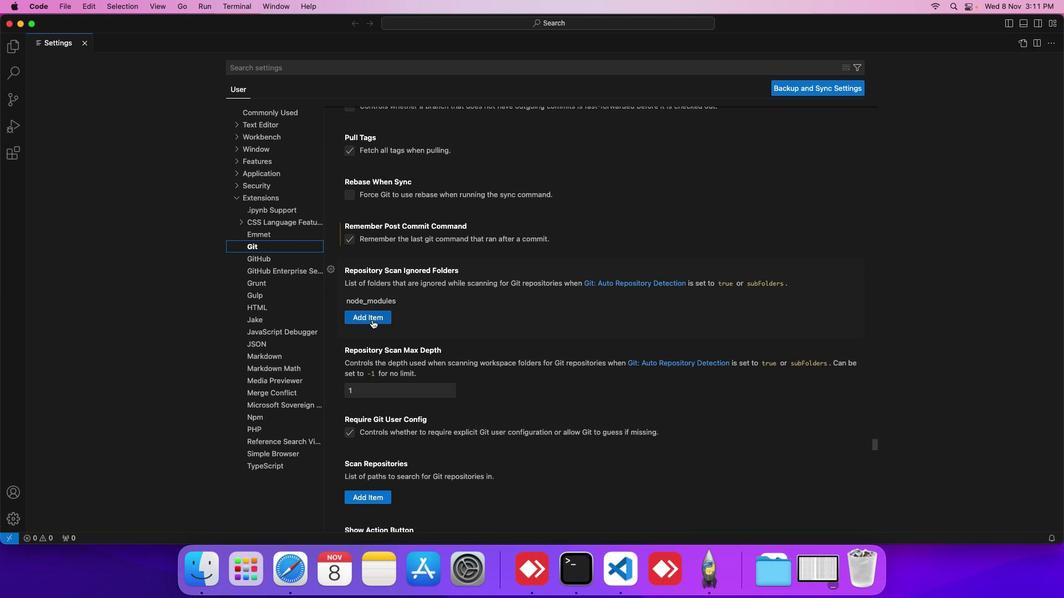
Action: Mouse scrolled (372, 320) with delta (0, 0)
Screenshot: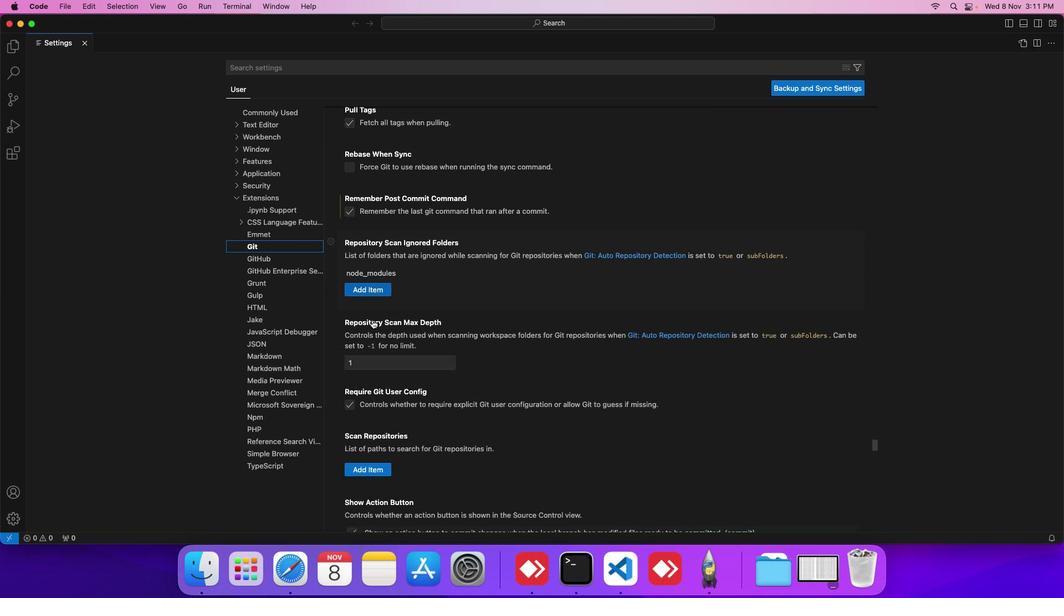 
Action: Mouse scrolled (372, 320) with delta (0, 0)
Screenshot: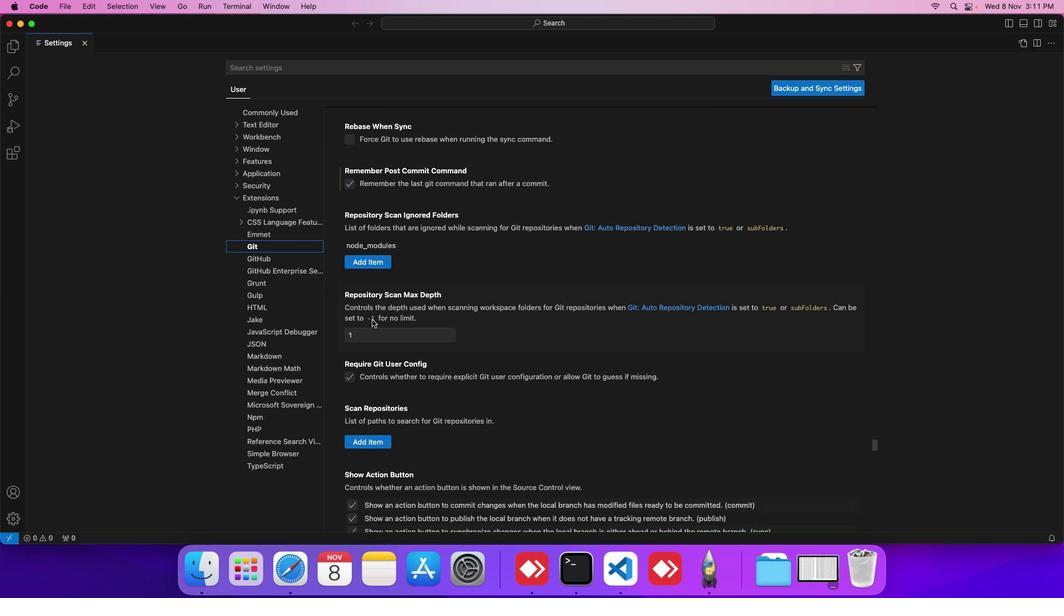
Action: Mouse scrolled (372, 320) with delta (0, 0)
Screenshot: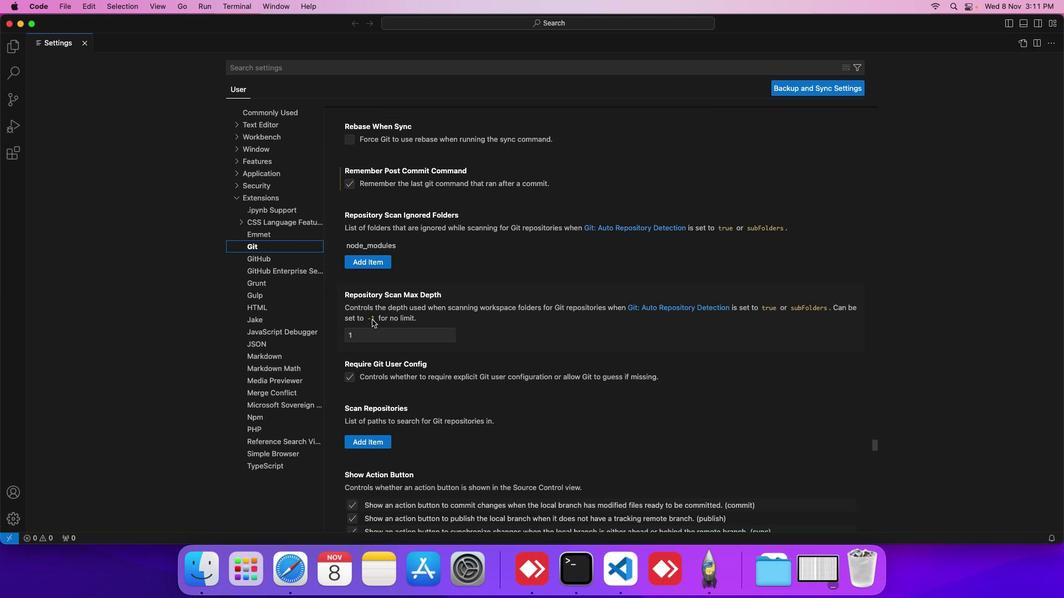 
Action: Mouse scrolled (372, 320) with delta (0, 0)
Screenshot: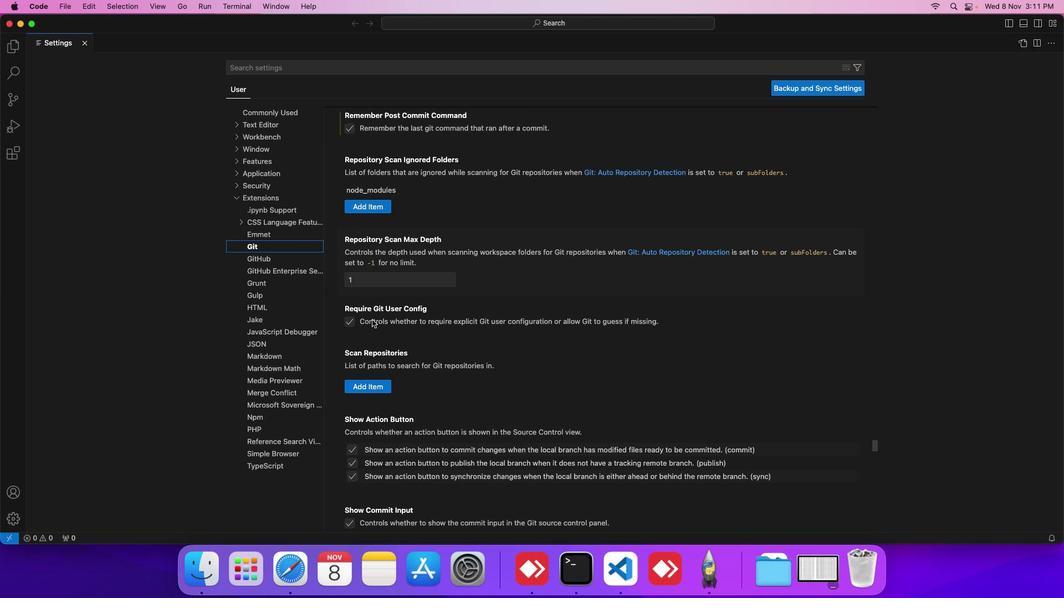 
Action: Mouse scrolled (372, 320) with delta (0, 0)
Screenshot: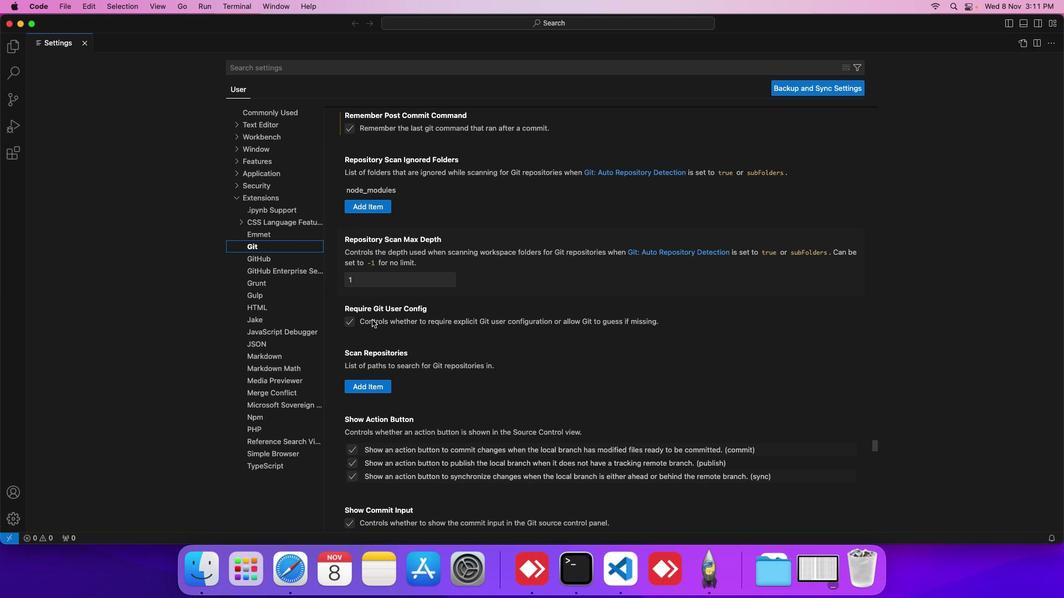 
Action: Mouse scrolled (372, 320) with delta (0, 0)
Screenshot: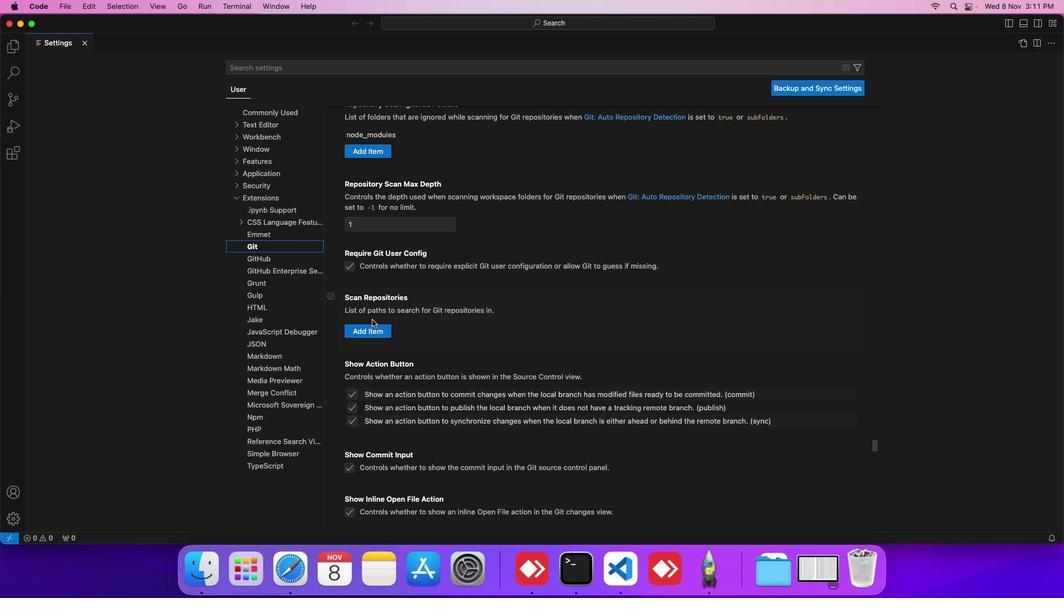 
Action: Mouse scrolled (372, 320) with delta (0, 0)
Screenshot: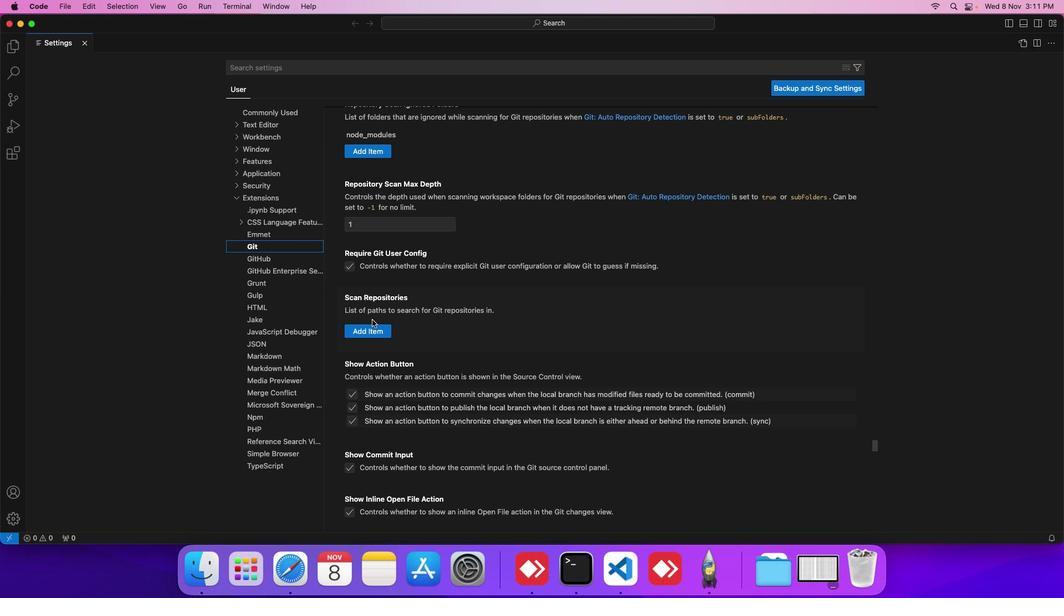 
Action: Mouse scrolled (372, 320) with delta (0, 0)
Screenshot: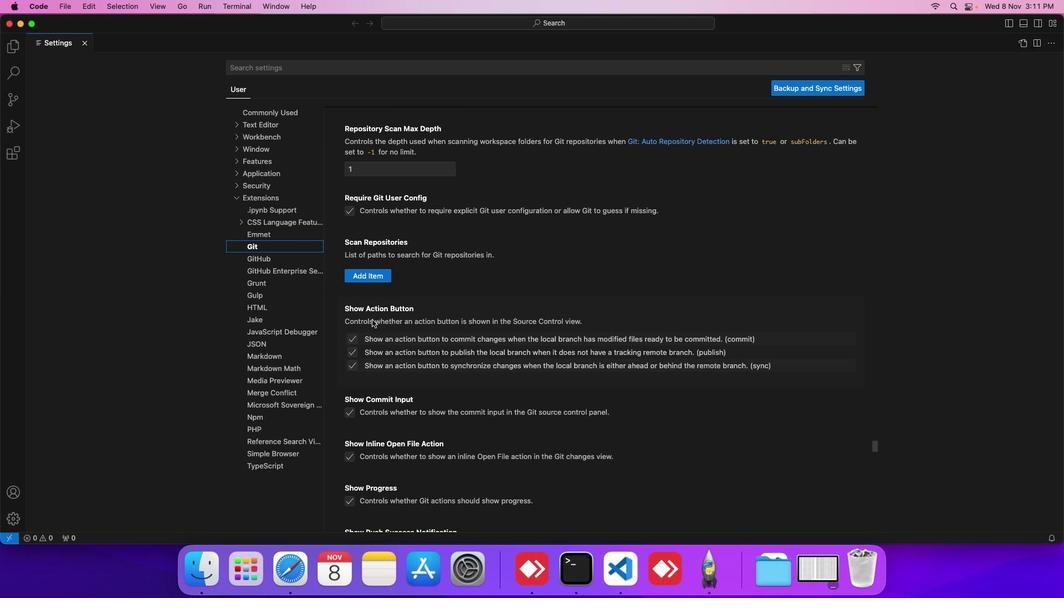 
Action: Mouse scrolled (372, 320) with delta (0, 0)
Screenshot: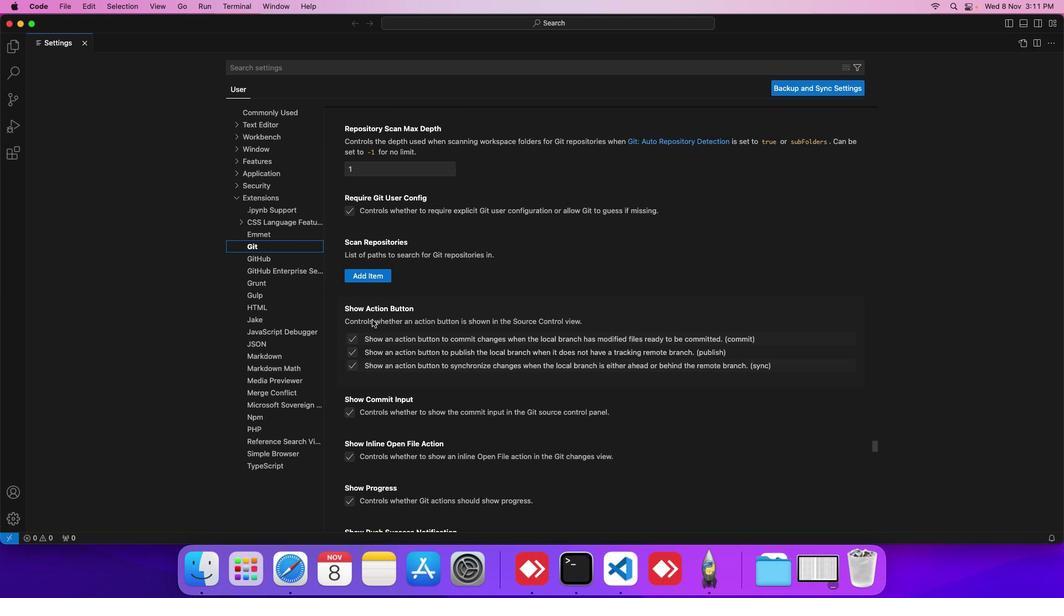 
Action: Mouse scrolled (372, 320) with delta (0, 0)
Screenshot: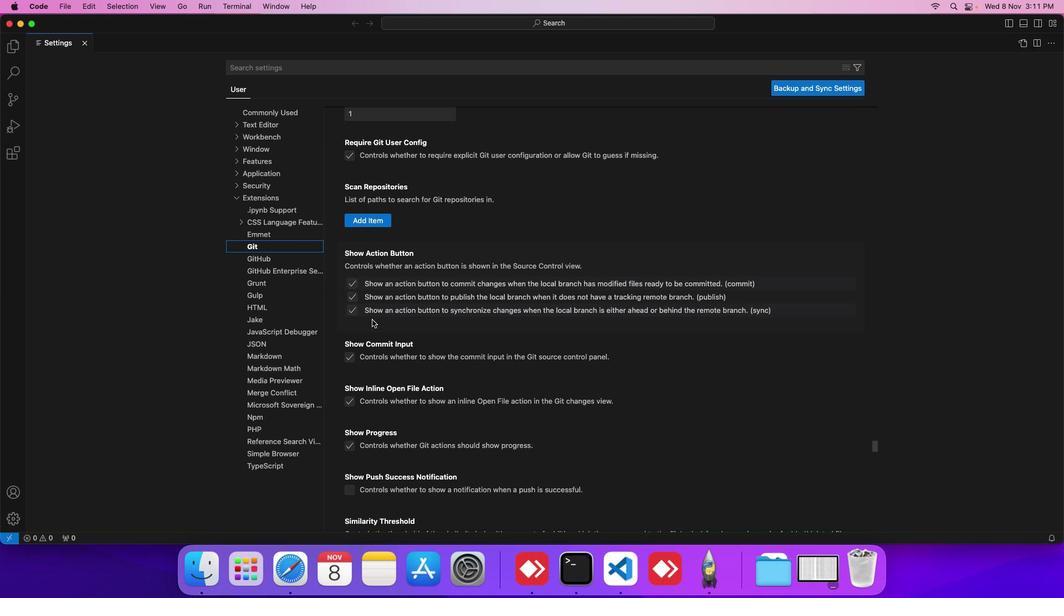 
Action: Mouse scrolled (372, 320) with delta (0, 0)
Screenshot: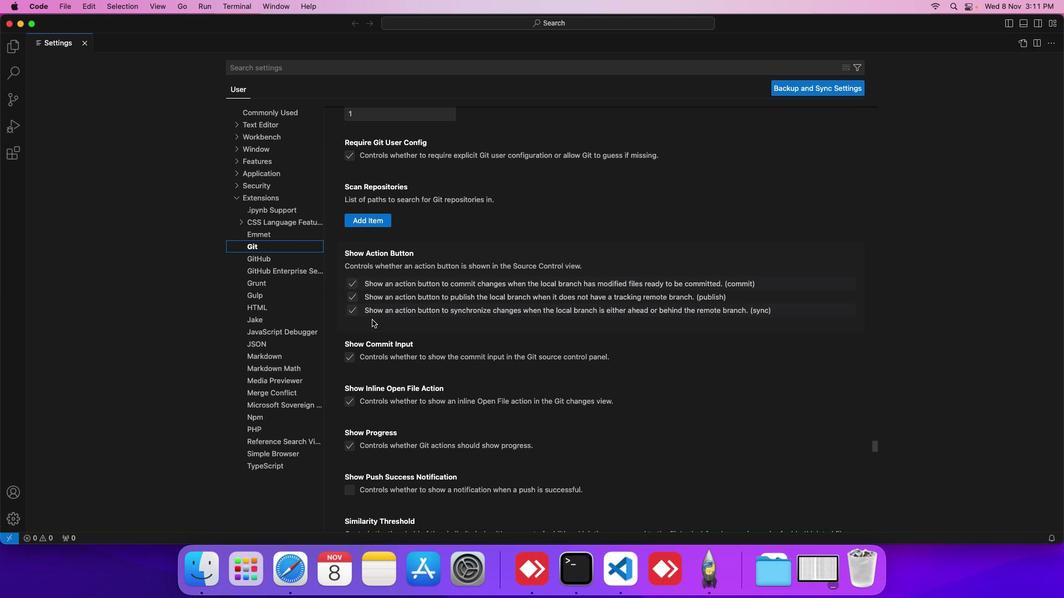 
Action: Mouse scrolled (372, 320) with delta (0, 0)
Screenshot: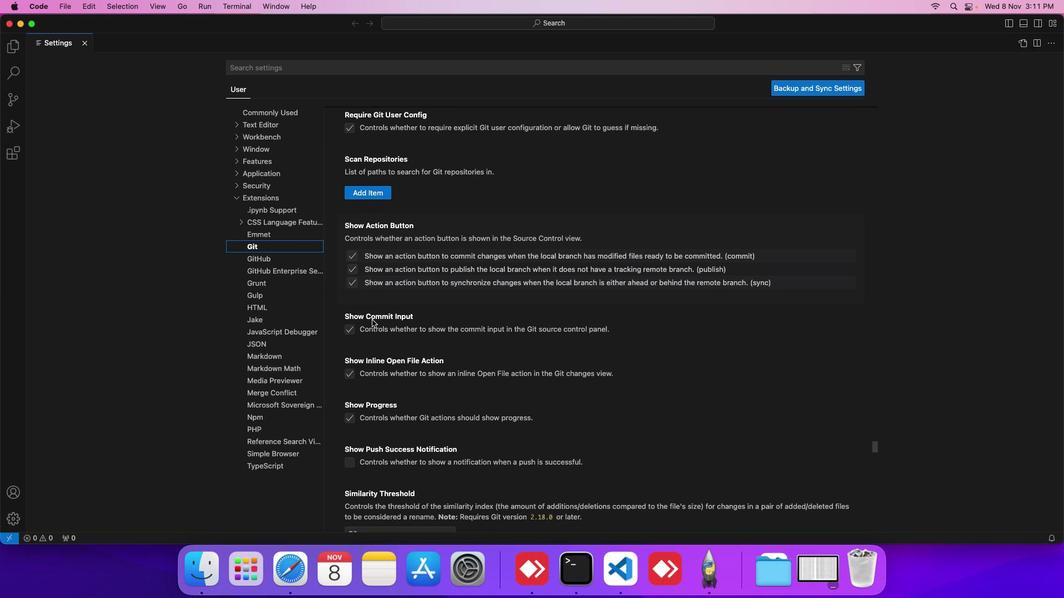 
Action: Mouse scrolled (372, 320) with delta (0, 0)
Screenshot: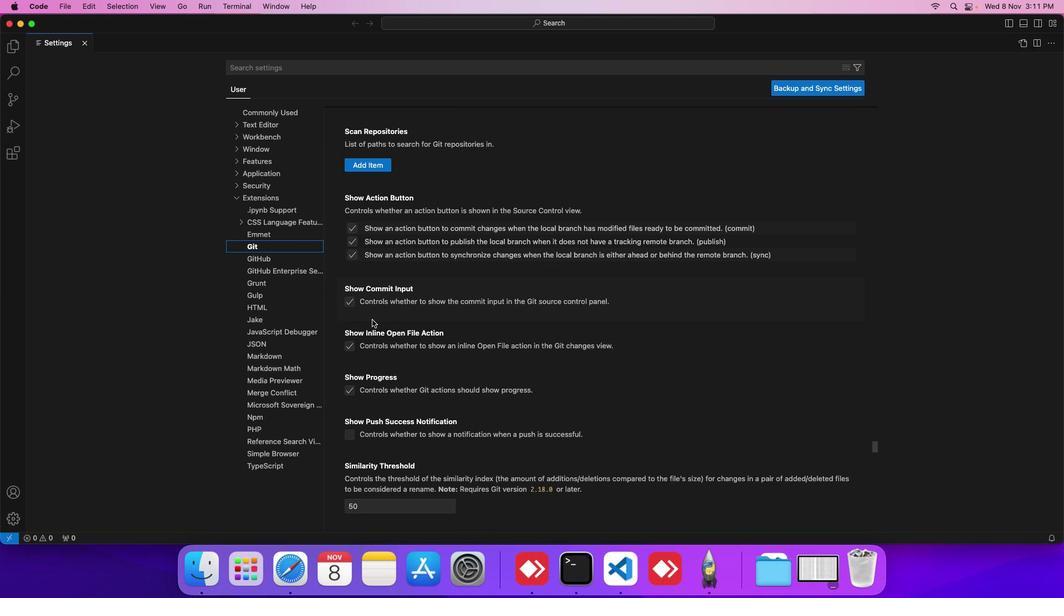 
Action: Mouse scrolled (372, 320) with delta (0, 0)
Screenshot: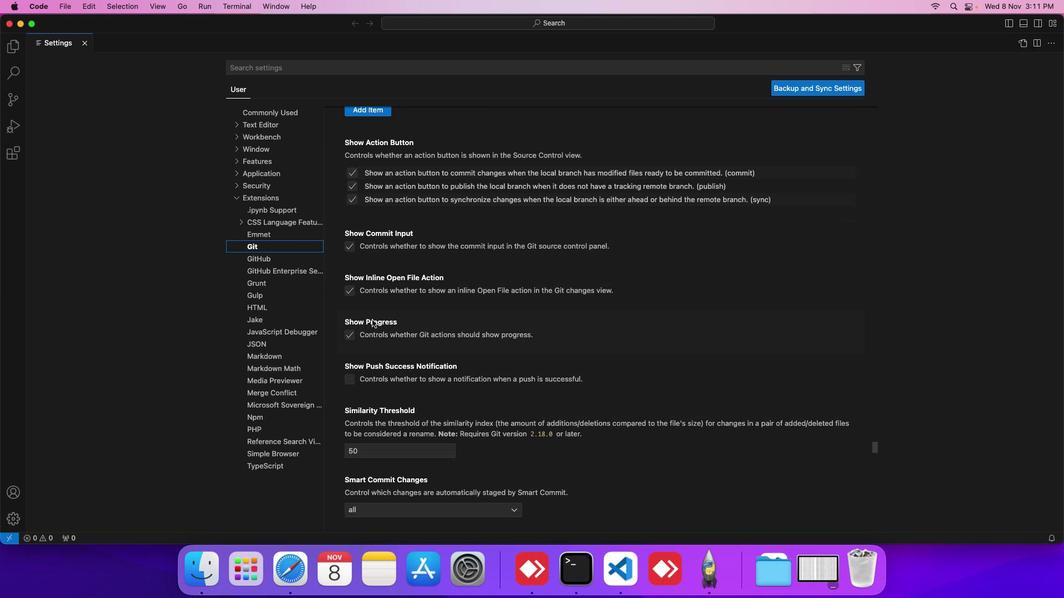 
Action: Mouse scrolled (372, 320) with delta (0, 0)
Screenshot: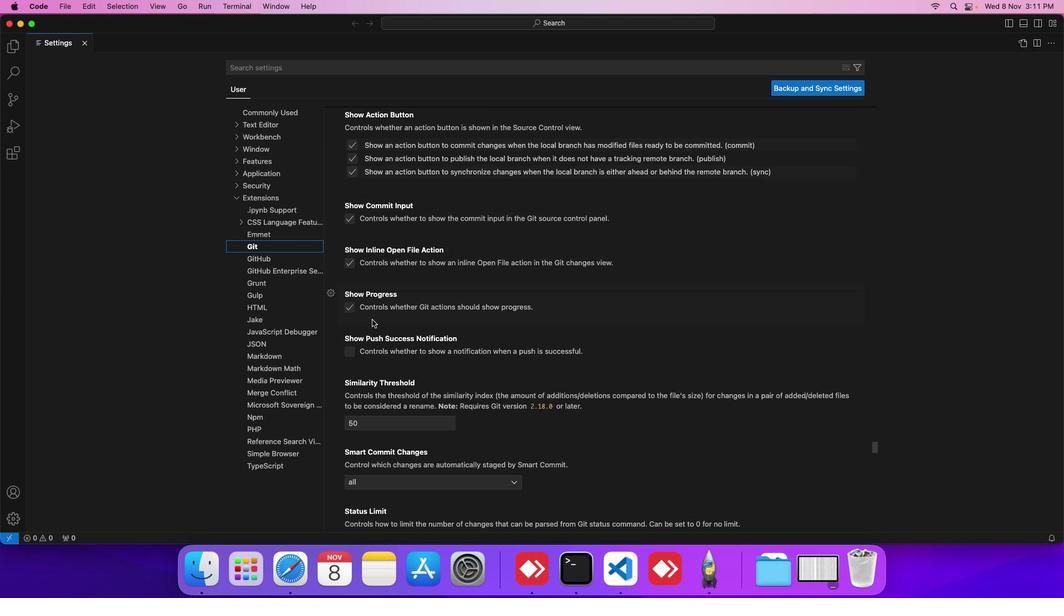 
Action: Mouse scrolled (372, 320) with delta (0, 0)
Screenshot: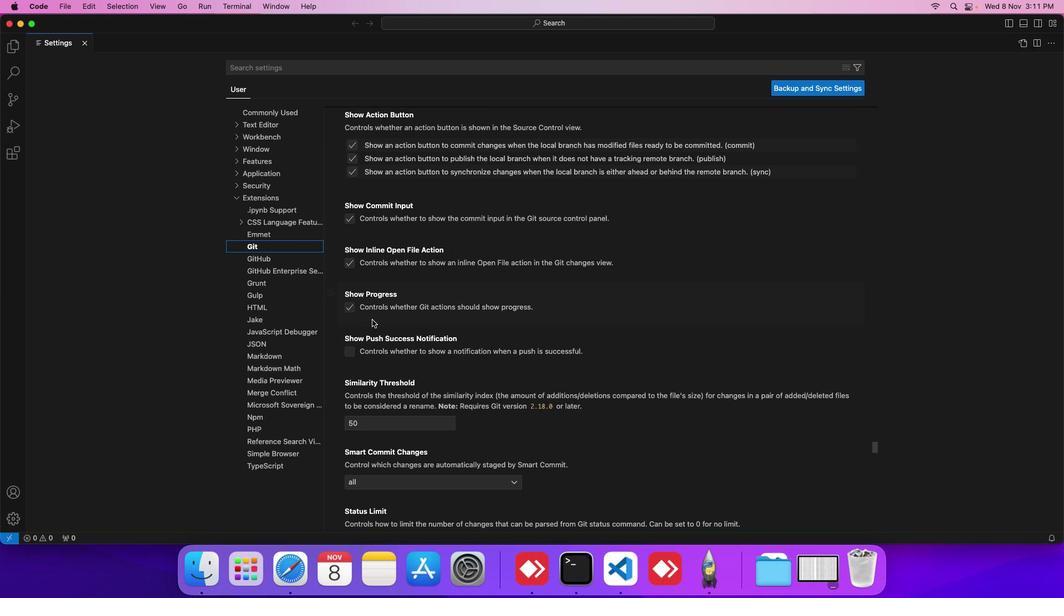 
Action: Mouse moved to (353, 352)
Screenshot: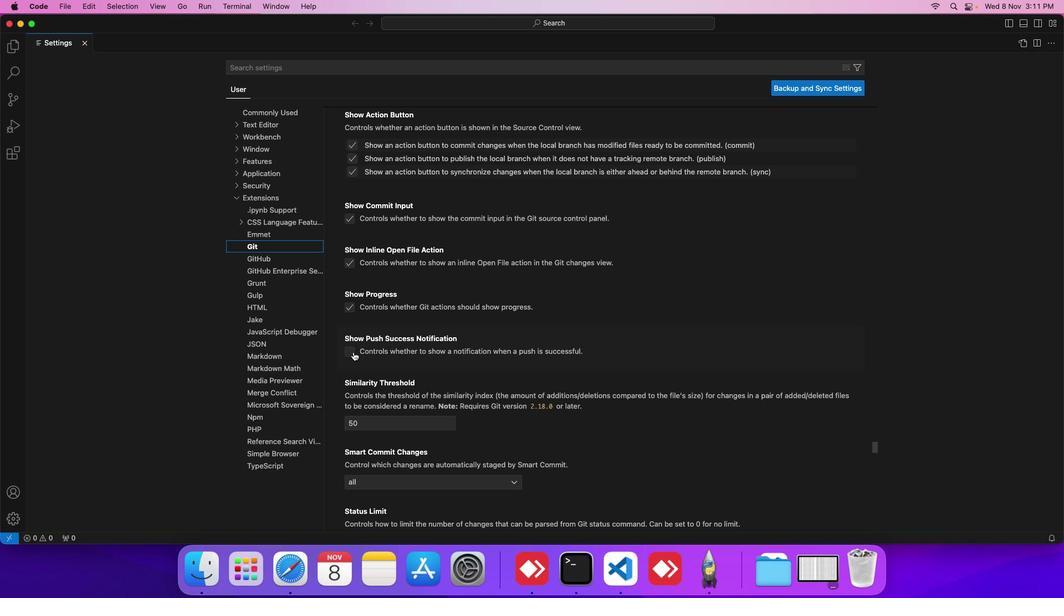 
Action: Mouse pressed left at (353, 352)
Screenshot: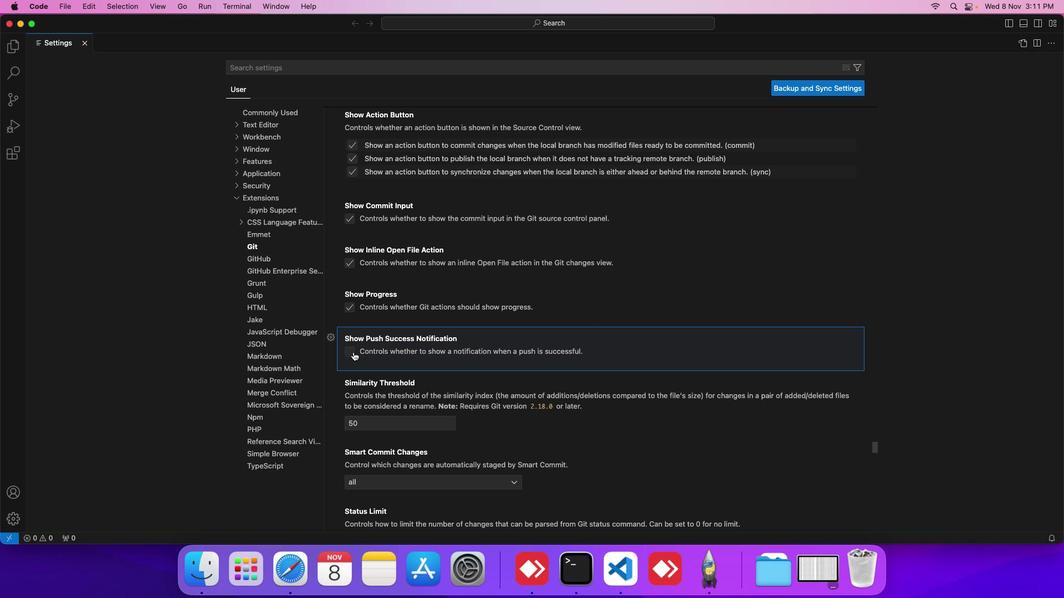 
Action: Mouse moved to (393, 353)
Screenshot: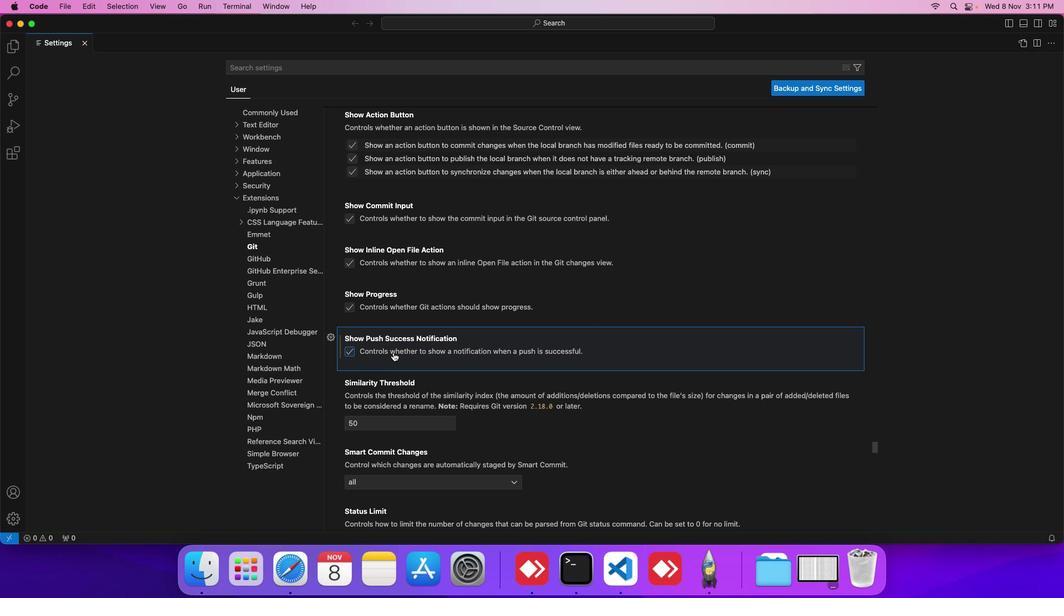 
